 Task: Implement features for processing returns and refunds.
Action: Mouse moved to (644, 51)
Screenshot: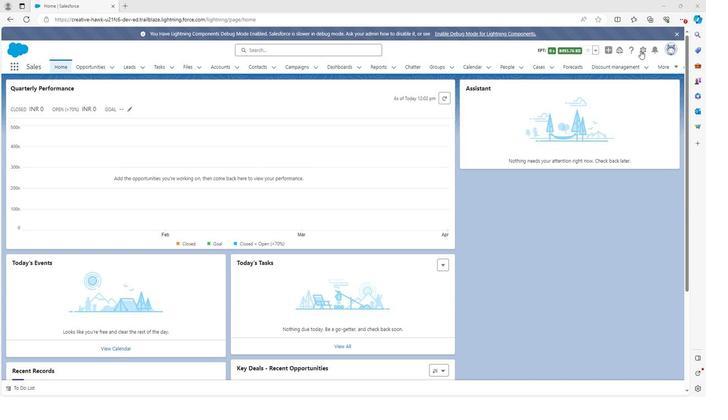 
Action: Mouse pressed left at (644, 51)
Screenshot: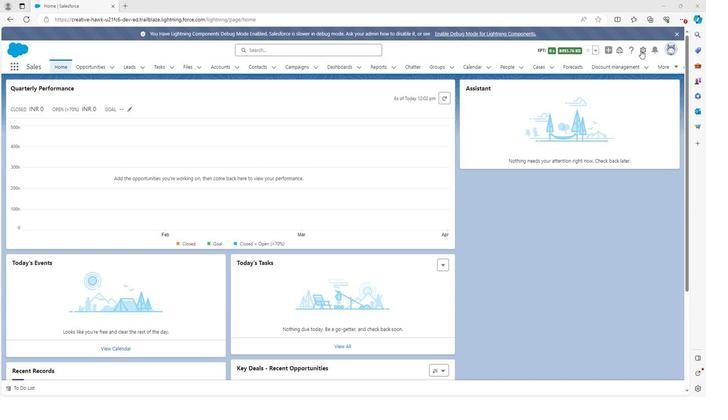 
Action: Mouse moved to (616, 73)
Screenshot: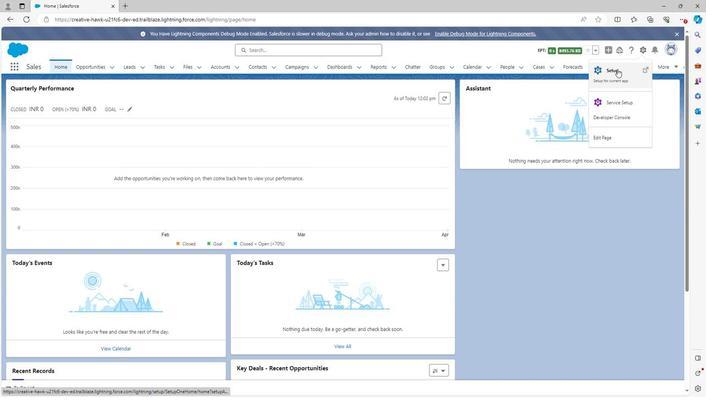 
Action: Mouse pressed left at (616, 73)
Screenshot: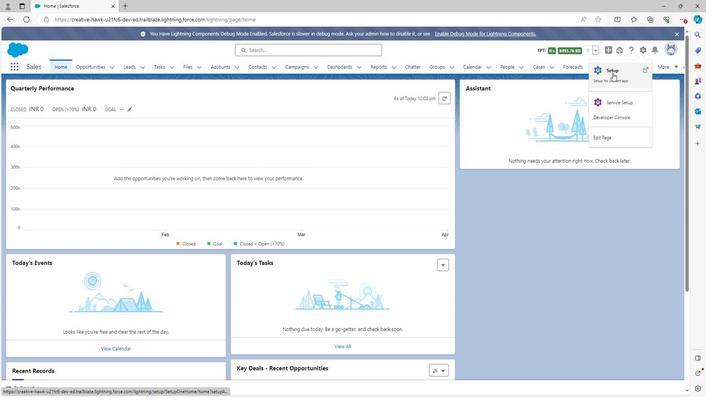 
Action: Mouse moved to (96, 67)
Screenshot: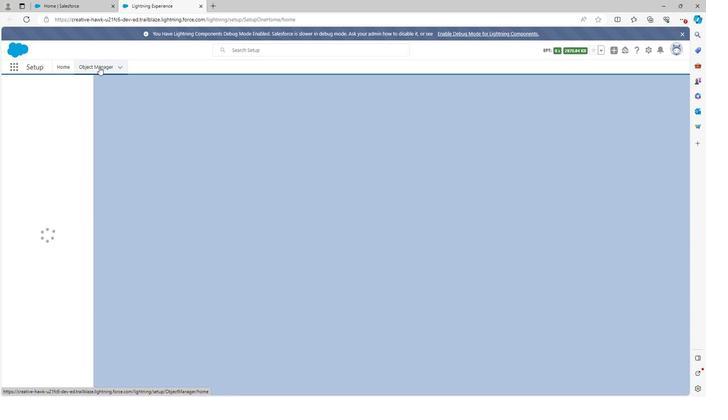 
Action: Mouse pressed left at (96, 67)
Screenshot: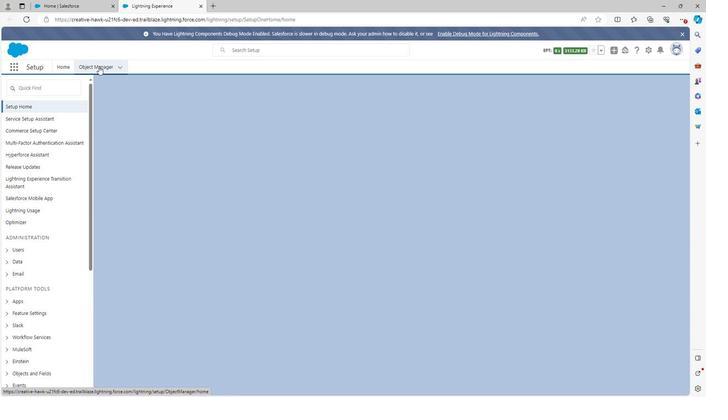 
Action: Mouse moved to (656, 89)
Screenshot: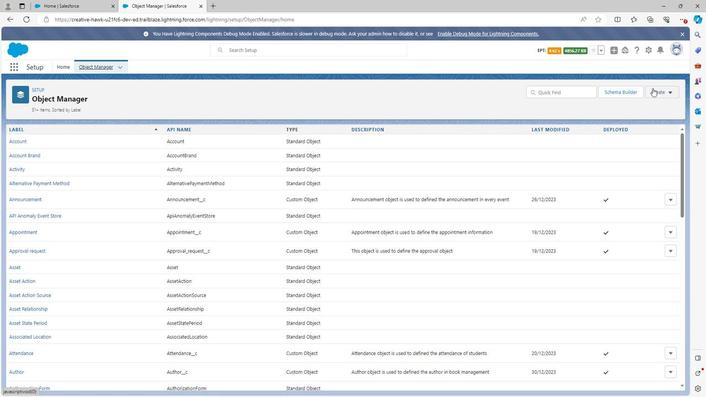 
Action: Mouse pressed left at (656, 89)
Screenshot: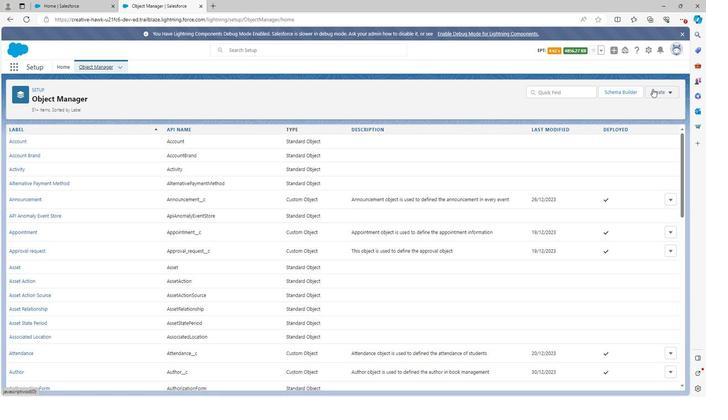 
Action: Mouse moved to (643, 112)
Screenshot: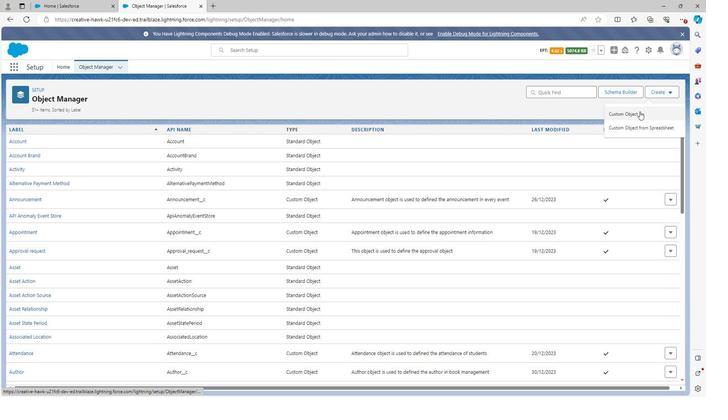 
Action: Mouse pressed left at (643, 112)
Screenshot: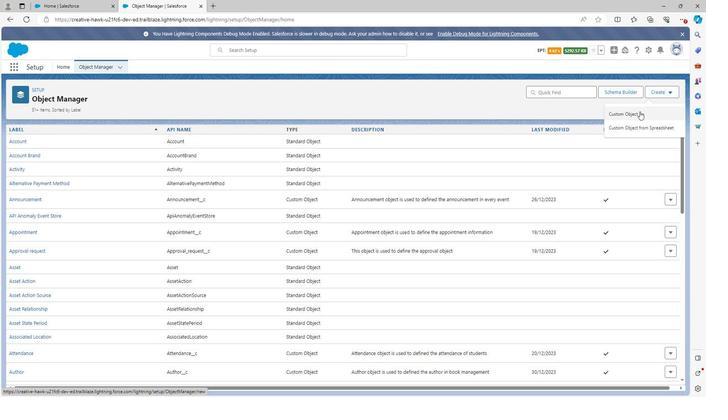 
Action: Mouse moved to (144, 184)
Screenshot: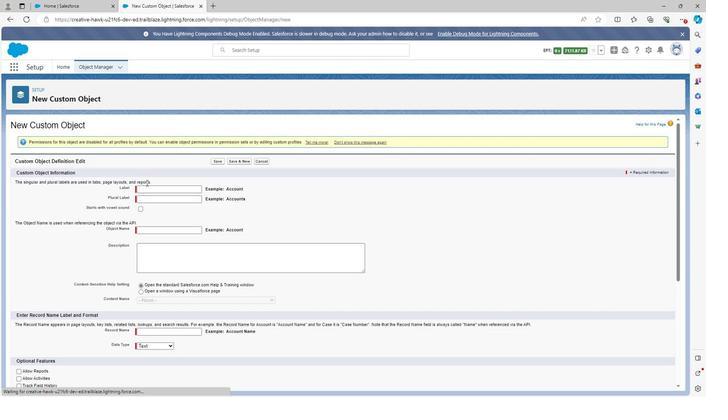 
Action: Key pressed <Key.shift>
Screenshot: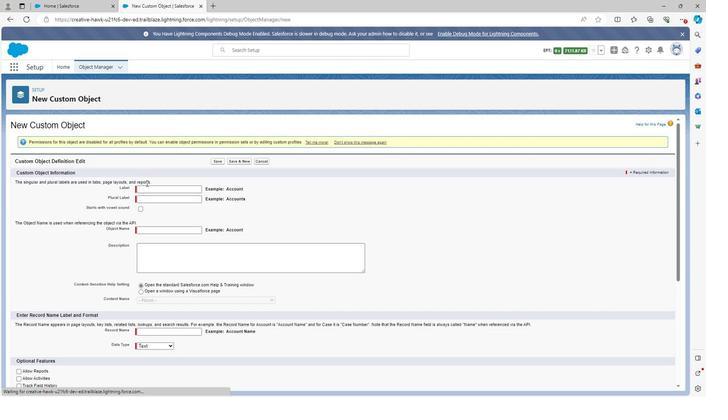 
Action: Mouse moved to (144, 184)
Screenshot: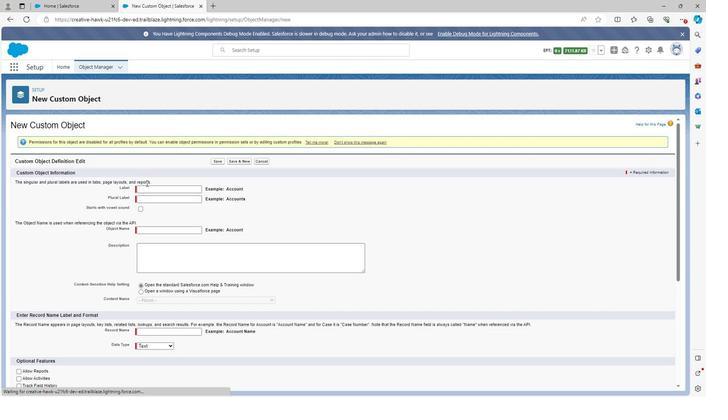 
Action: Key pressed Return<Key.space><Key.left><Key.left><Key.left><Key.left><Key.left><Key.left><Key.shift>R<Key.right><Key.right><Key.right><Key.right><Key.right><Key.space>request
Screenshot: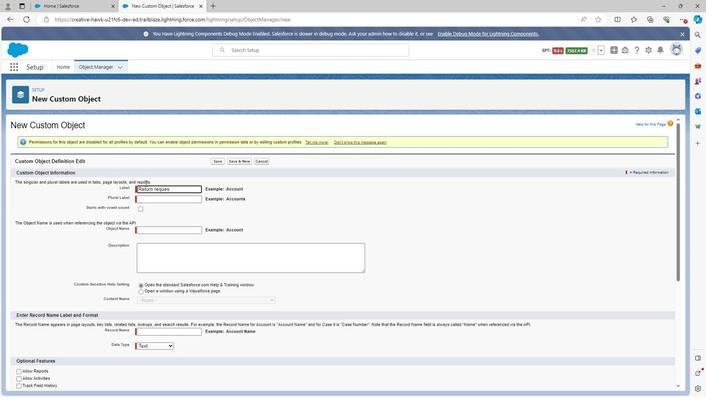 
Action: Mouse moved to (169, 210)
Screenshot: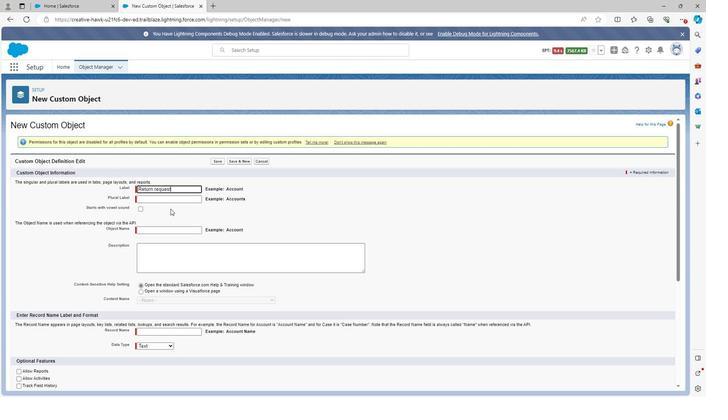 
Action: Mouse pressed left at (169, 210)
Screenshot: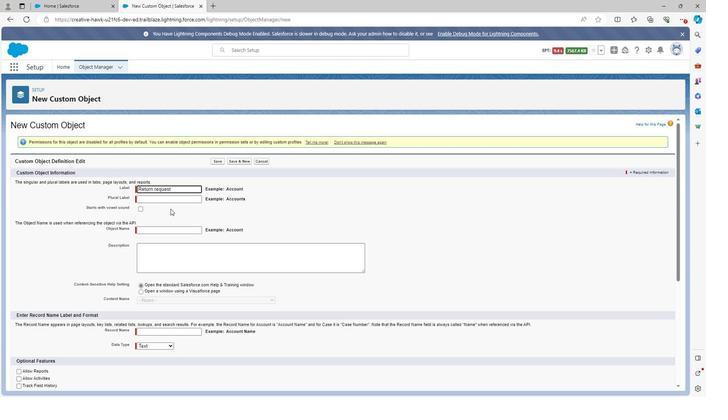 
Action: Mouse moved to (158, 200)
Screenshot: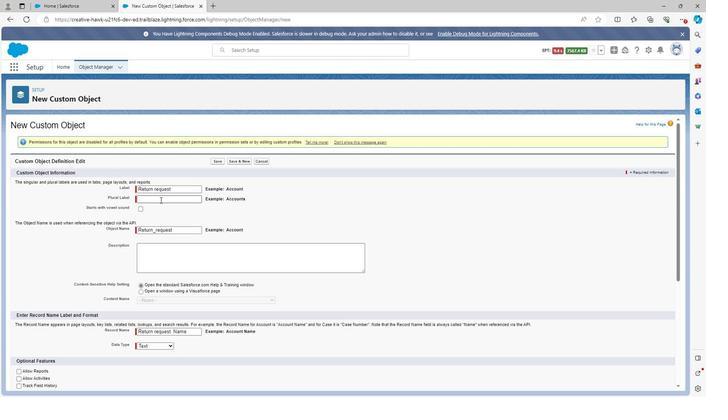 
Action: Mouse pressed left at (158, 200)
Screenshot: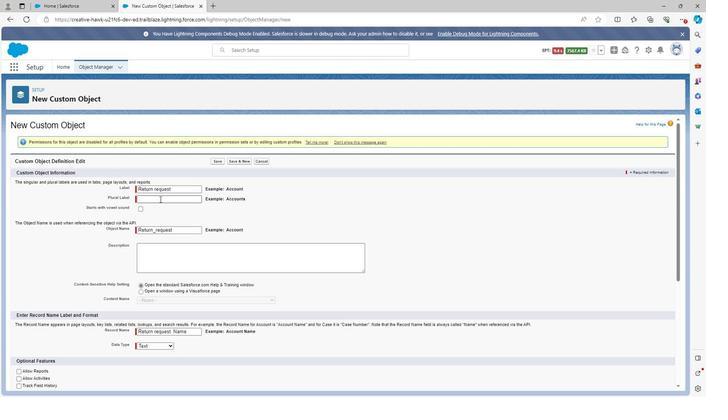 
Action: Mouse moved to (158, 199)
Screenshot: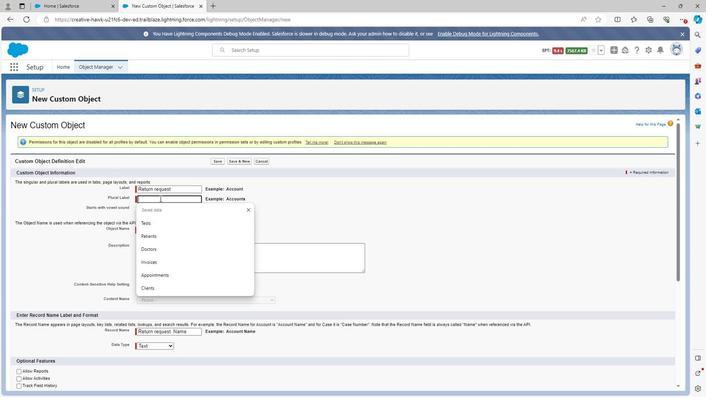
Action: Key pressed <Key.shift>Rey<Key.backspace>turn<Key.space>requests
Screenshot: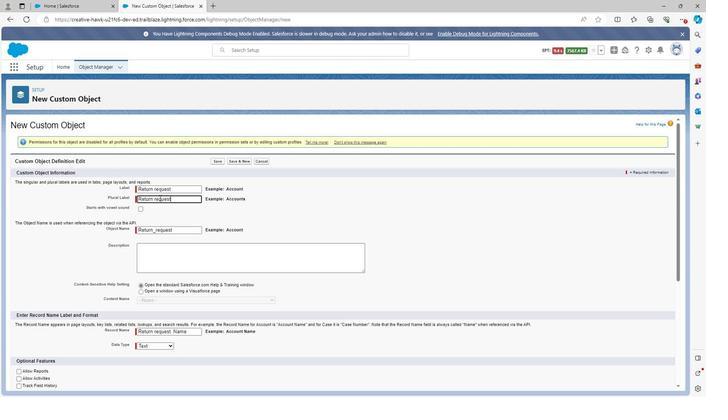 
Action: Mouse moved to (148, 246)
Screenshot: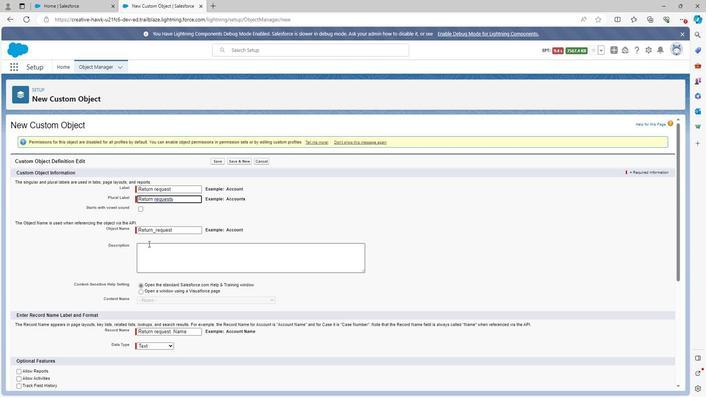 
Action: Mouse pressed left at (148, 246)
Screenshot: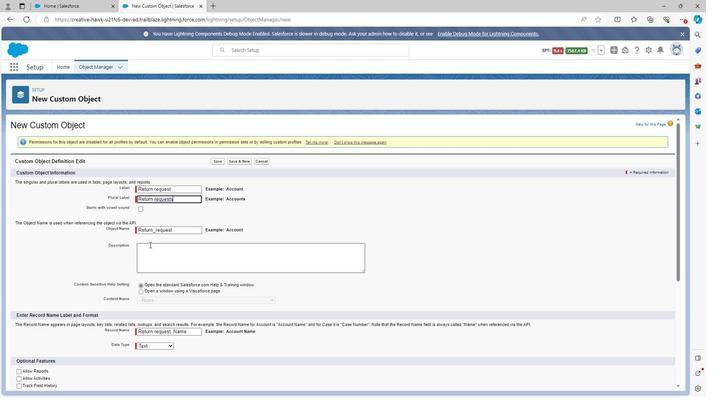 
Action: Mouse moved to (146, 246)
Screenshot: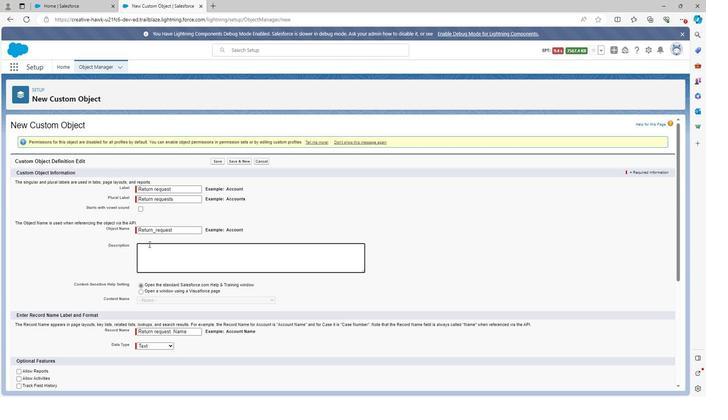 
Action: Key pressed <Key.shift><Key.shift><Key.shift><Key.shift>
Screenshot: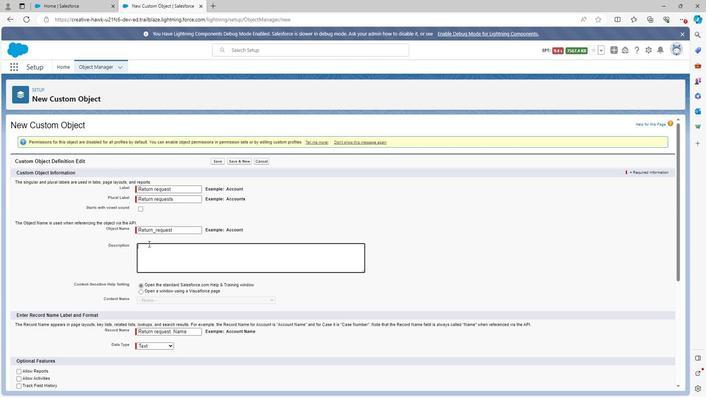 
Action: Mouse moved to (146, 246)
Screenshot: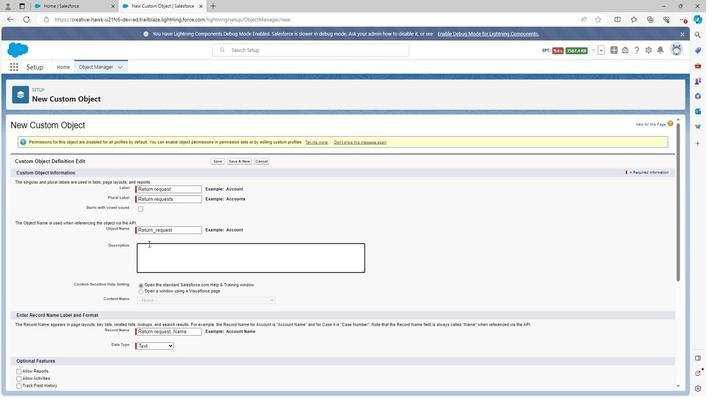 
Action: Key pressed <Key.shift><Key.shift><Key.shift><Key.shift><Key.shift><Key.shift><Key.shift><Key.shift><Key.shift><Key.shift><Key.shift><Key.shift><Key.shift><Key.shift><Key.shift>R
Screenshot: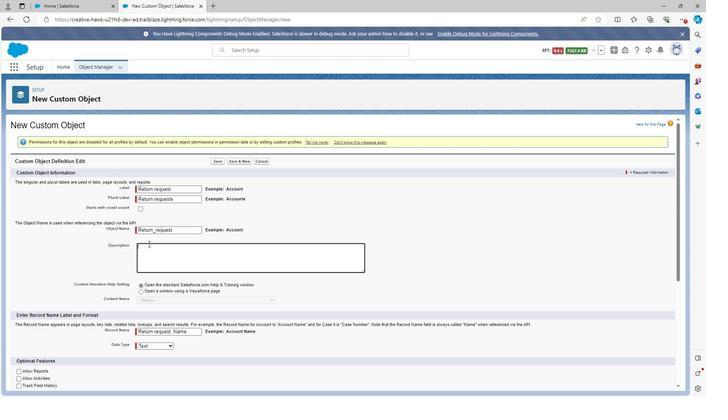 
Action: Mouse moved to (146, 245)
Screenshot: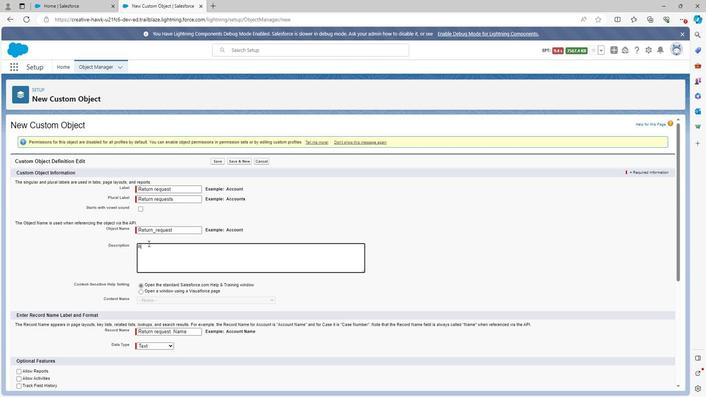 
Action: Key pressed e
Screenshot: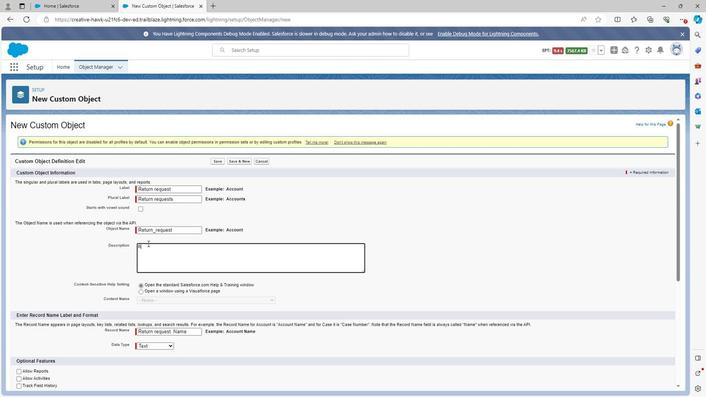 
Action: Mouse moved to (145, 244)
Screenshot: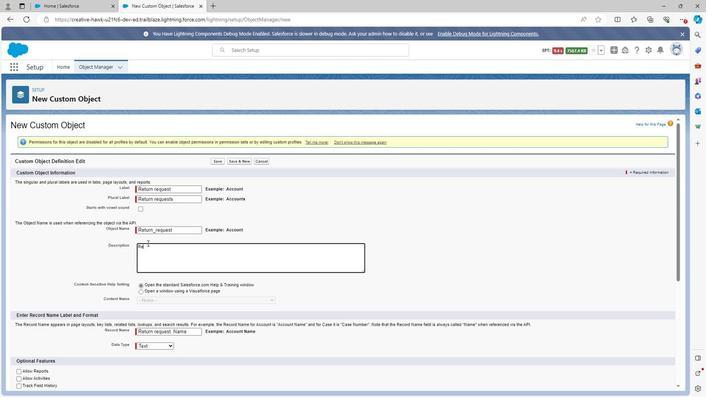 
Action: Key pressed t
Screenshot: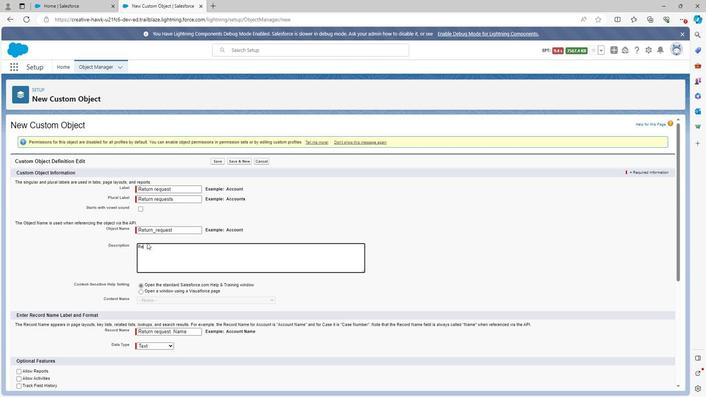 
Action: Mouse moved to (145, 244)
Screenshot: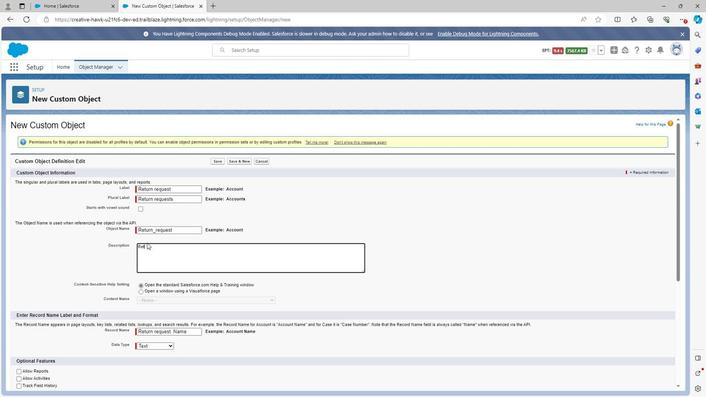 
Action: Key pressed u
Screenshot: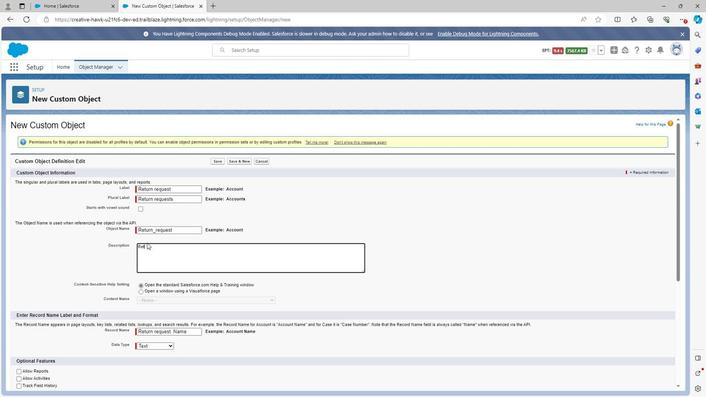 
Action: Mouse moved to (145, 243)
Screenshot: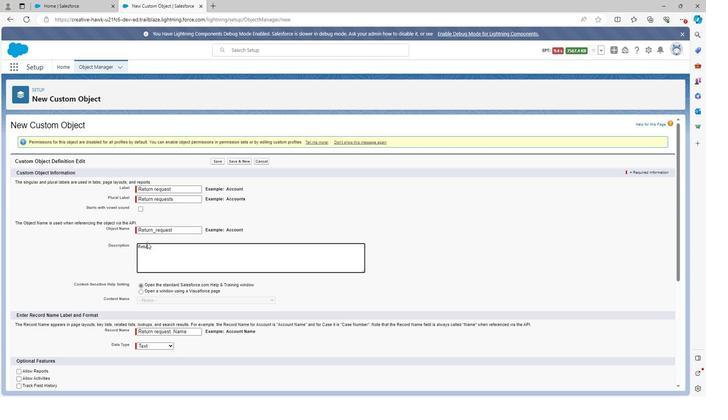 
Action: Key pressed rn
Screenshot: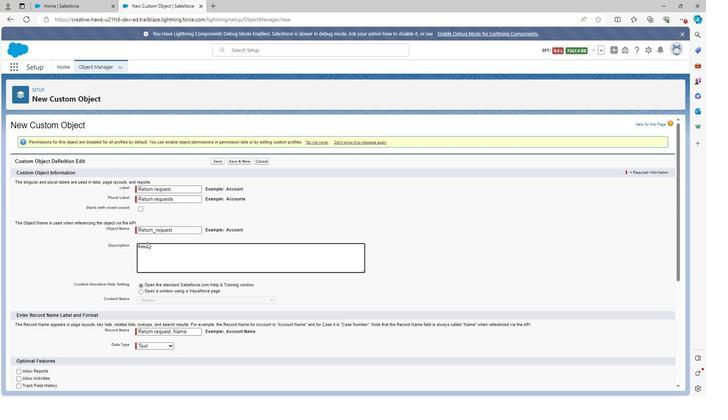 
Action: Mouse moved to (255, 254)
Screenshot: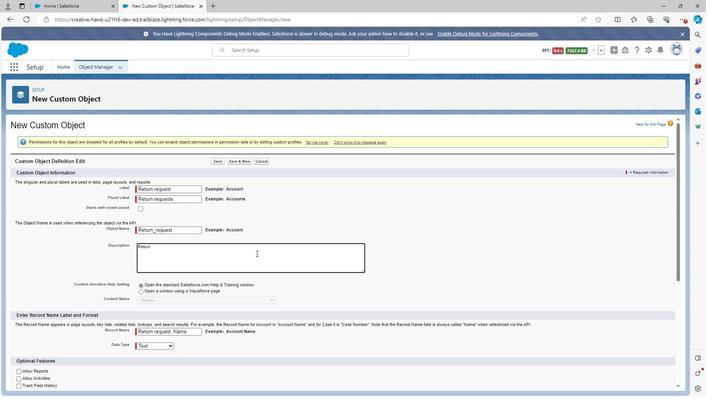 
Action: Key pressed <Key.space>r
Screenshot: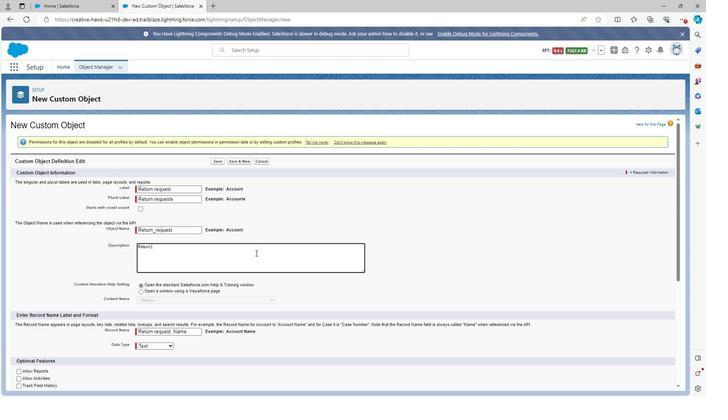 
Action: Mouse moved to (254, 253)
Screenshot: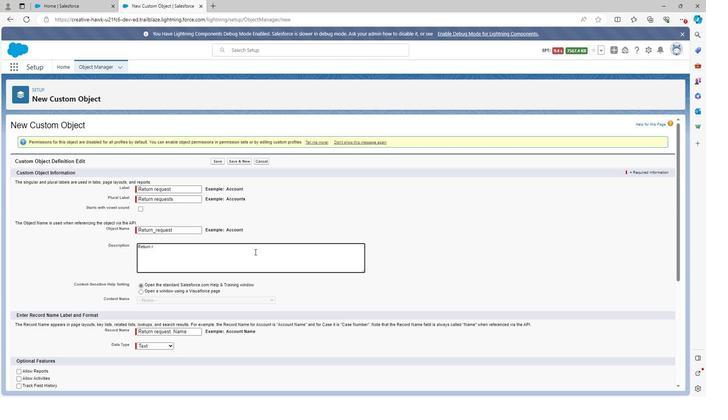 
Action: Key pressed e
Screenshot: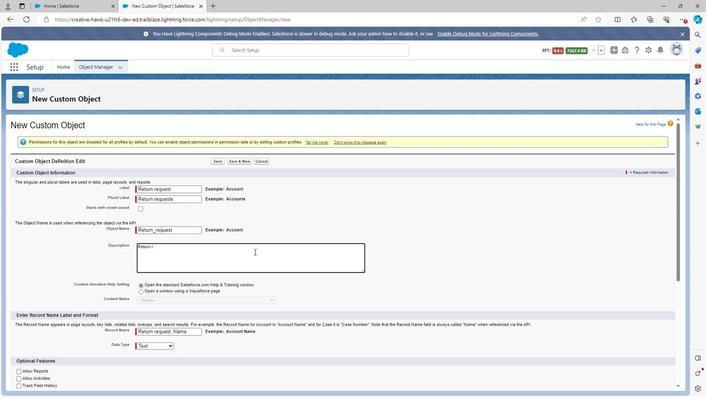 
Action: Mouse moved to (253, 253)
Screenshot: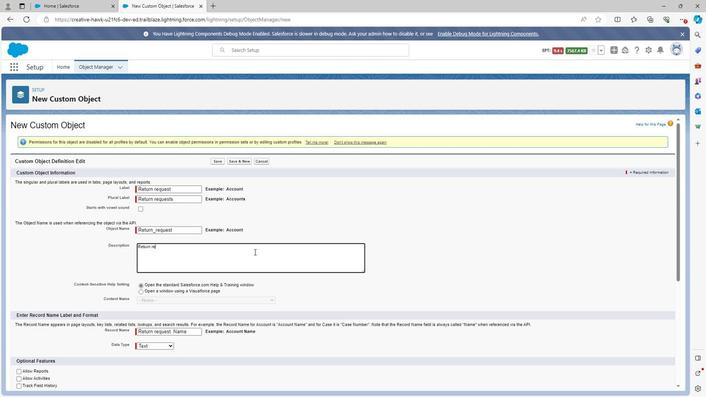 
Action: Key pressed quest<Key.space>object<Key.space>is<Key.space>the<Key.space>object<Key.space>whic
Screenshot: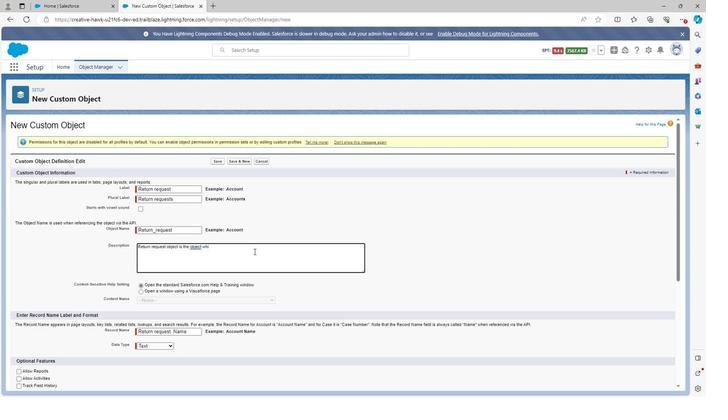 
Action: Mouse moved to (252, 253)
Screenshot: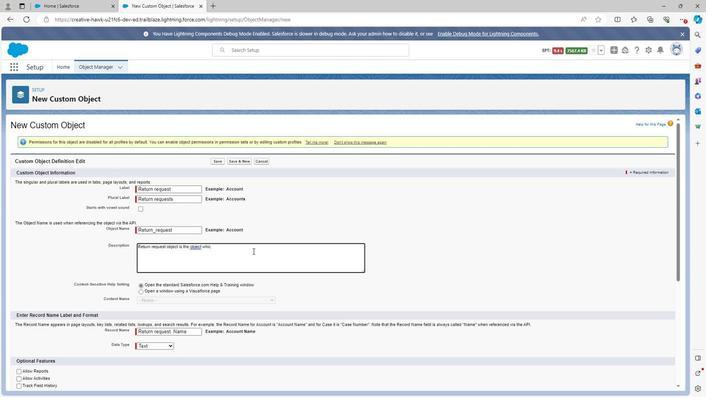 
Action: Key pressed h<Key.space>i
Screenshot: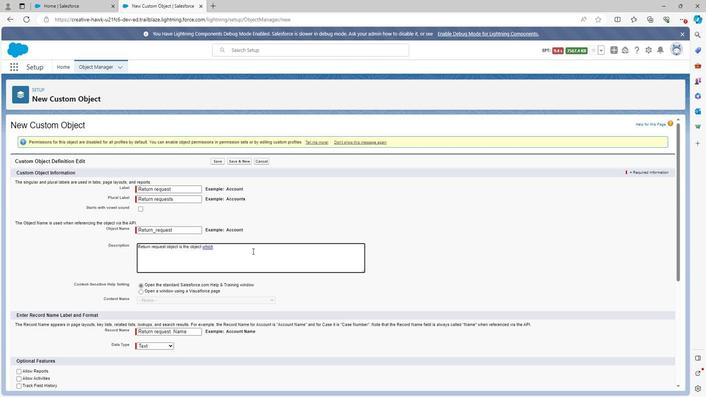 
Action: Mouse moved to (252, 253)
Screenshot: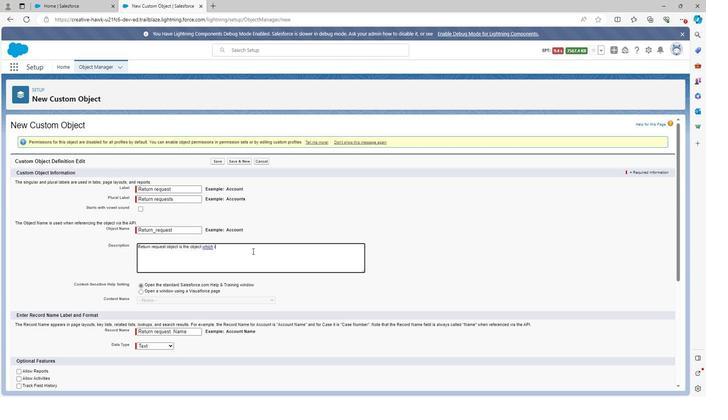 
Action: Key pressed s
Screenshot: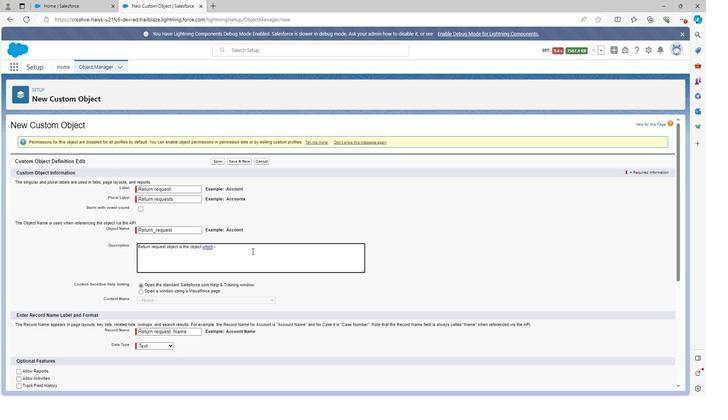 
Action: Mouse moved to (250, 253)
Screenshot: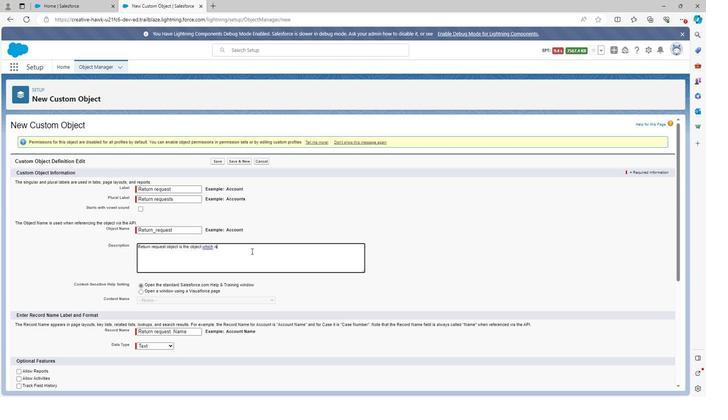
Action: Key pressed <Key.space>used<Key.space>to<Key.space>defi
Screenshot: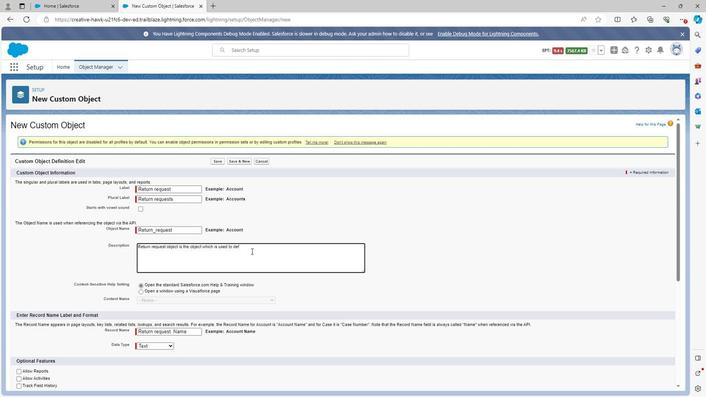 
Action: Mouse moved to (250, 253)
Screenshot: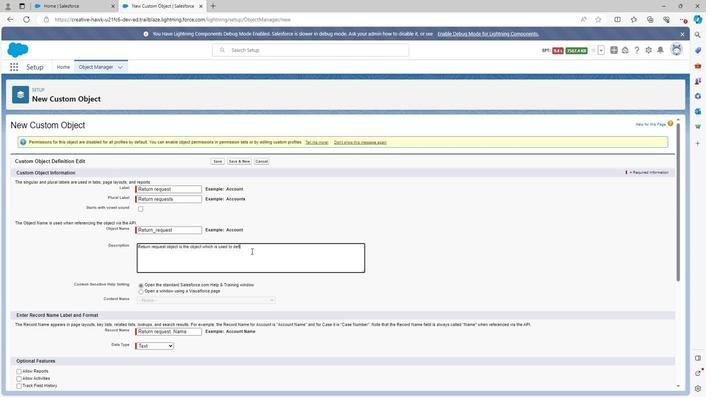 
Action: Key pressed ned<Key.space>the<Key.space>return<Key.space>request
Screenshot: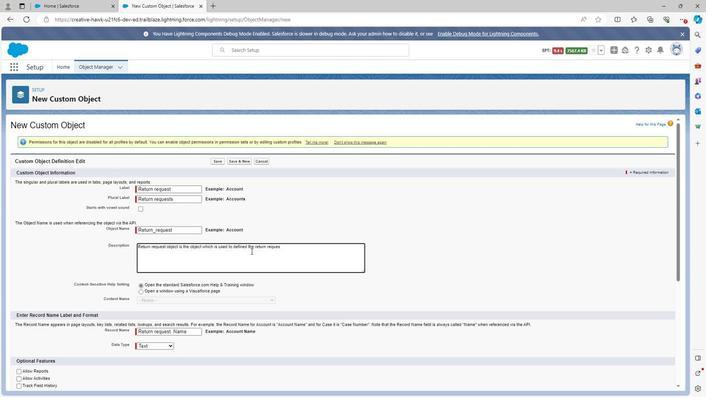 
Action: Mouse moved to (248, 254)
Screenshot: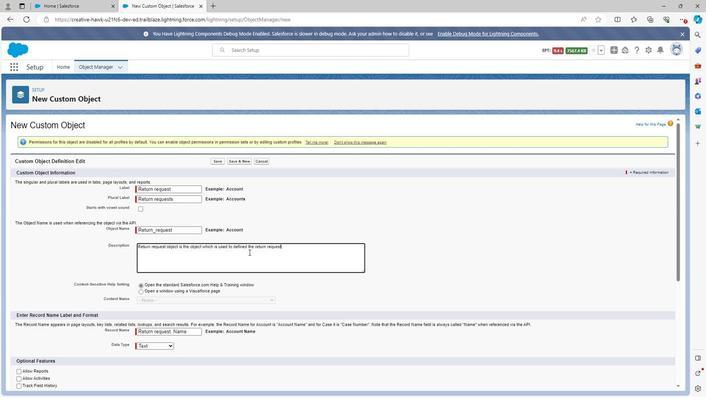 
Action: Key pressed <Key.space>of<Key.space>bokk<Key.backspace><Key.backspace>ok<Key.space>for<Key.space>the<Key.space>customer
Screenshot: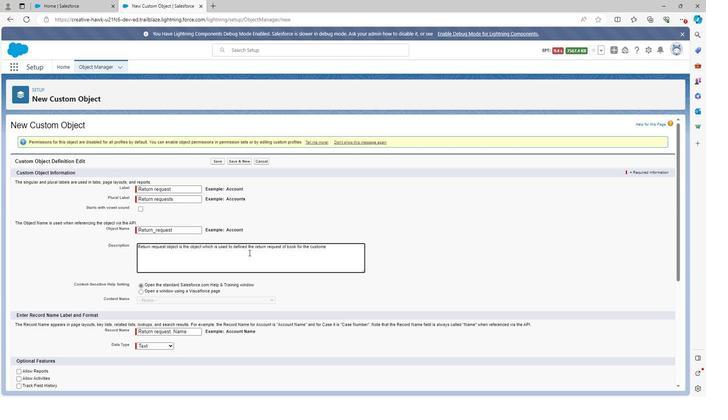 
Action: Mouse moved to (19, 291)
Screenshot: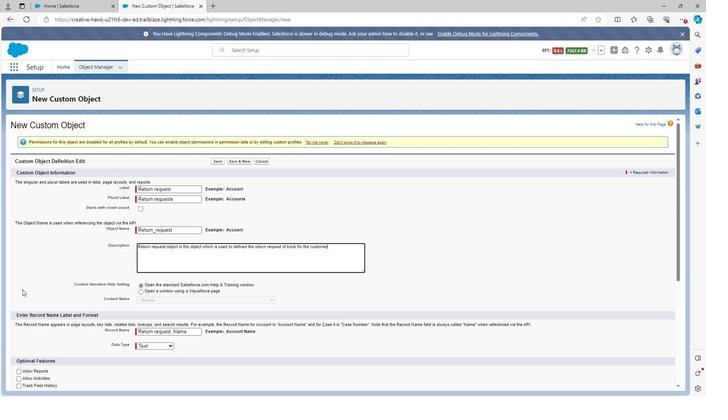
Action: Mouse scrolled (19, 291) with delta (0, 0)
Screenshot: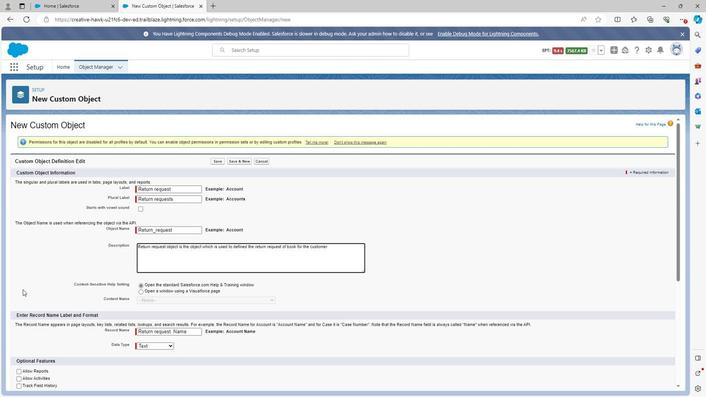 
Action: Mouse scrolled (19, 291) with delta (0, 0)
Screenshot: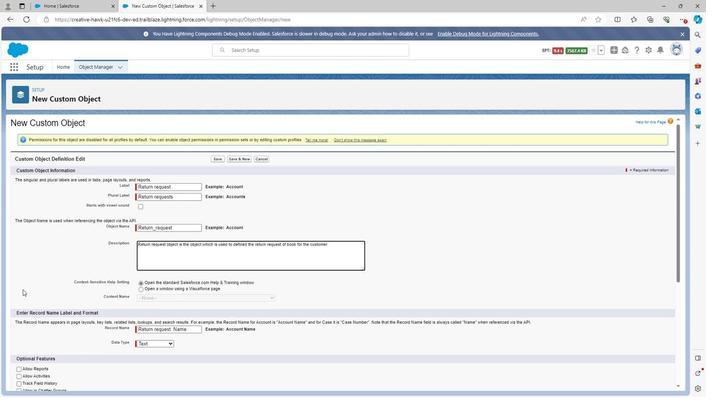 
Action: Mouse scrolled (19, 291) with delta (0, 0)
Screenshot: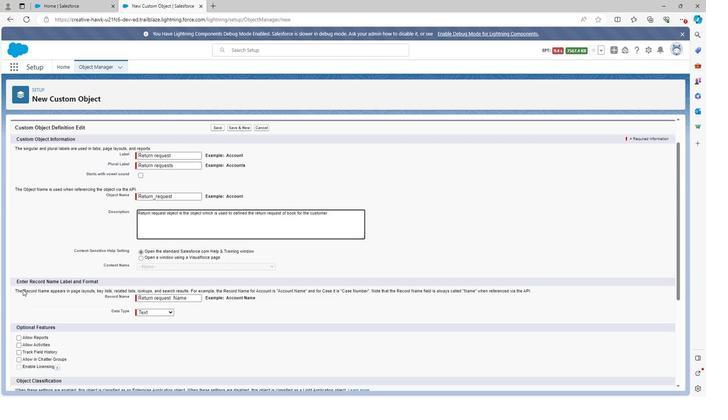 
Action: Mouse scrolled (19, 291) with delta (0, 0)
Screenshot: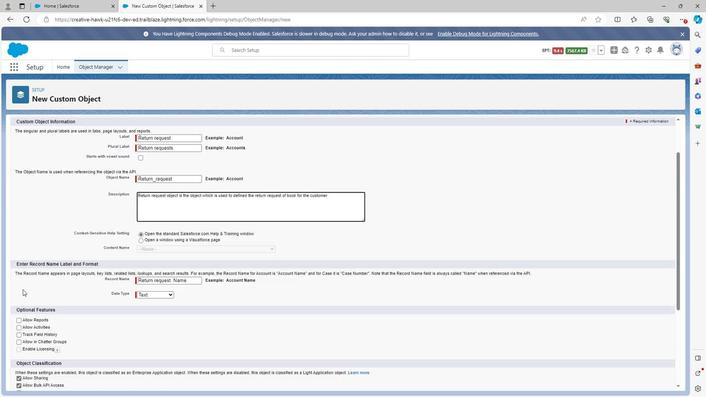 
Action: Mouse moved to (19, 291)
Screenshot: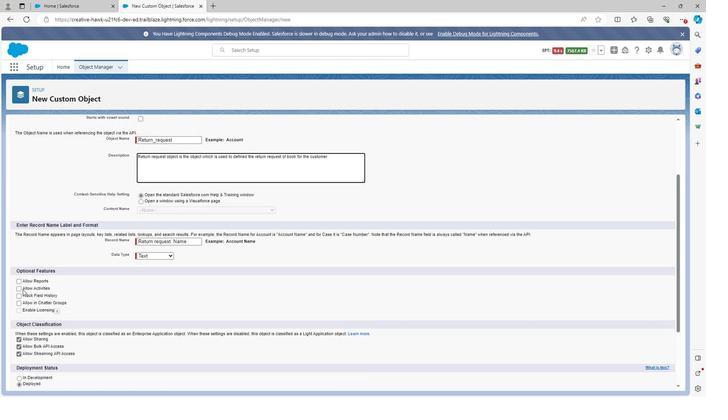 
Action: Mouse scrolled (19, 291) with delta (0, 0)
Screenshot: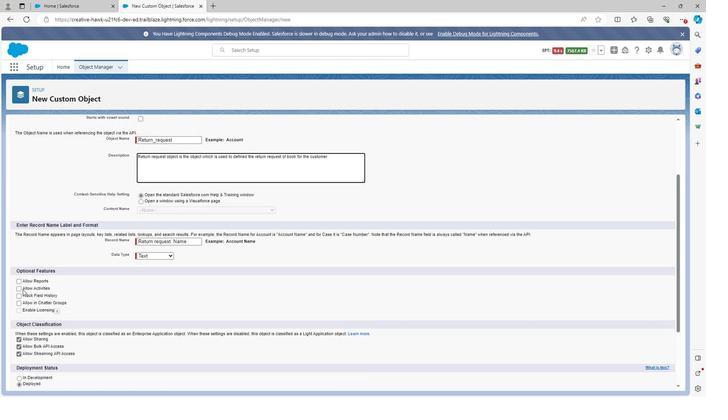 
Action: Mouse moved to (17, 195)
Screenshot: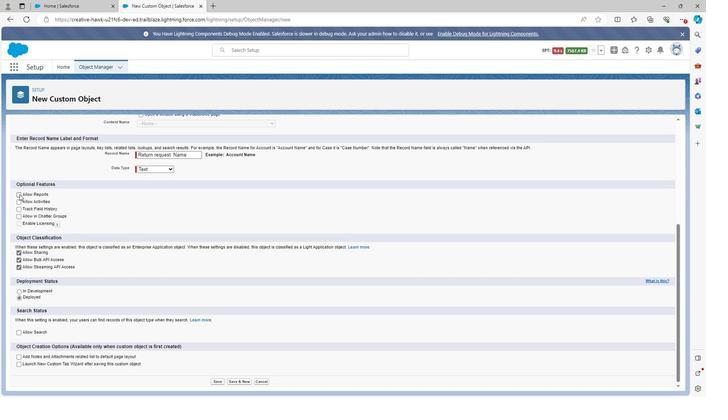 
Action: Mouse pressed left at (17, 195)
Screenshot: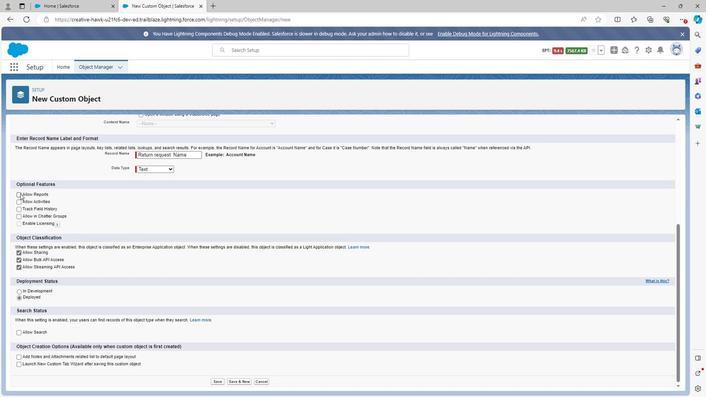 
Action: Mouse moved to (16, 202)
Screenshot: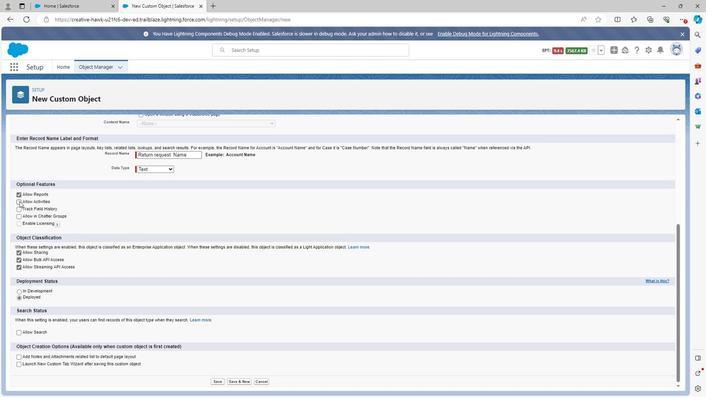 
Action: Mouse pressed left at (16, 202)
Screenshot: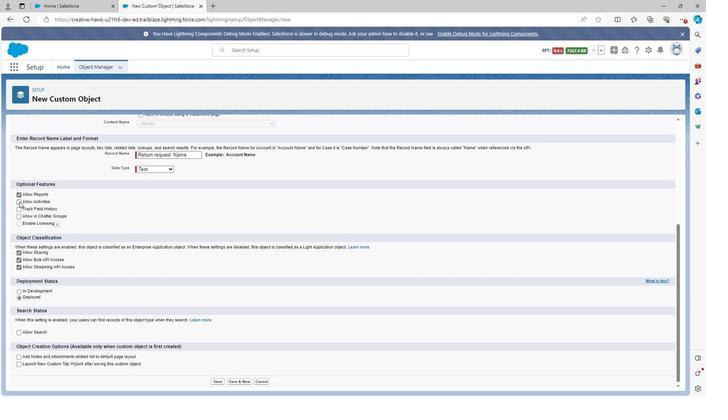 
Action: Mouse moved to (15, 209)
Screenshot: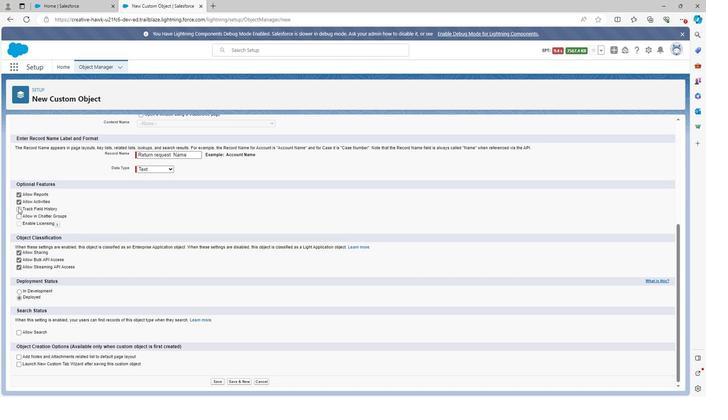 
Action: Mouse pressed left at (15, 209)
Screenshot: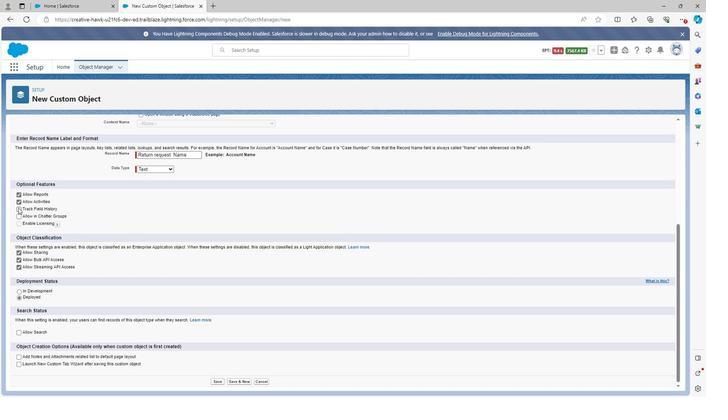 
Action: Mouse moved to (14, 218)
Screenshot: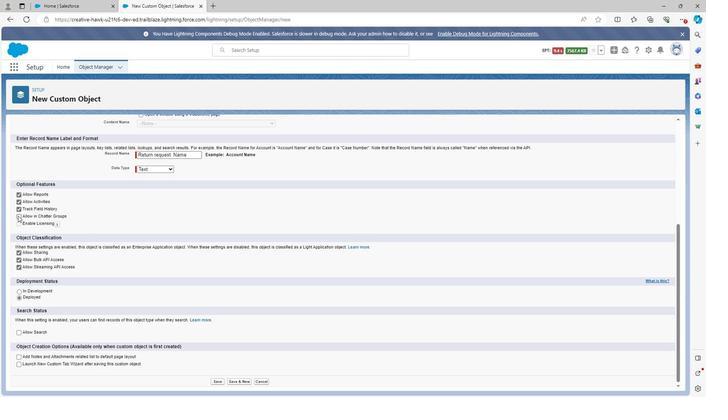 
Action: Mouse pressed left at (14, 218)
Screenshot: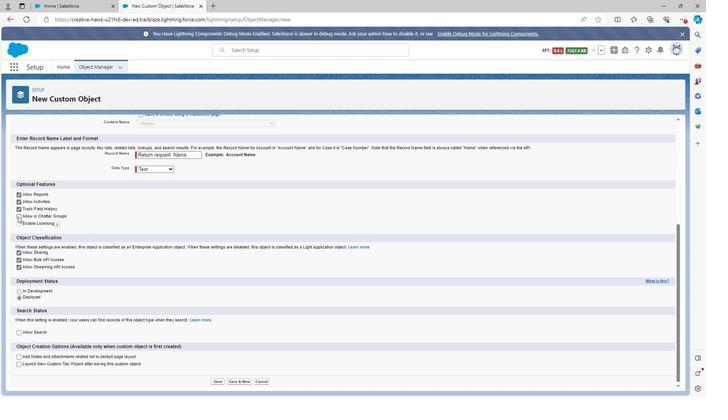 
Action: Mouse moved to (15, 333)
Screenshot: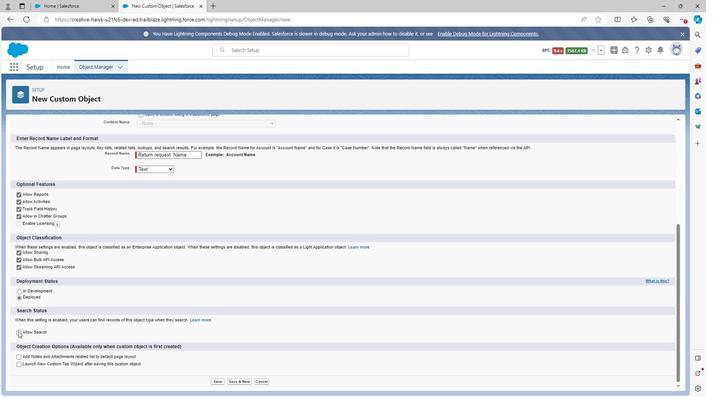 
Action: Mouse pressed left at (15, 333)
Screenshot: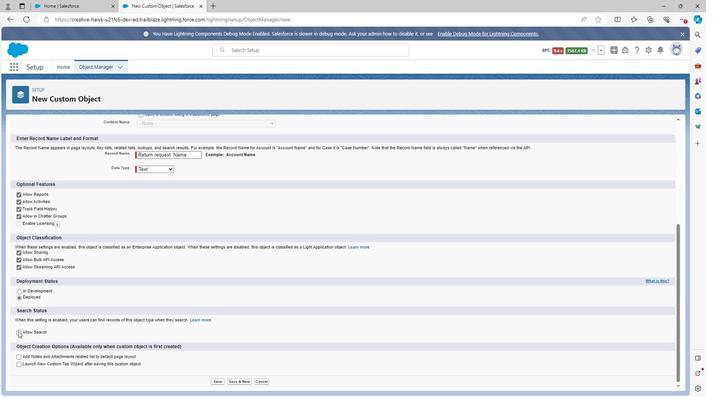 
Action: Mouse moved to (214, 382)
Screenshot: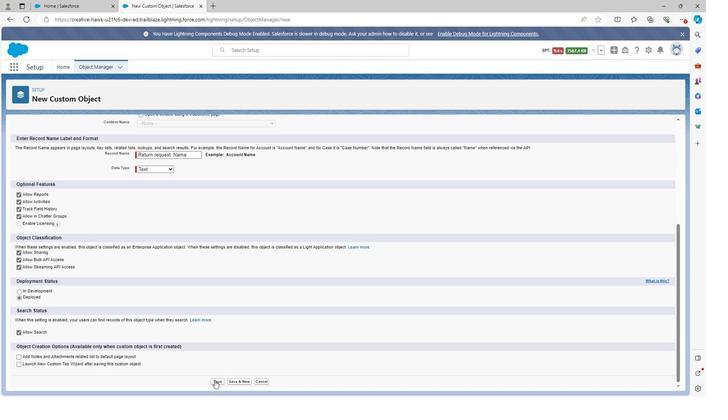 
Action: Mouse pressed left at (214, 382)
Screenshot: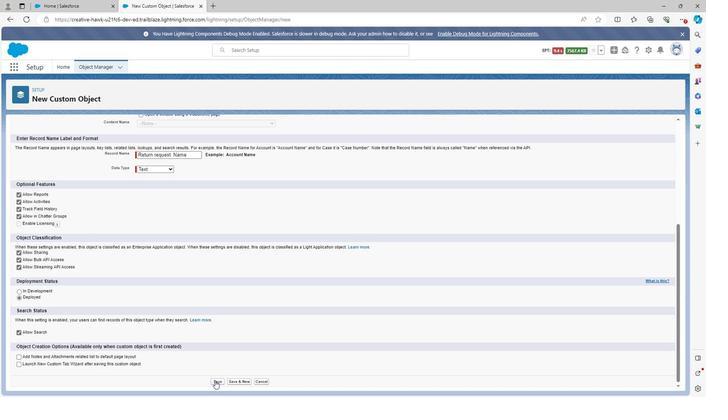 
Action: Mouse moved to (65, 91)
Screenshot: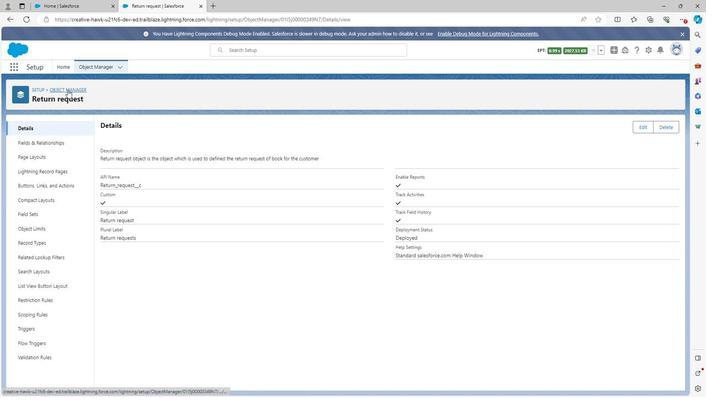 
Action: Mouse pressed left at (65, 91)
Screenshot: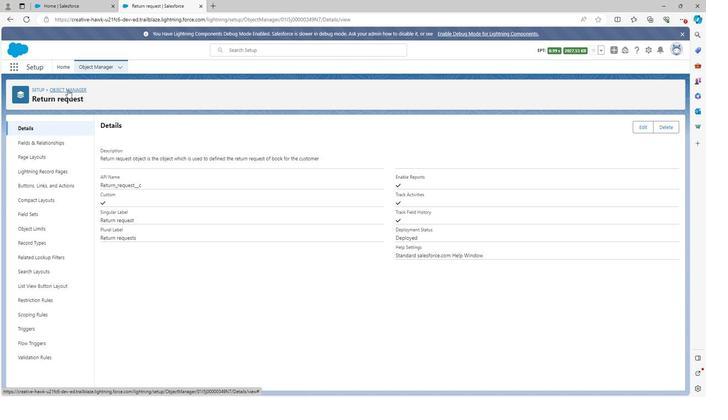 
Action: Mouse moved to (86, 224)
Screenshot: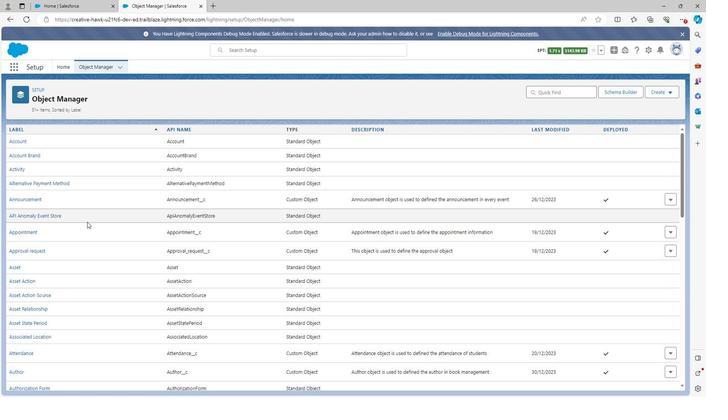 
Action: Mouse scrolled (86, 223) with delta (0, 0)
Screenshot: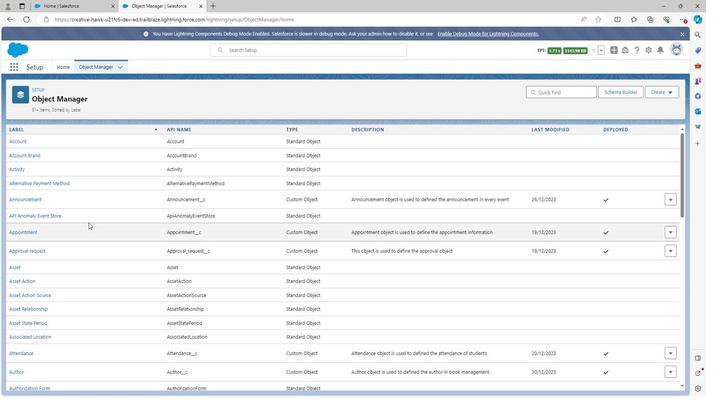 
Action: Mouse scrolled (86, 223) with delta (0, 0)
Screenshot: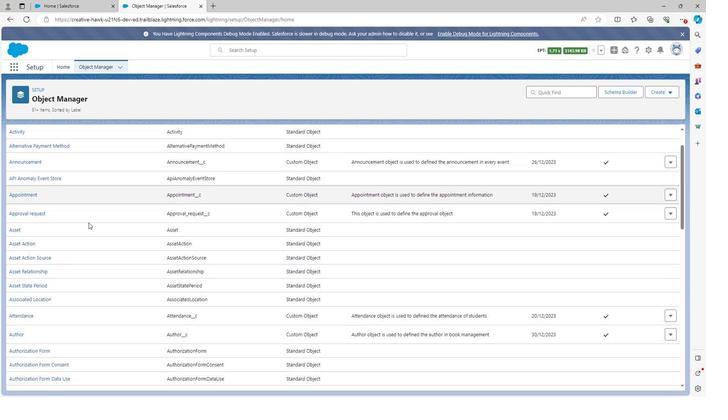 
Action: Mouse scrolled (86, 223) with delta (0, 0)
Screenshot: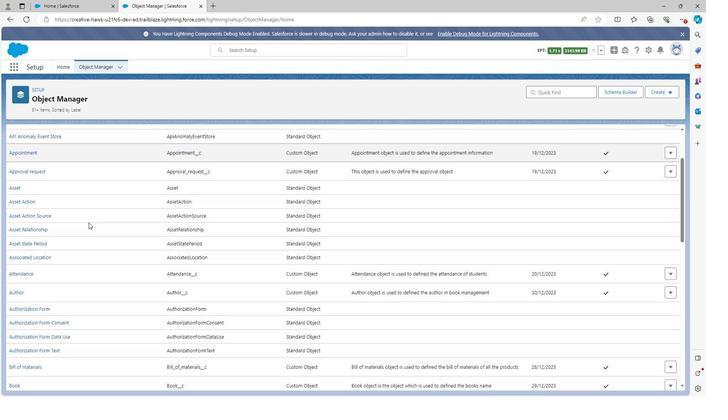 
Action: Mouse scrolled (86, 223) with delta (0, 0)
Screenshot: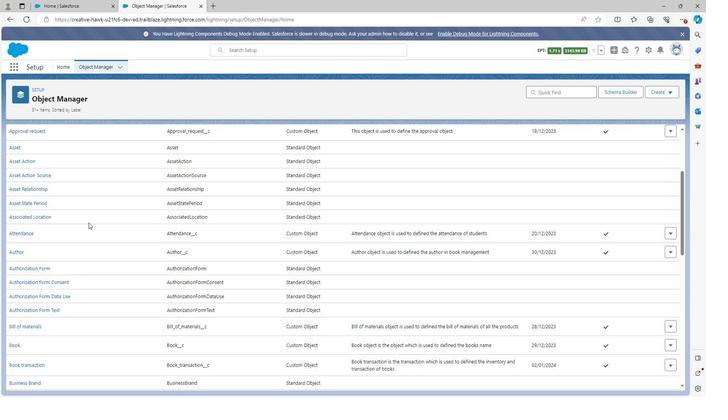 
Action: Mouse scrolled (86, 223) with delta (0, 0)
Screenshot: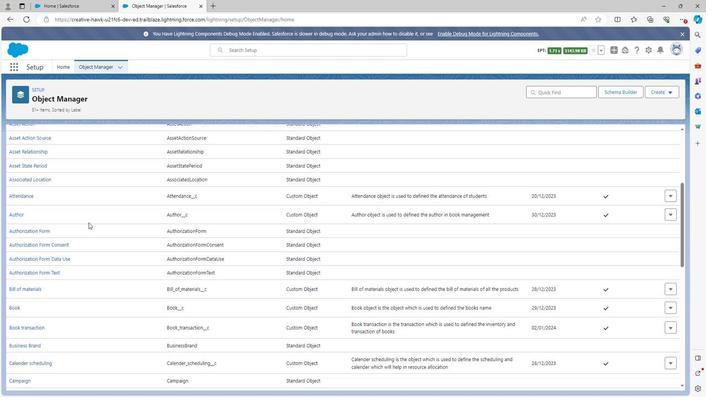 
Action: Mouse scrolled (86, 223) with delta (0, 0)
Screenshot: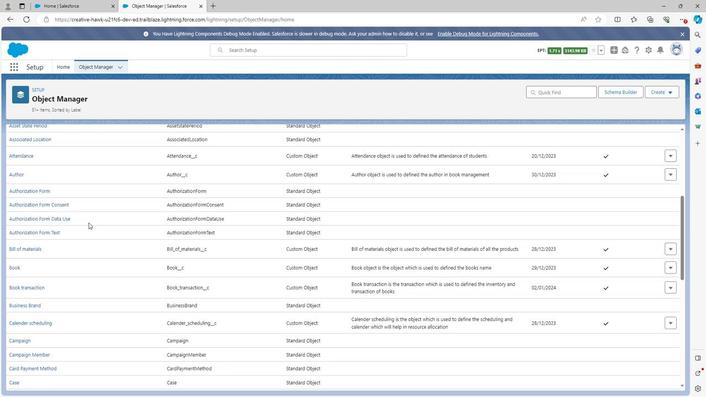 
Action: Mouse scrolled (86, 223) with delta (0, 0)
Screenshot: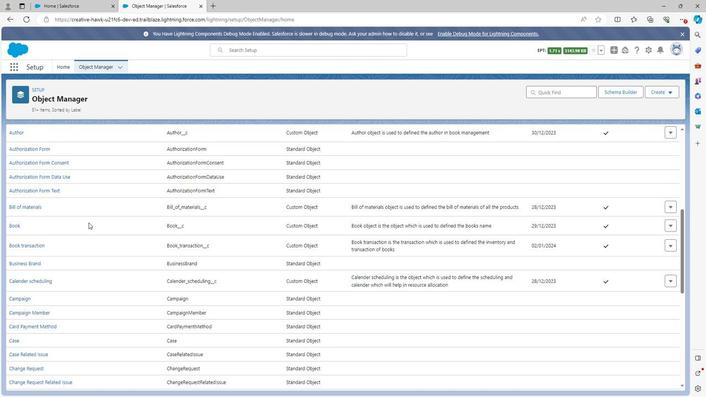 
Action: Mouse scrolled (86, 223) with delta (0, 0)
Screenshot: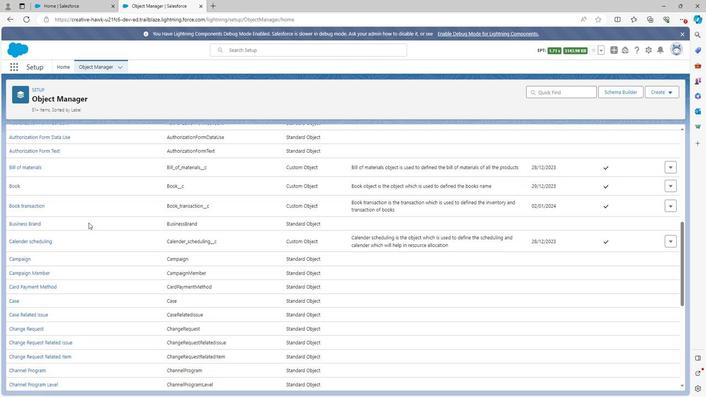 
Action: Mouse scrolled (86, 223) with delta (0, 0)
Screenshot: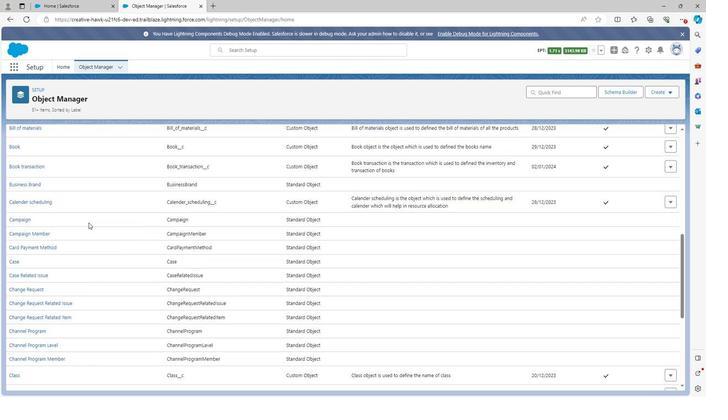 
Action: Mouse scrolled (86, 223) with delta (0, 0)
Screenshot: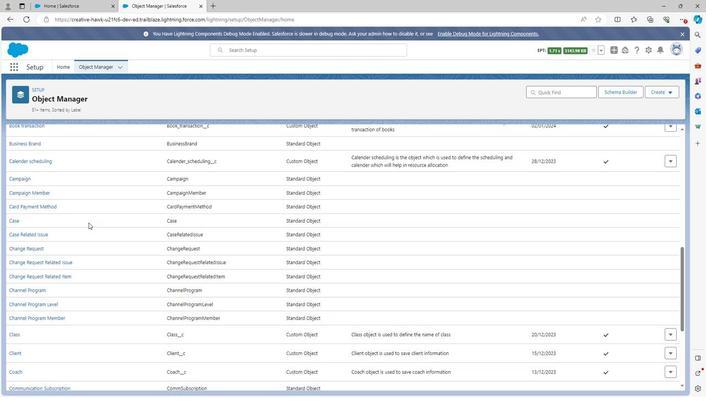 
Action: Mouse scrolled (86, 223) with delta (0, 0)
Screenshot: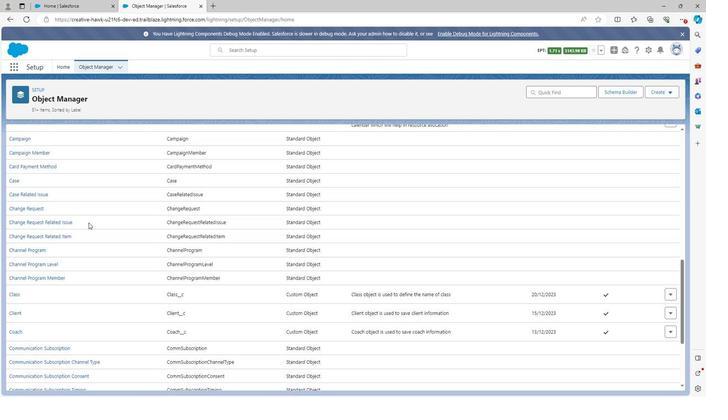 
Action: Mouse scrolled (86, 223) with delta (0, 0)
Screenshot: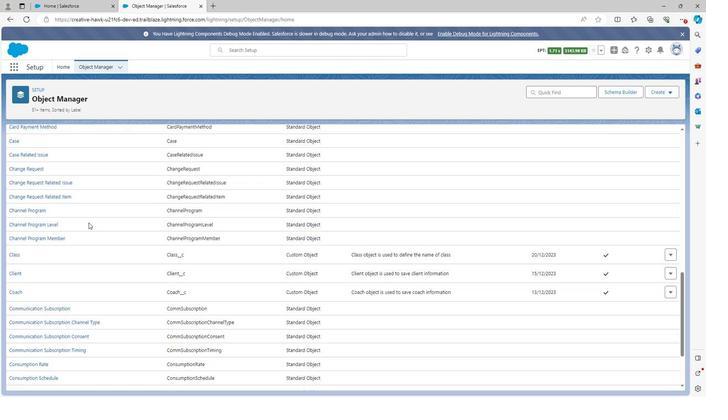 
Action: Mouse scrolled (86, 223) with delta (0, 0)
Screenshot: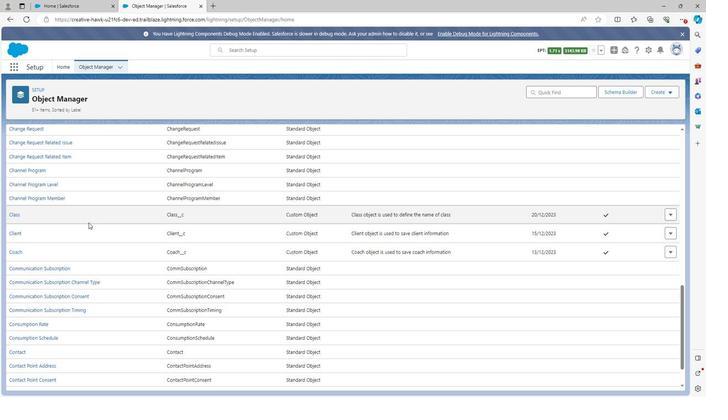 
Action: Mouse scrolled (86, 223) with delta (0, 0)
Screenshot: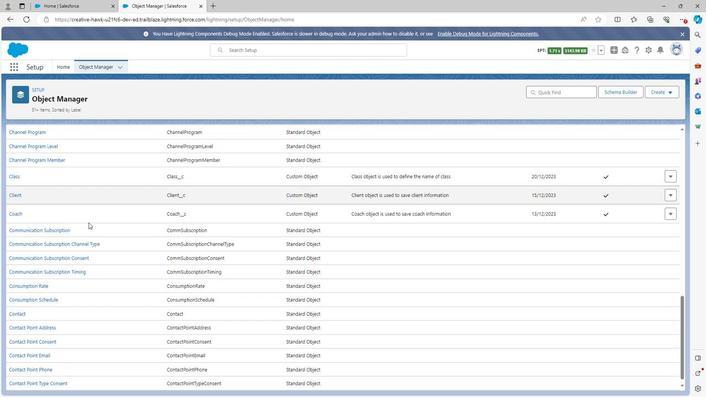 
Action: Mouse scrolled (86, 223) with delta (0, 0)
Screenshot: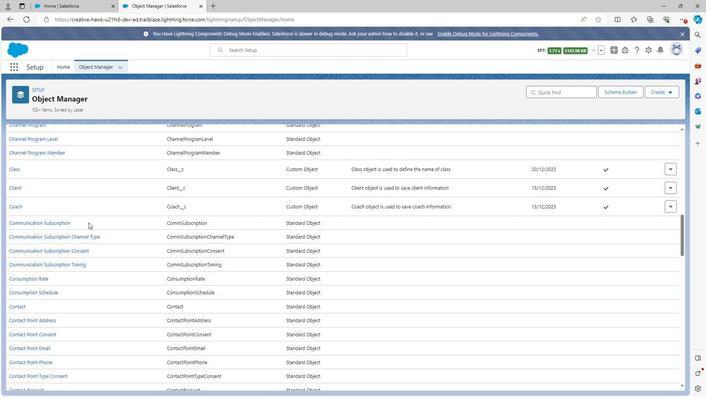 
Action: Mouse scrolled (86, 223) with delta (0, 0)
Screenshot: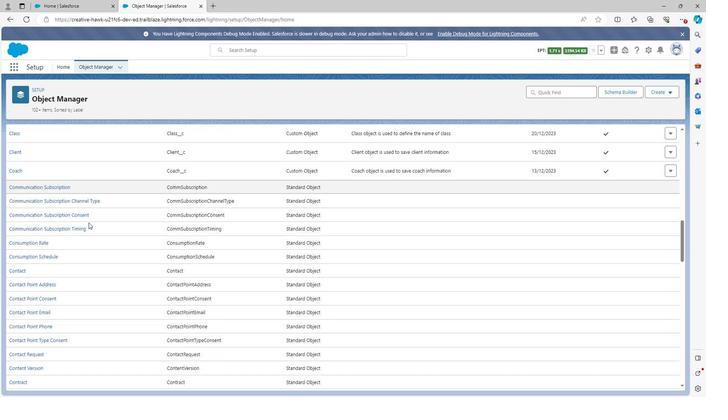 
Action: Mouse scrolled (86, 223) with delta (0, 0)
Screenshot: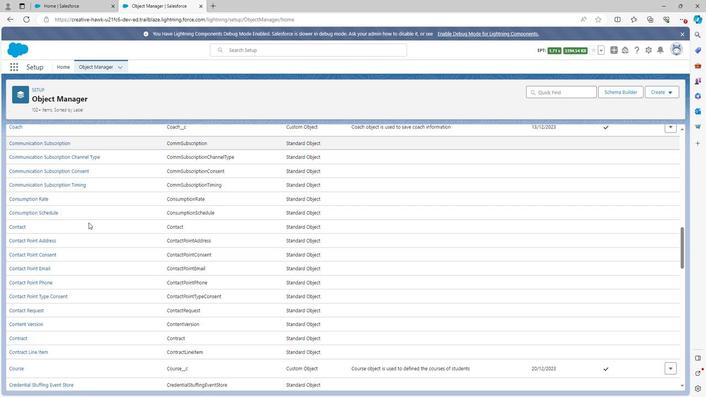 
Action: Mouse scrolled (86, 223) with delta (0, 0)
Screenshot: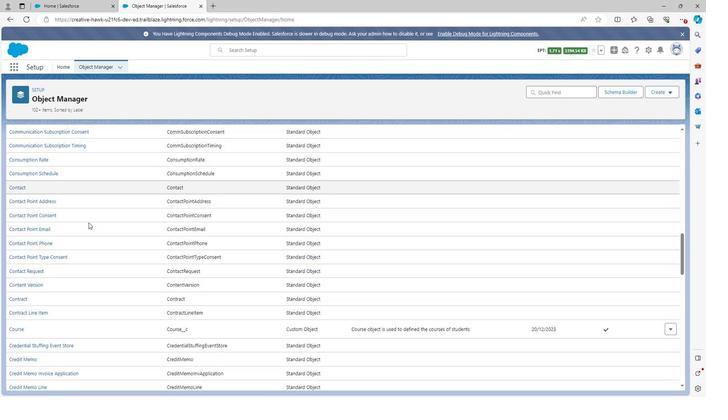 
Action: Mouse scrolled (86, 223) with delta (0, 0)
Screenshot: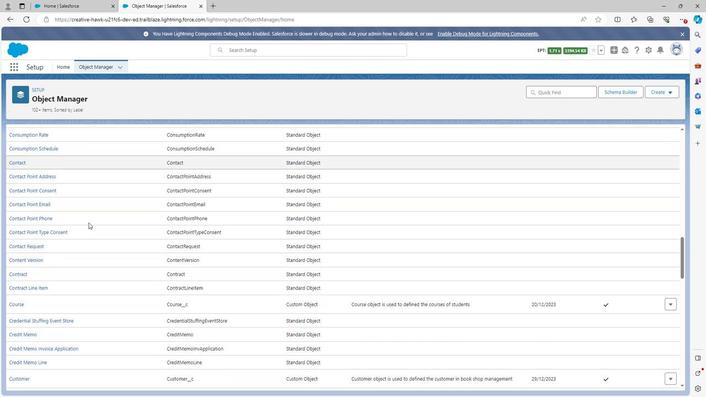 
Action: Mouse scrolled (86, 223) with delta (0, 0)
Screenshot: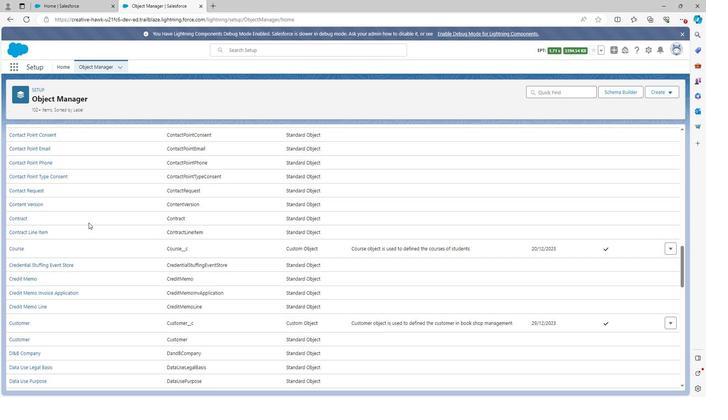 
Action: Mouse scrolled (86, 223) with delta (0, 0)
Screenshot: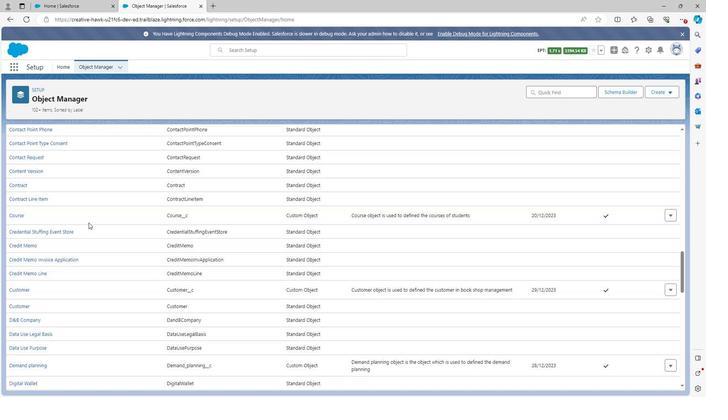 
Action: Mouse scrolled (86, 223) with delta (0, 0)
Screenshot: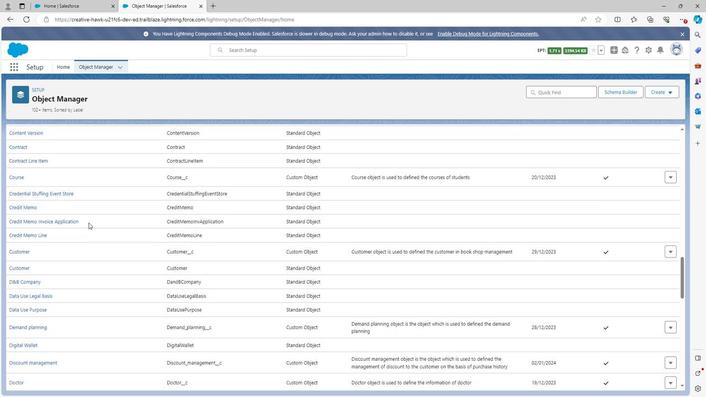 
Action: Mouse scrolled (86, 223) with delta (0, 0)
Screenshot: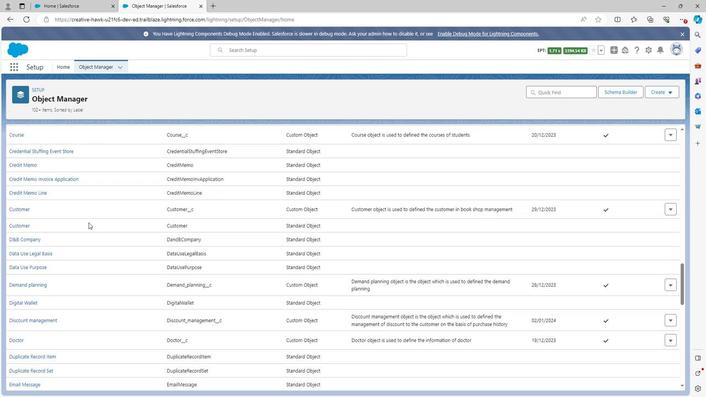 
Action: Mouse scrolled (86, 223) with delta (0, 0)
Screenshot: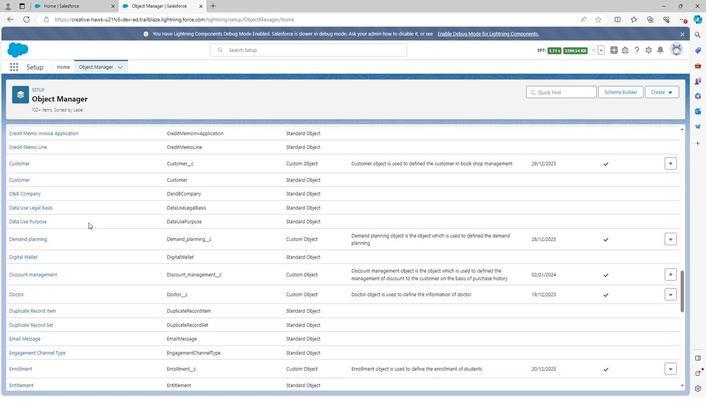 
Action: Mouse scrolled (86, 223) with delta (0, 0)
Screenshot: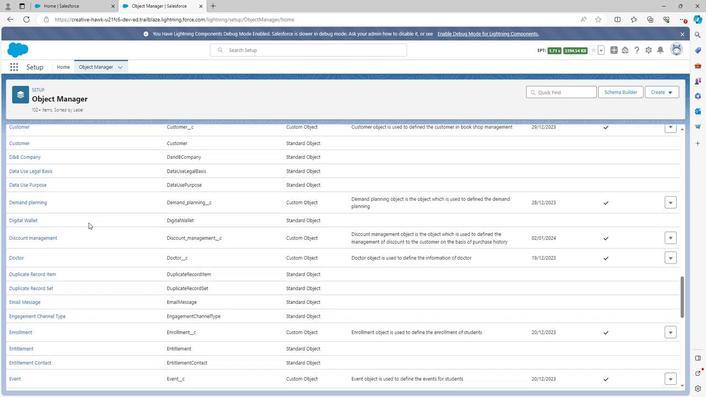 
Action: Mouse scrolled (86, 223) with delta (0, 0)
Screenshot: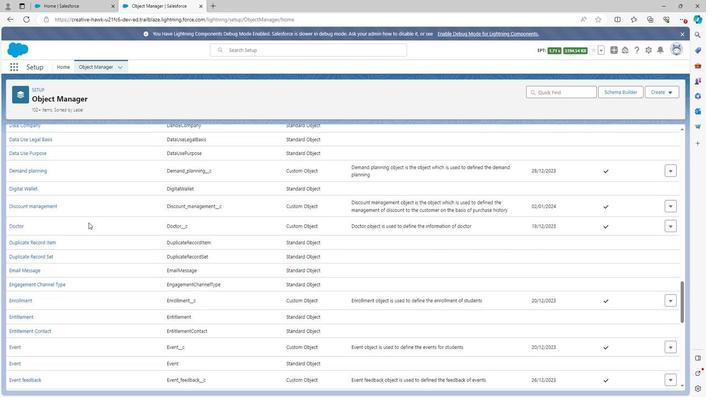 
Action: Mouse scrolled (86, 223) with delta (0, 0)
Screenshot: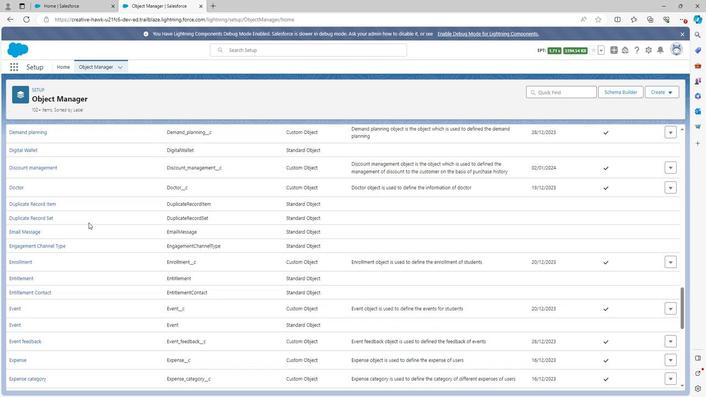 
Action: Mouse scrolled (86, 223) with delta (0, 0)
Screenshot: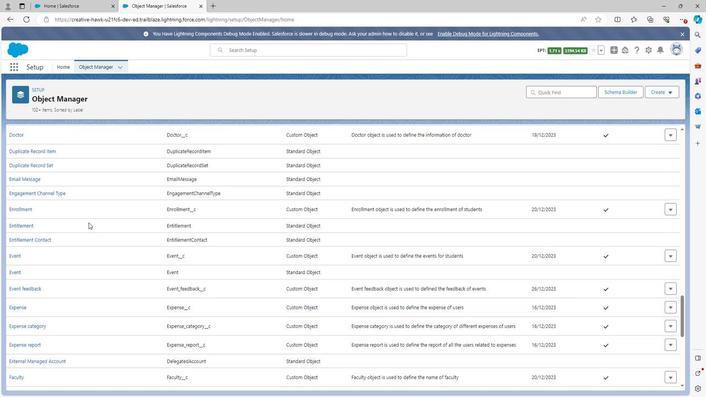 
Action: Mouse scrolled (86, 223) with delta (0, 0)
Screenshot: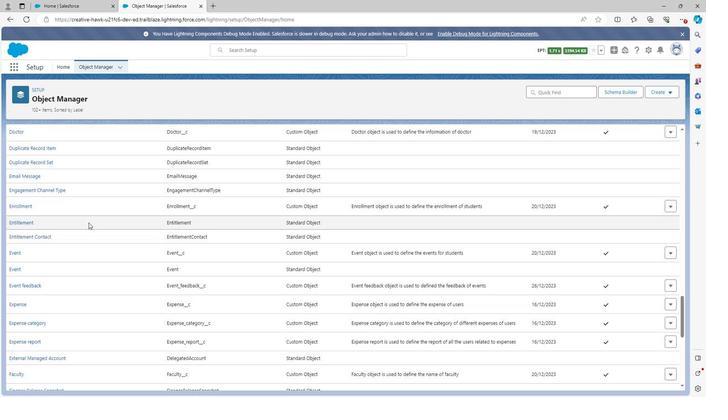 
Action: Mouse scrolled (86, 223) with delta (0, 0)
Screenshot: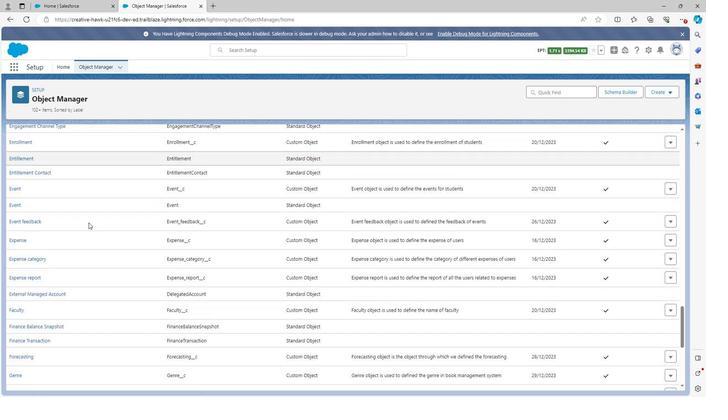 
Action: Mouse scrolled (86, 223) with delta (0, 0)
Screenshot: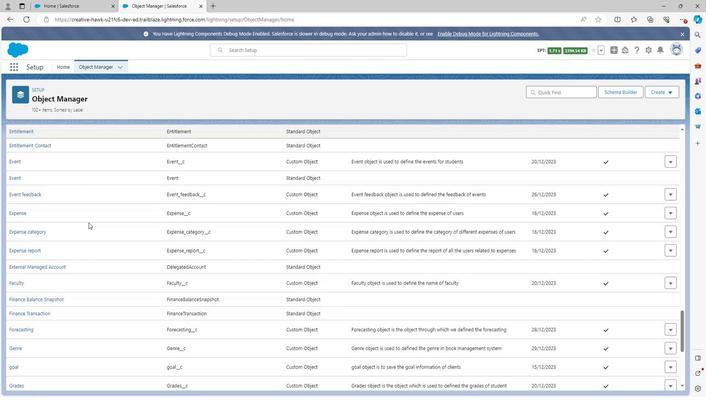 
Action: Mouse scrolled (86, 223) with delta (0, 0)
Screenshot: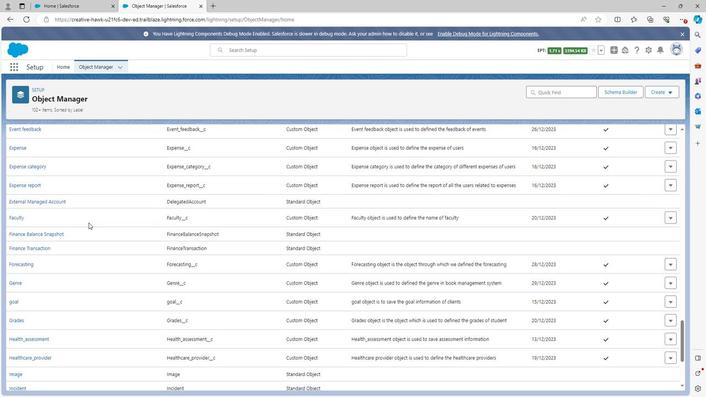 
Action: Mouse scrolled (86, 223) with delta (0, 0)
Screenshot: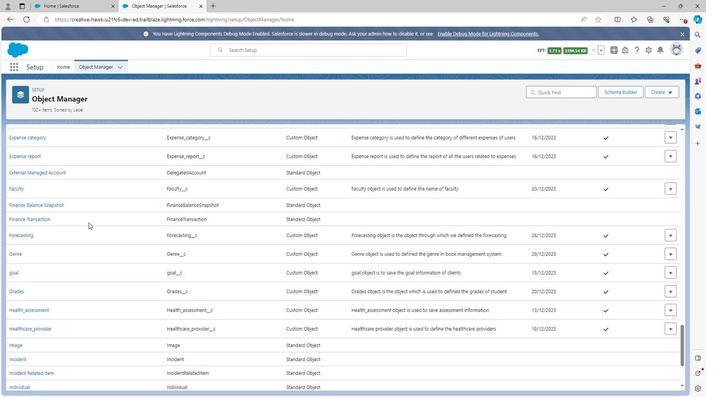 
Action: Mouse scrolled (86, 223) with delta (0, 0)
Screenshot: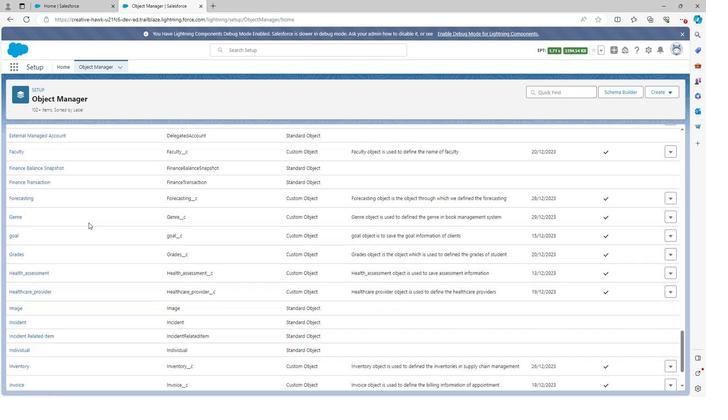 
Action: Mouse scrolled (86, 223) with delta (0, 0)
Screenshot: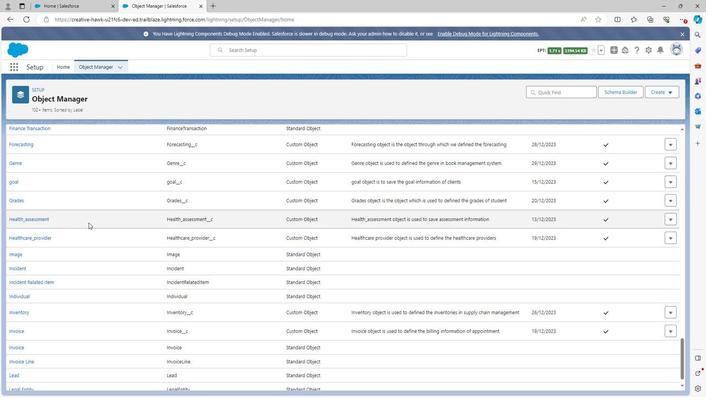 
Action: Mouse scrolled (86, 223) with delta (0, 0)
Screenshot: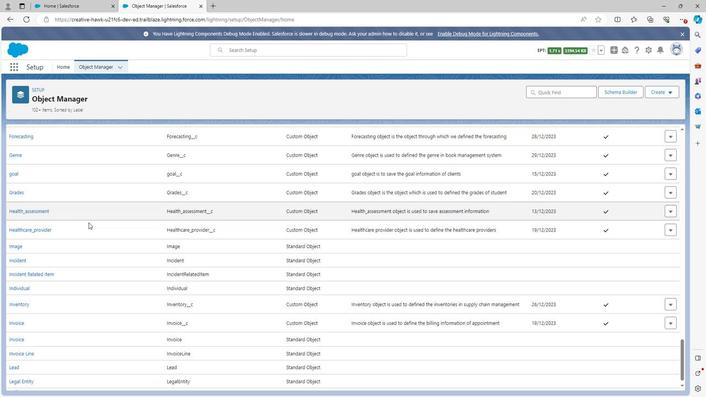
Action: Mouse scrolled (86, 223) with delta (0, 0)
Screenshot: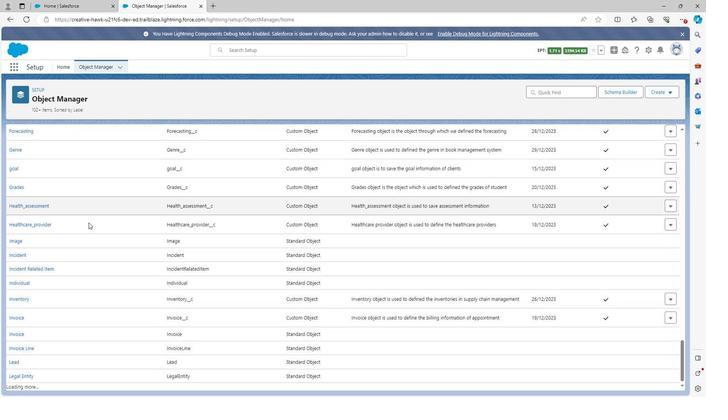 
Action: Mouse scrolled (86, 223) with delta (0, 0)
Screenshot: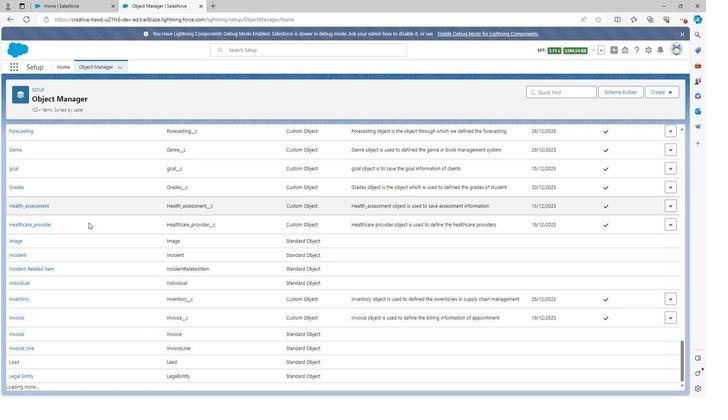 
Action: Mouse scrolled (86, 223) with delta (0, 0)
Screenshot: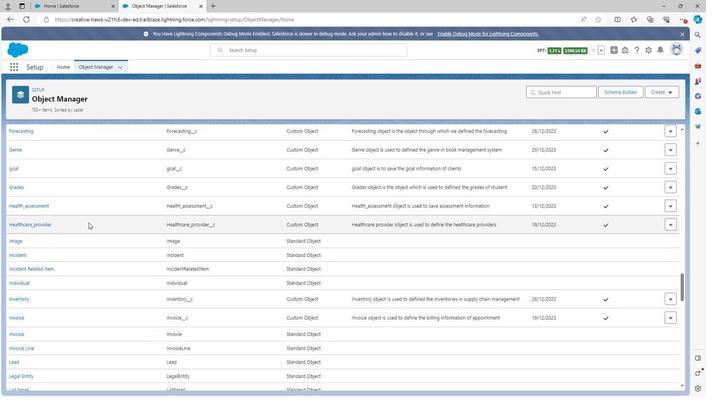 
Action: Mouse scrolled (86, 223) with delta (0, 0)
Screenshot: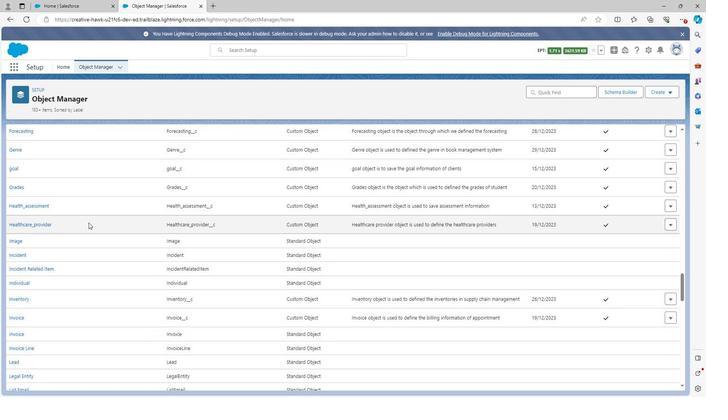 
Action: Mouse scrolled (86, 223) with delta (0, 0)
Screenshot: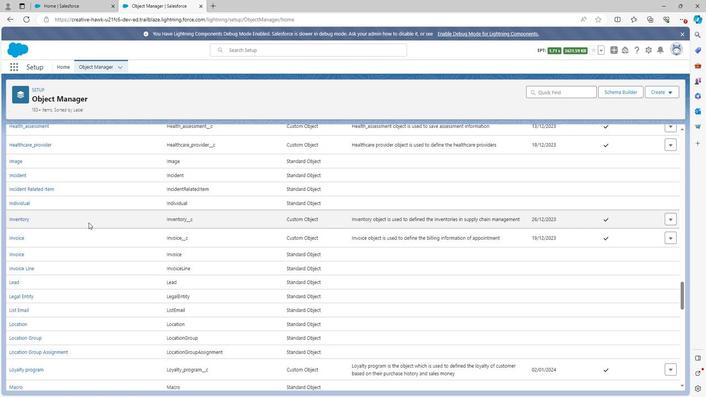 
Action: Mouse scrolled (86, 223) with delta (0, 0)
Screenshot: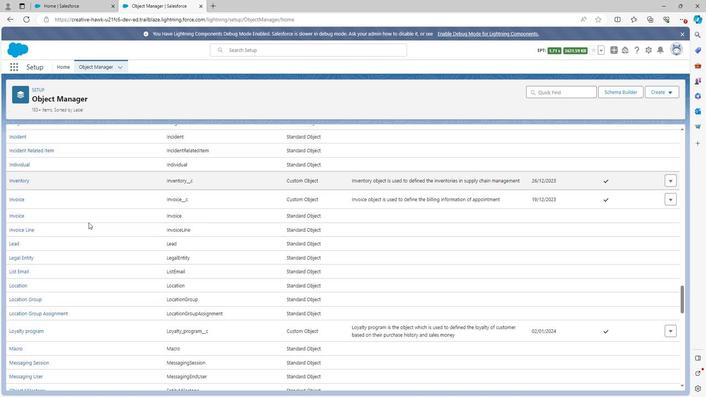 
Action: Mouse scrolled (86, 223) with delta (0, 0)
Screenshot: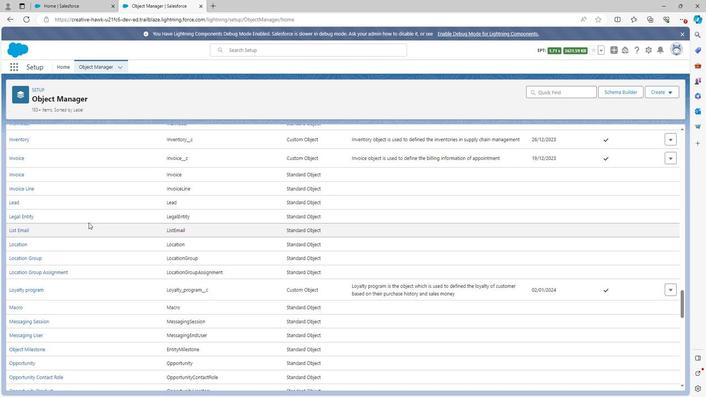 
Action: Mouse scrolled (86, 223) with delta (0, 0)
Screenshot: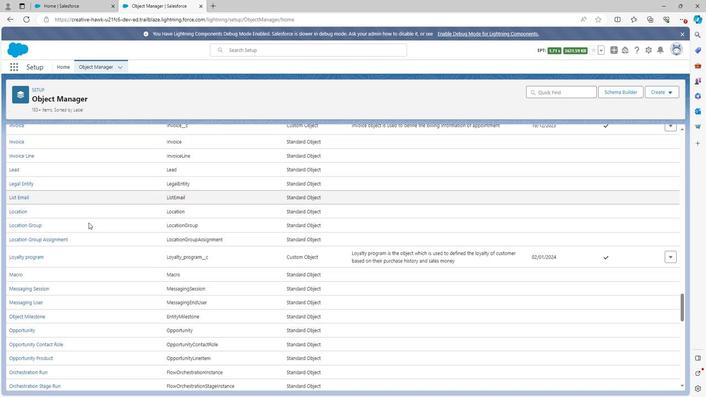 
Action: Mouse scrolled (86, 223) with delta (0, 0)
Screenshot: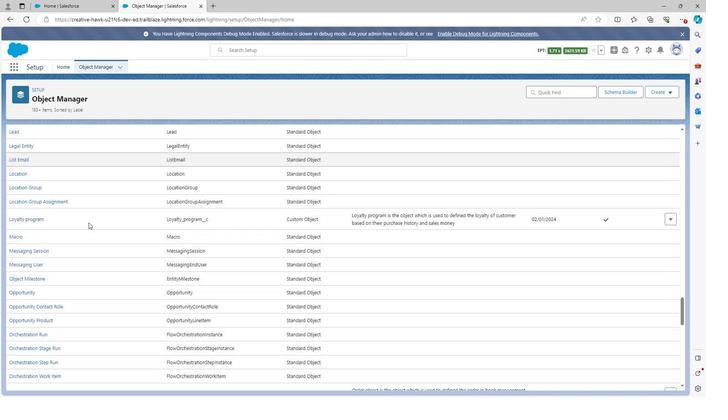 
Action: Mouse scrolled (86, 223) with delta (0, 0)
Screenshot: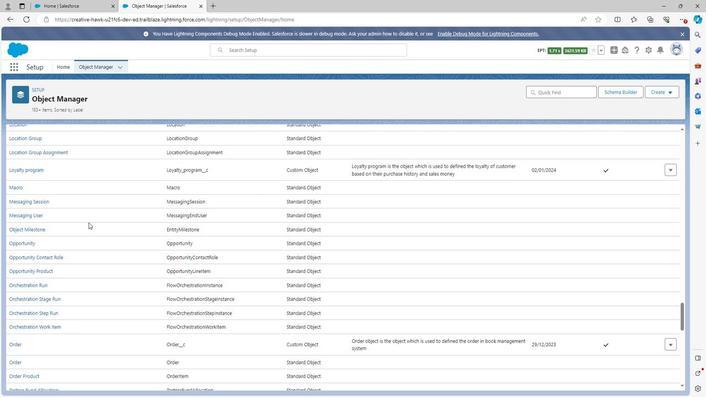 
Action: Mouse scrolled (86, 223) with delta (0, 0)
Screenshot: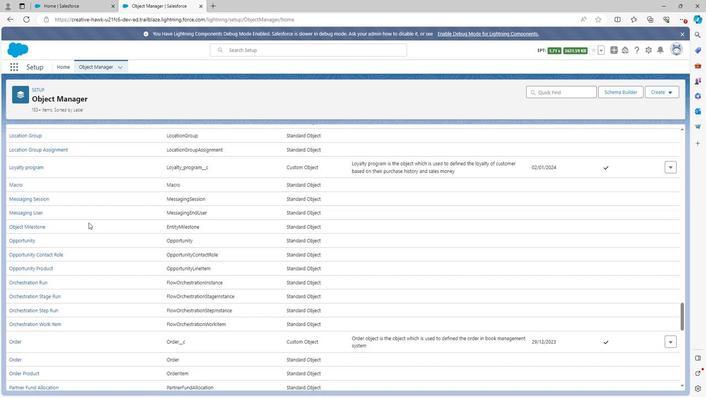 
Action: Mouse scrolled (86, 223) with delta (0, 0)
Screenshot: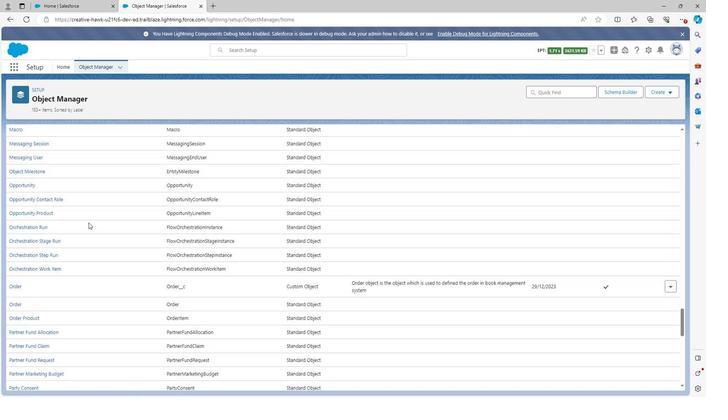 
Action: Mouse scrolled (86, 223) with delta (0, 0)
Screenshot: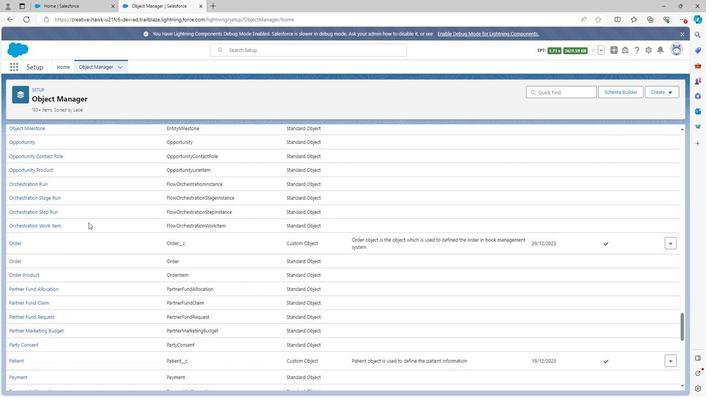 
Action: Mouse scrolled (86, 223) with delta (0, 0)
Screenshot: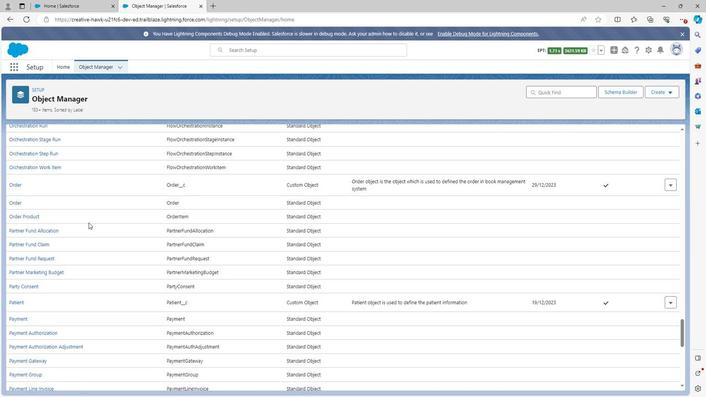 
Action: Mouse scrolled (86, 223) with delta (0, 0)
Screenshot: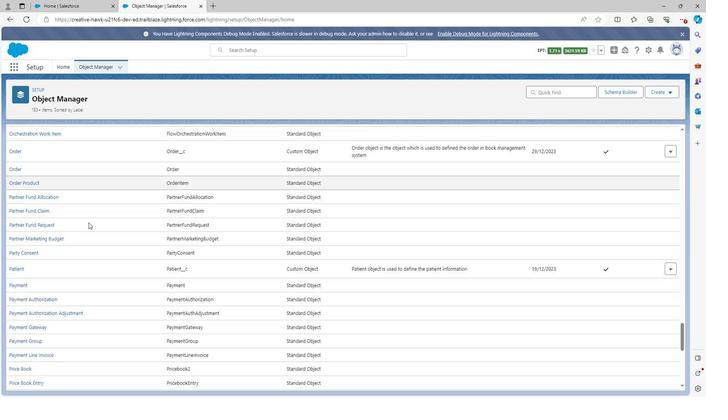 
Action: Mouse scrolled (86, 223) with delta (0, 0)
Screenshot: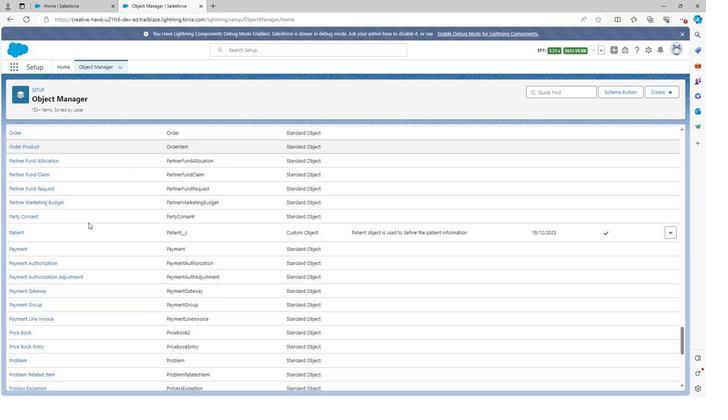 
Action: Mouse scrolled (86, 223) with delta (0, 0)
Screenshot: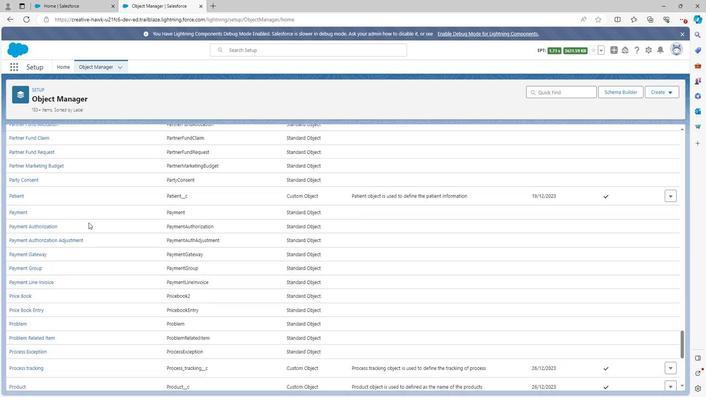 
Action: Mouse scrolled (86, 223) with delta (0, 0)
Screenshot: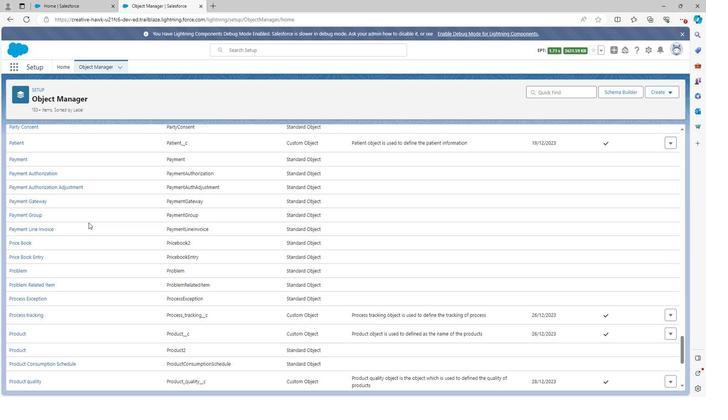 
Action: Mouse scrolled (86, 223) with delta (0, 0)
Screenshot: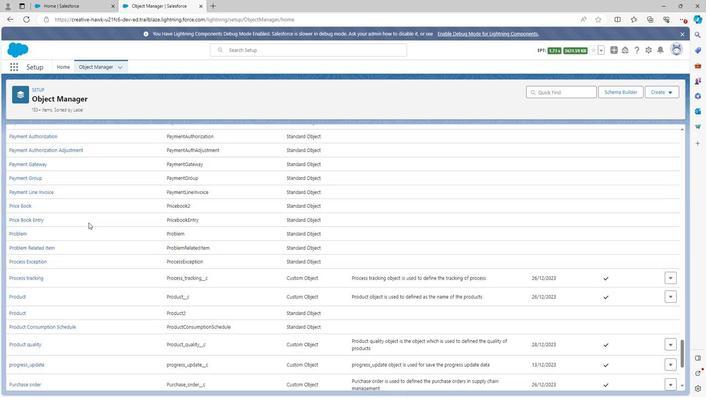 
Action: Mouse scrolled (86, 223) with delta (0, 0)
Screenshot: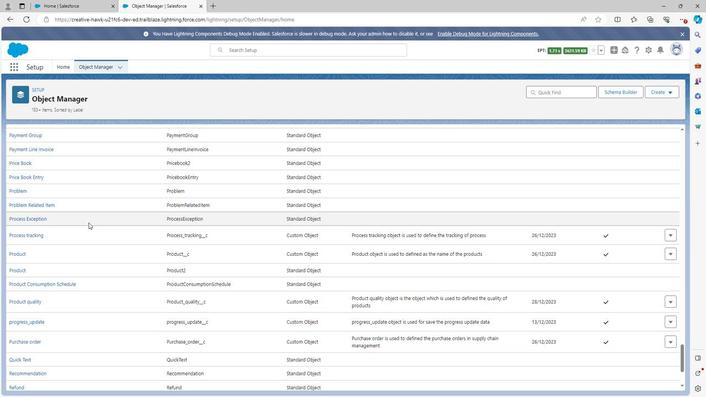 
Action: Mouse scrolled (86, 223) with delta (0, 0)
Screenshot: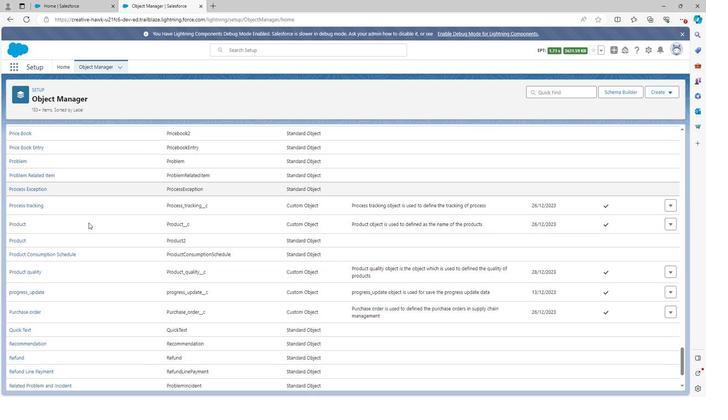 
Action: Mouse scrolled (86, 223) with delta (0, 0)
Screenshot: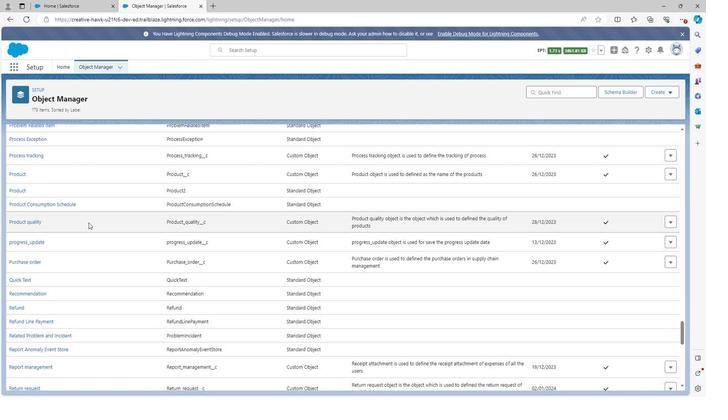 
Action: Mouse moved to (20, 352)
Screenshot: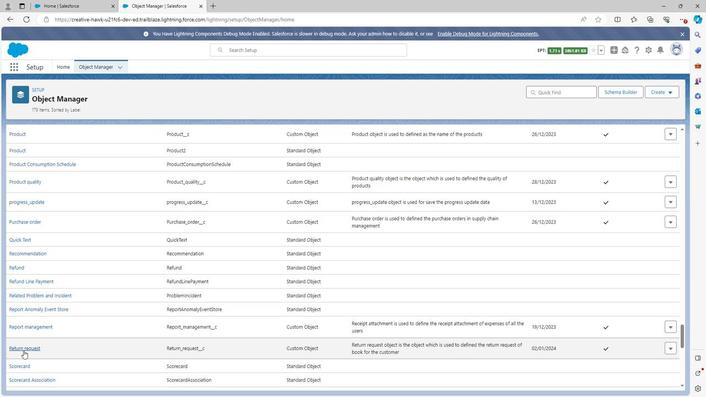 
Action: Mouse pressed left at (20, 352)
Screenshot: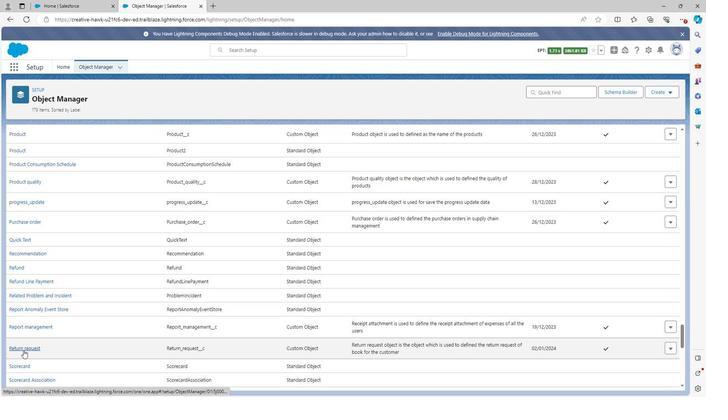 
Action: Mouse moved to (52, 145)
Screenshot: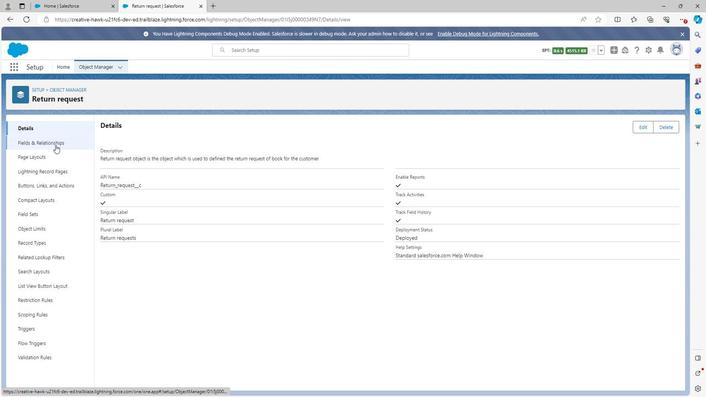 
Action: Mouse pressed left at (52, 145)
Screenshot: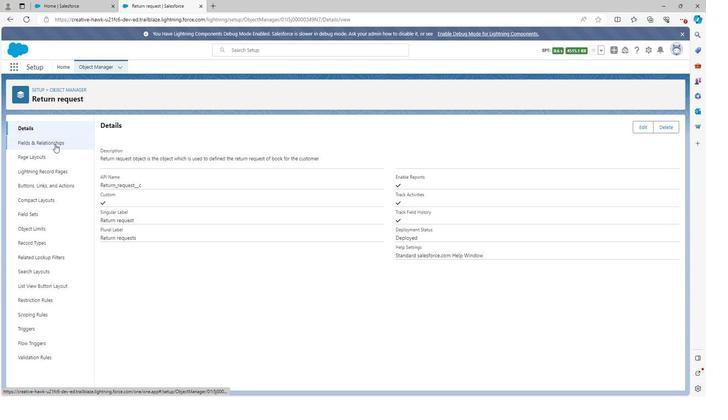 
Action: Mouse moved to (520, 128)
Screenshot: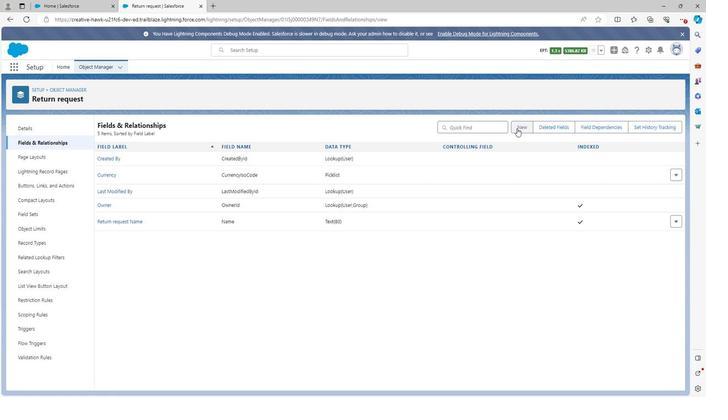 
Action: Mouse pressed left at (520, 128)
Screenshot: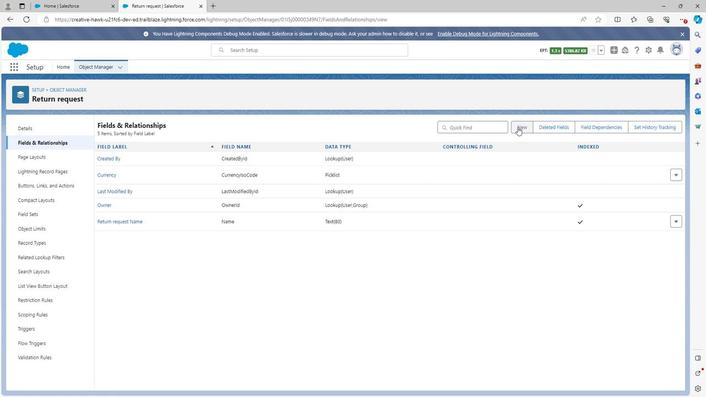 
Action: Mouse moved to (107, 263)
Screenshot: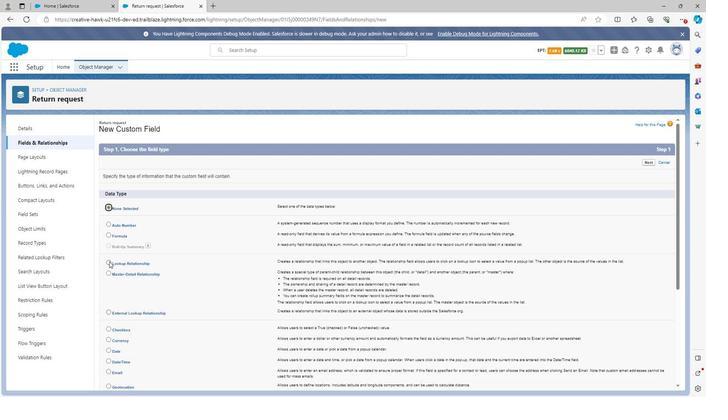 
Action: Mouse pressed left at (107, 263)
Screenshot: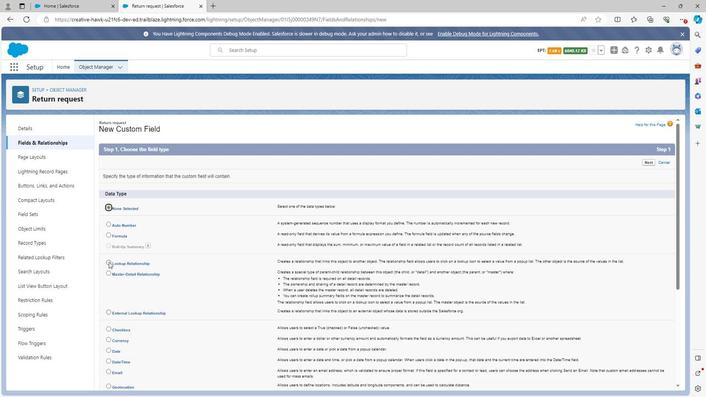 
Action: Mouse moved to (665, 329)
Screenshot: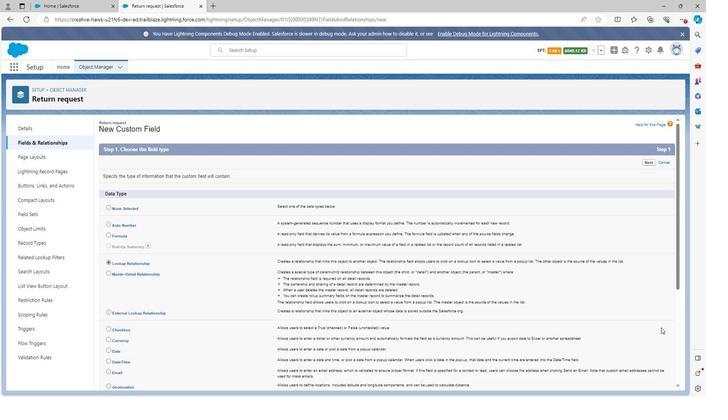 
Action: Mouse scrolled (665, 329) with delta (0, 0)
Screenshot: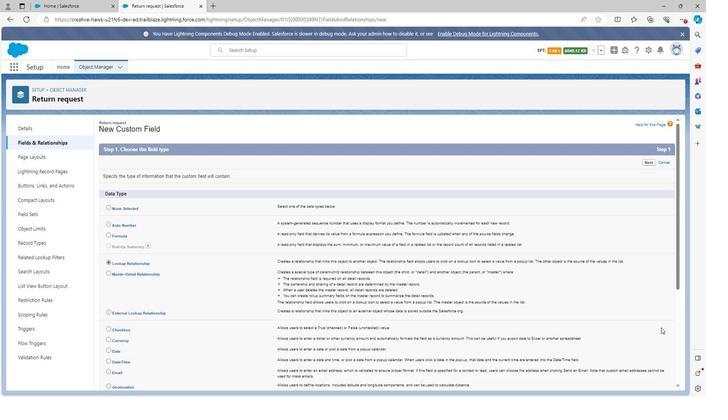
Action: Mouse moved to (665, 330)
Screenshot: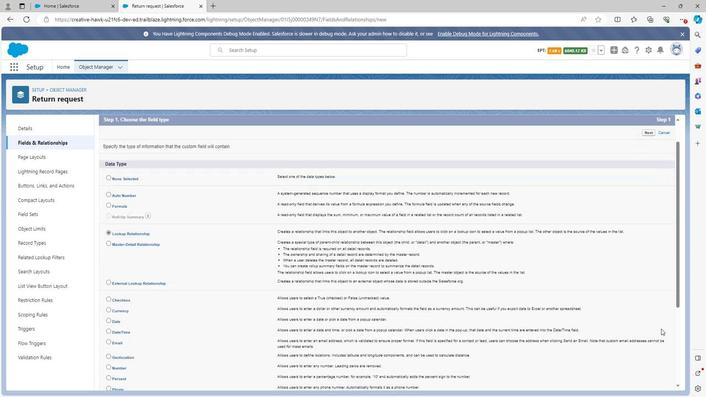 
Action: Mouse scrolled (665, 330) with delta (0, 0)
Screenshot: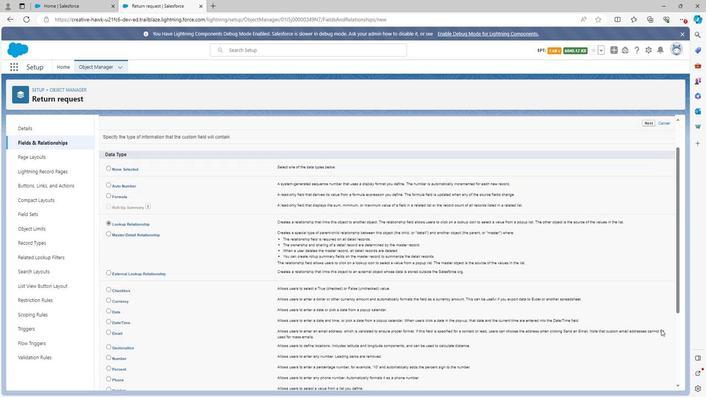 
Action: Mouse moved to (664, 332)
Screenshot: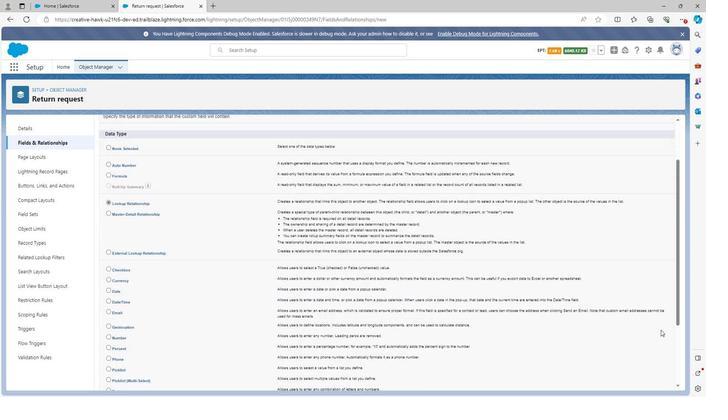 
Action: Mouse scrolled (664, 331) with delta (0, 0)
Screenshot: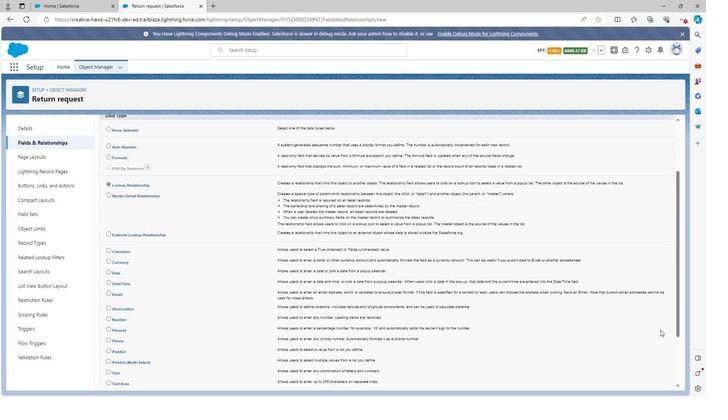
Action: Mouse moved to (663, 334)
Screenshot: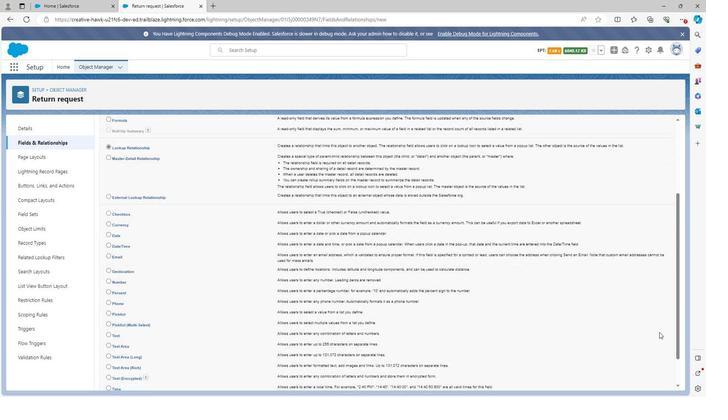 
Action: Mouse scrolled (663, 333) with delta (0, 0)
Screenshot: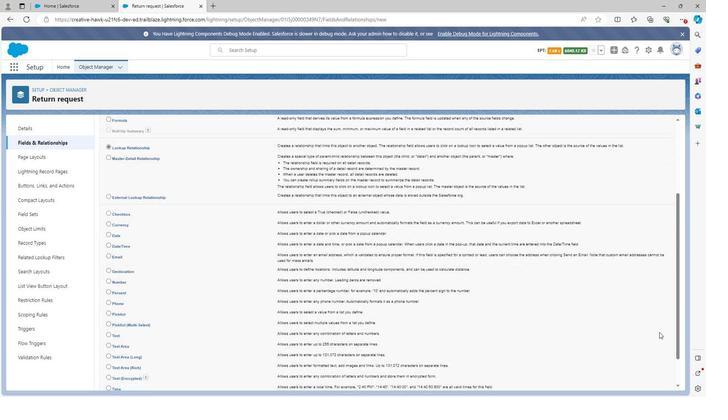 
Action: Mouse moved to (662, 334)
Screenshot: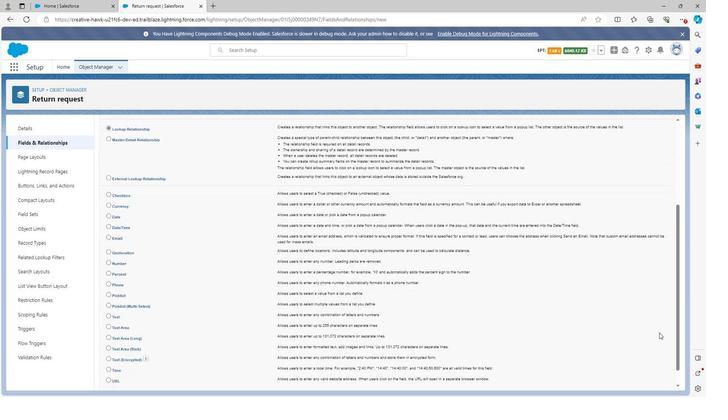 
Action: Mouse scrolled (662, 334) with delta (0, 0)
Screenshot: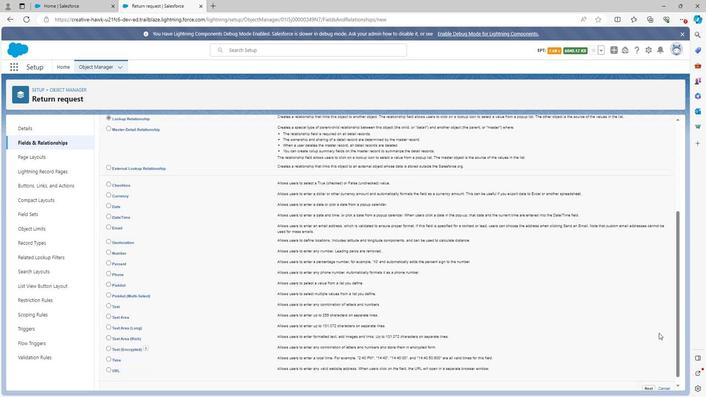 
Action: Mouse moved to (662, 335)
Screenshot: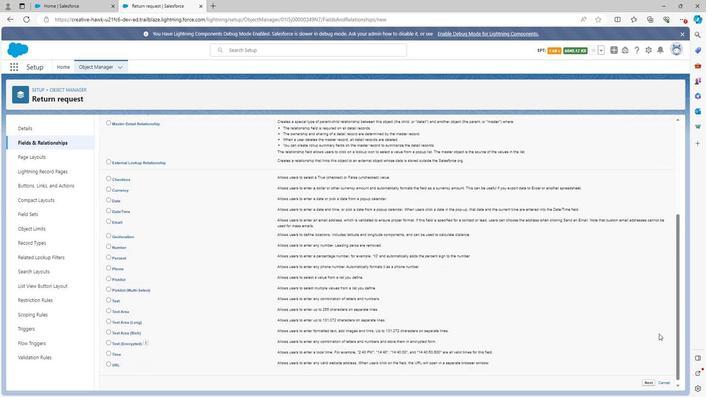 
Action: Mouse scrolled (662, 335) with delta (0, 0)
Screenshot: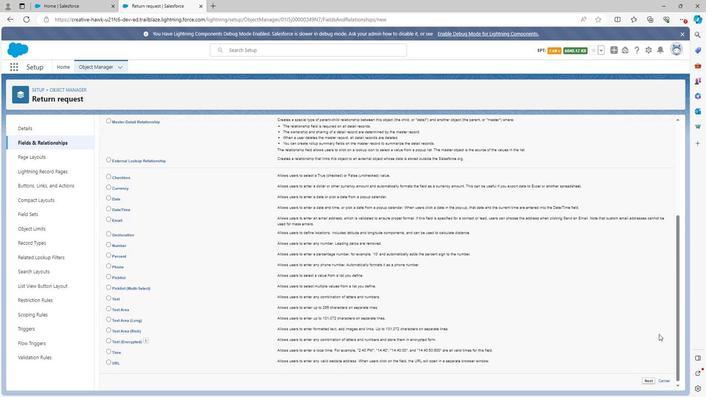 
Action: Mouse moved to (651, 381)
Screenshot: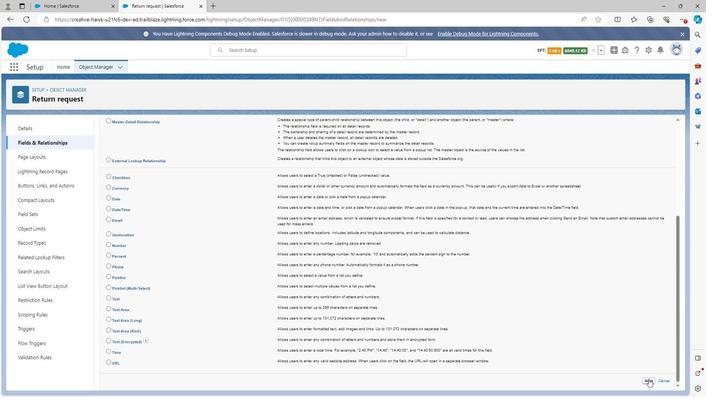 
Action: Mouse pressed left at (651, 381)
Screenshot: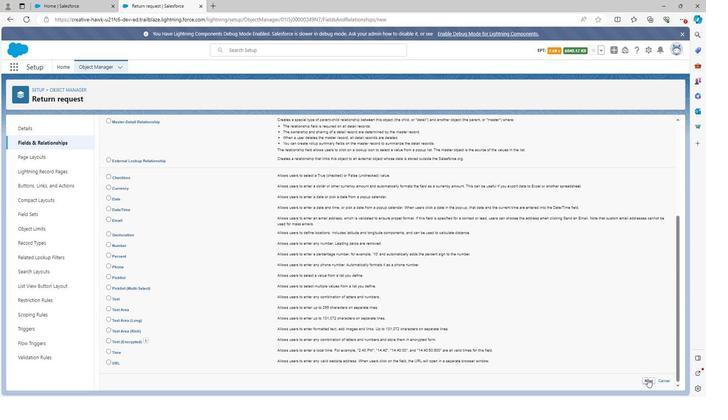 
Action: Mouse moved to (253, 191)
Screenshot: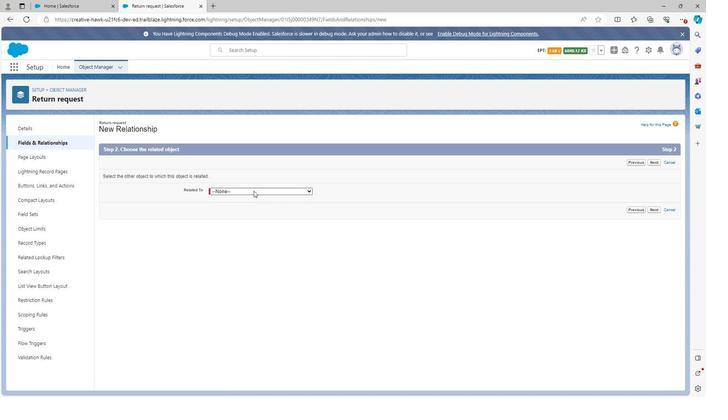 
Action: Mouse pressed left at (253, 191)
Screenshot: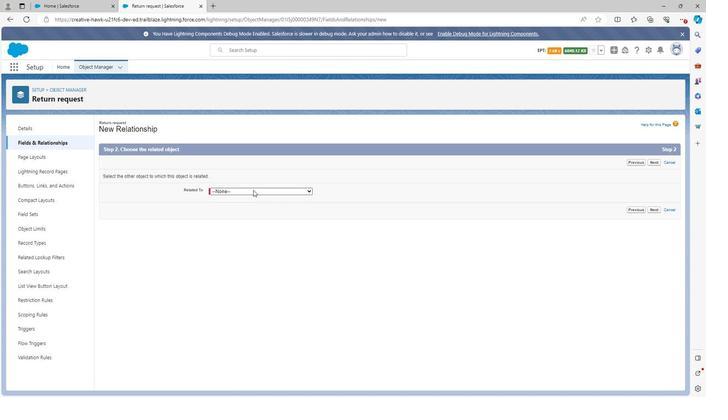 
Action: Mouse moved to (241, 274)
Screenshot: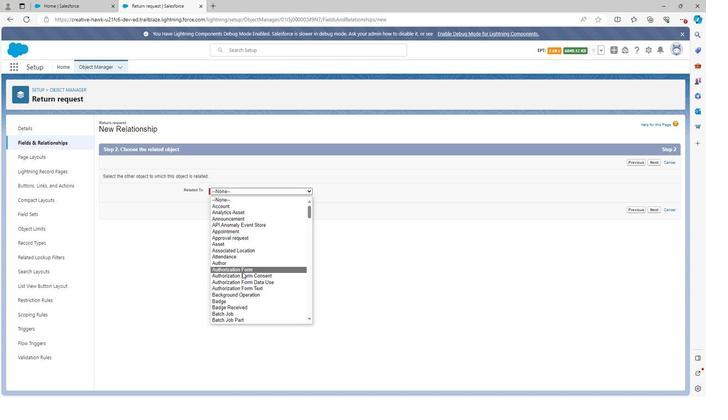 
Action: Mouse scrolled (241, 274) with delta (0, 0)
Screenshot: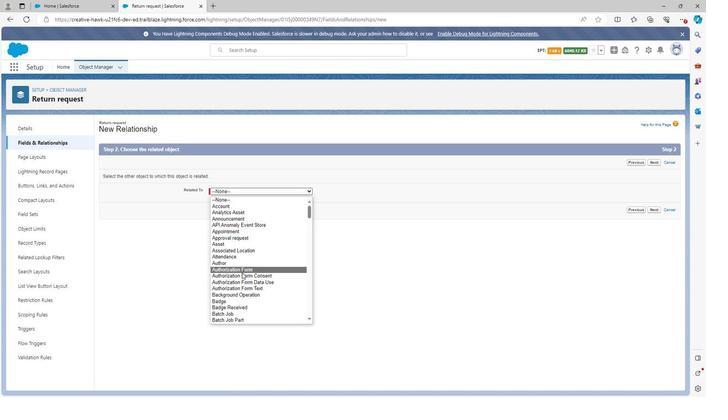 
Action: Mouse scrolled (241, 274) with delta (0, 0)
Screenshot: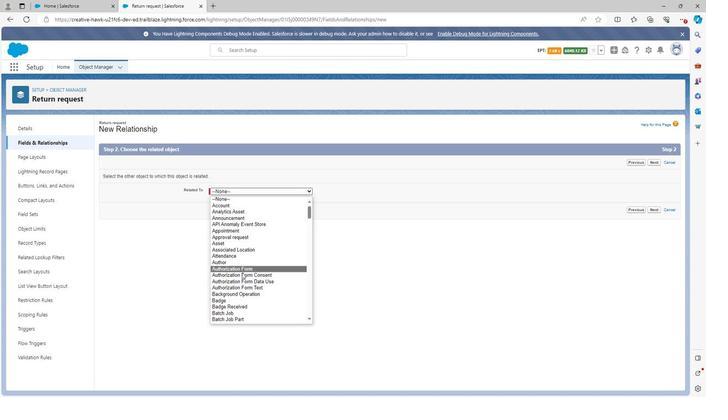 
Action: Mouse moved to (238, 283)
Screenshot: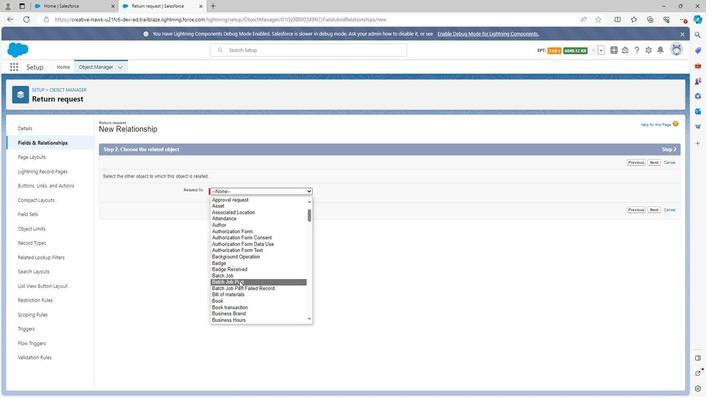 
Action: Mouse scrolled (238, 282) with delta (0, 0)
Screenshot: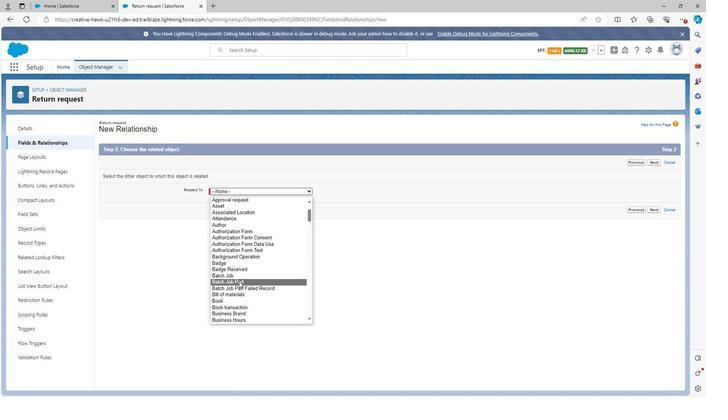 
Action: Mouse scrolled (238, 282) with delta (0, 0)
Screenshot: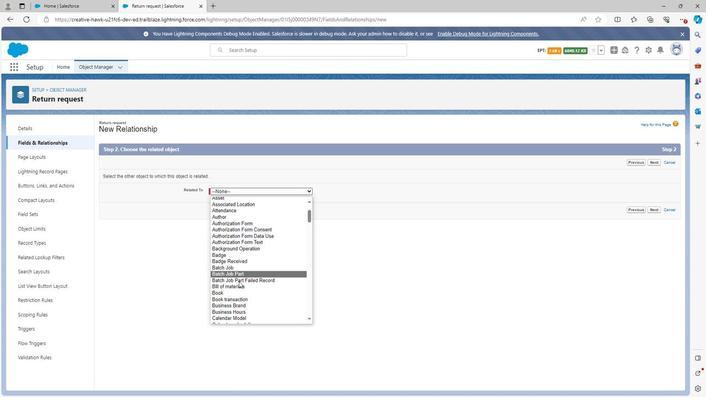 
Action: Mouse scrolled (238, 282) with delta (0, 0)
Screenshot: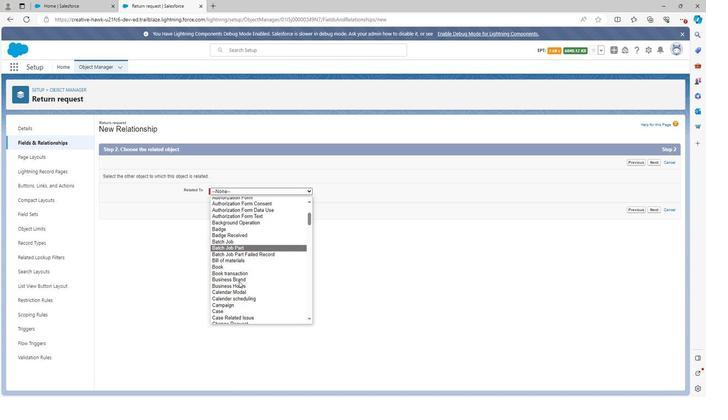 
Action: Mouse moved to (235, 282)
Screenshot: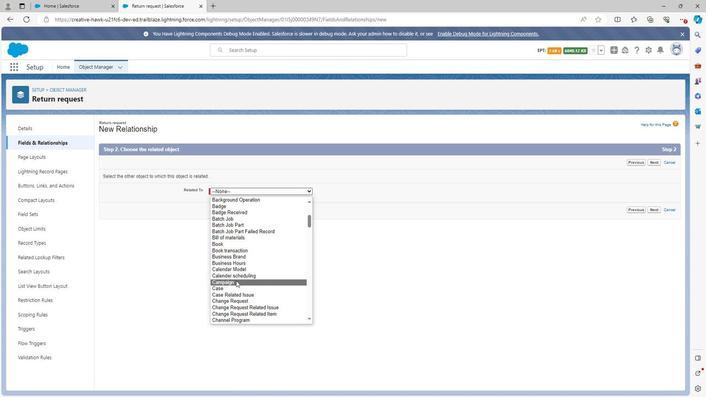 
Action: Mouse scrolled (235, 282) with delta (0, 0)
Screenshot: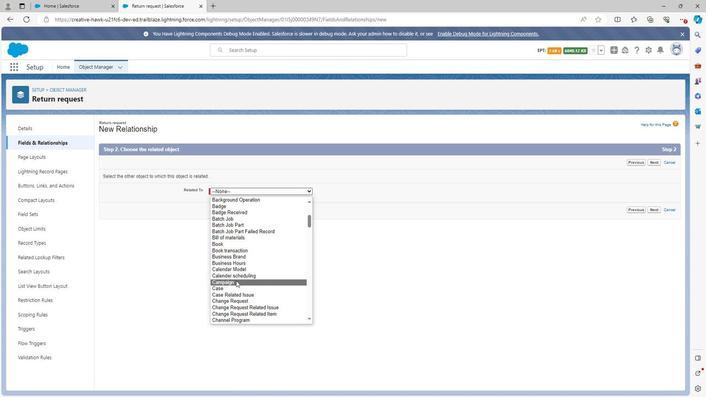 
Action: Mouse scrolled (235, 282) with delta (0, 0)
Screenshot: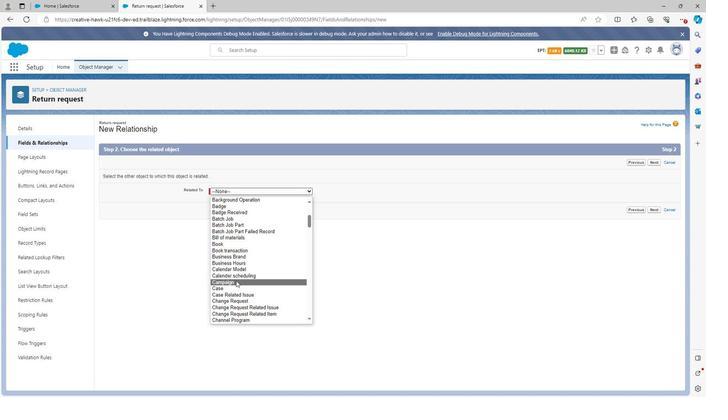 
Action: Mouse scrolled (235, 282) with delta (0, 0)
Screenshot: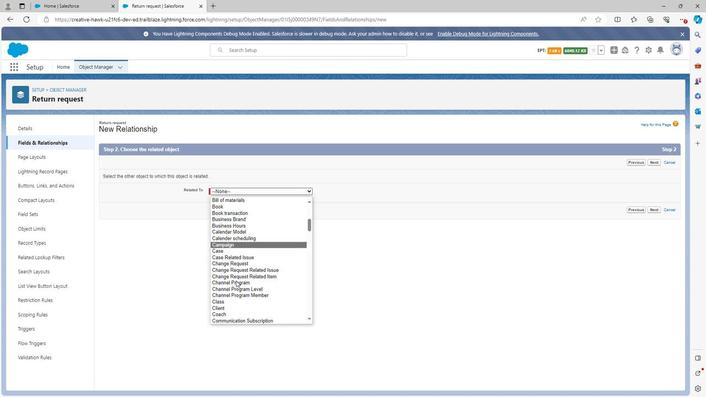 
Action: Mouse moved to (235, 282)
Screenshot: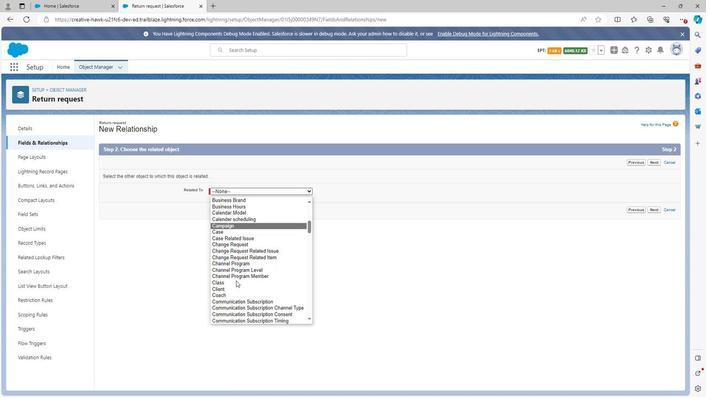 
Action: Mouse scrolled (235, 282) with delta (0, 0)
Screenshot: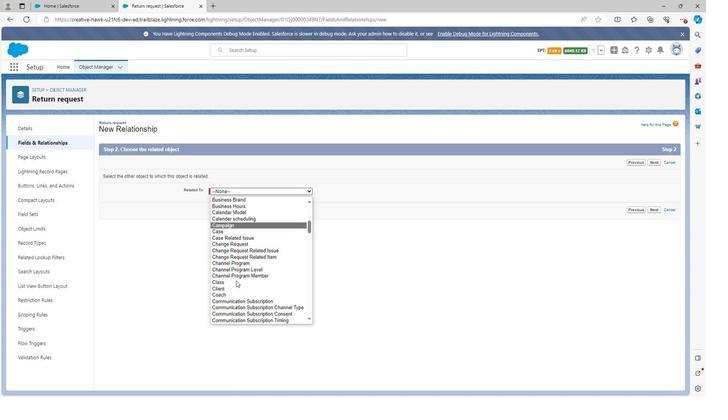 
Action: Mouse scrolled (235, 282) with delta (0, 0)
Screenshot: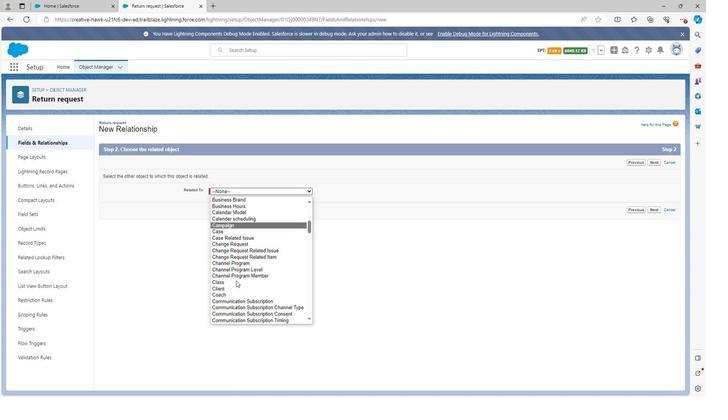 
Action: Mouse scrolled (235, 282) with delta (0, 0)
Screenshot: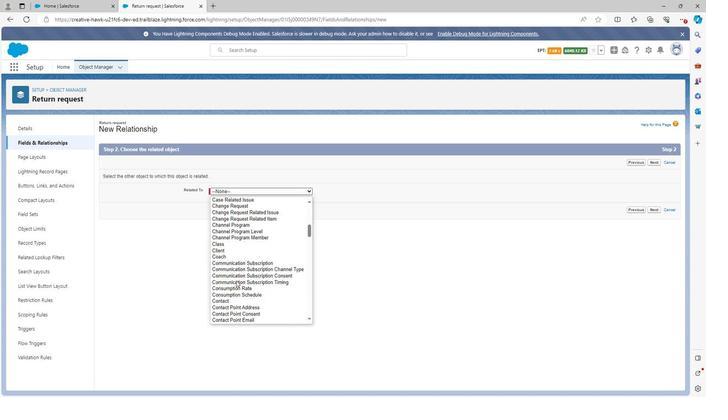 
Action: Mouse scrolled (235, 282) with delta (0, 0)
Screenshot: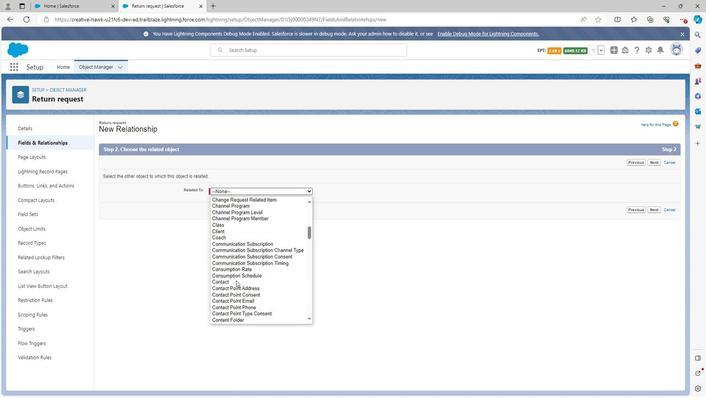 
Action: Mouse scrolled (235, 282) with delta (0, 0)
Screenshot: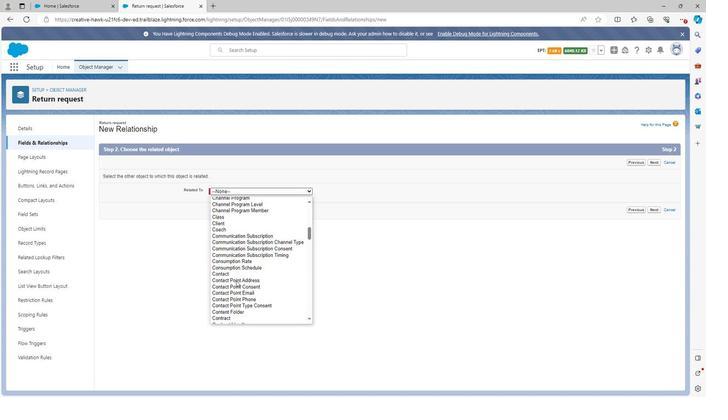 
Action: Mouse scrolled (235, 282) with delta (0, 0)
Screenshot: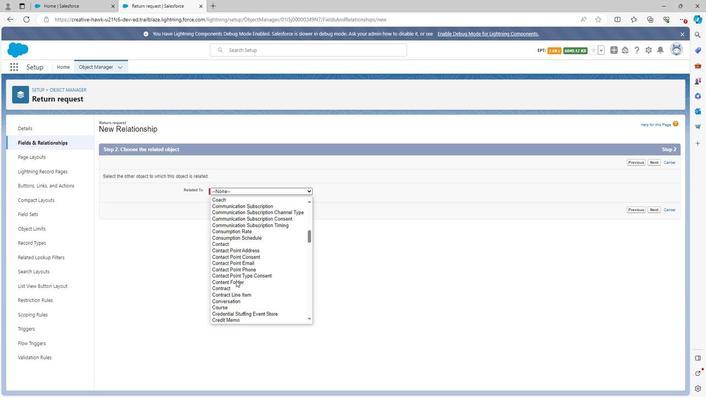 
Action: Mouse scrolled (235, 282) with delta (0, 0)
Screenshot: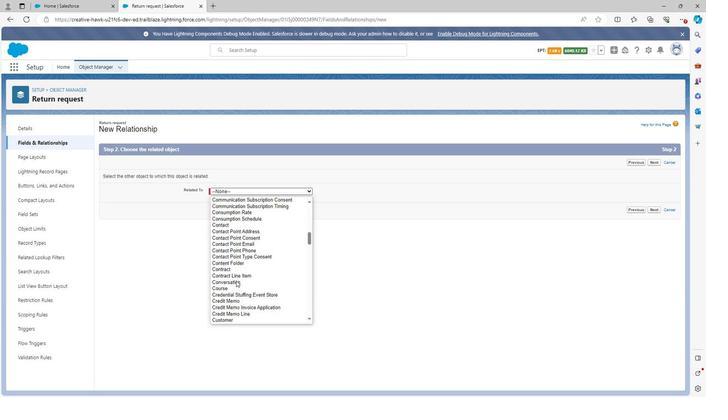 
Action: Mouse moved to (228, 292)
Screenshot: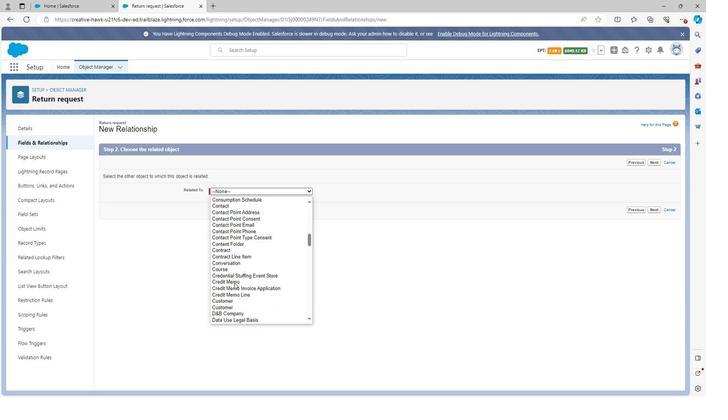 
Action: Mouse pressed right at (228, 292)
Screenshot: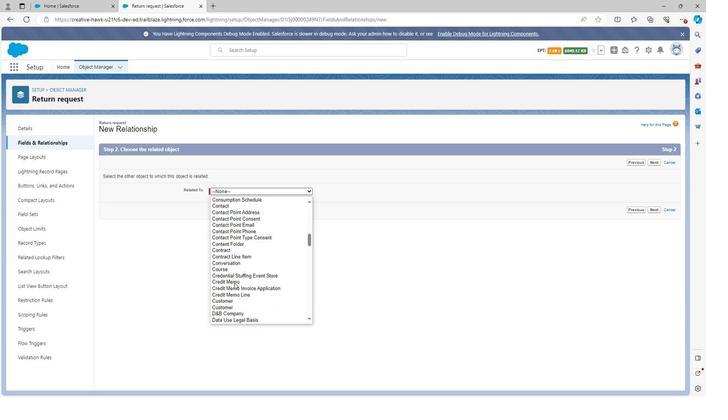 
Action: Mouse moved to (661, 210)
Screenshot: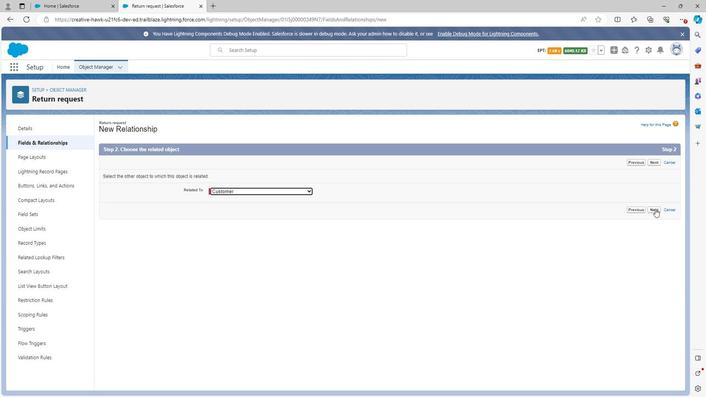 
Action: Mouse pressed left at (661, 210)
Screenshot: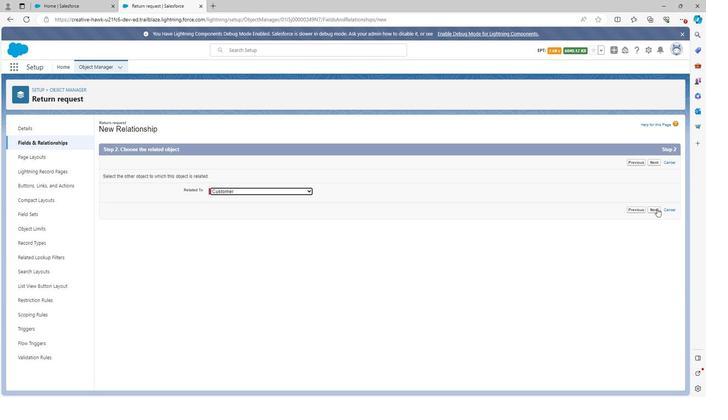 
Action: Mouse moved to (259, 184)
Screenshot: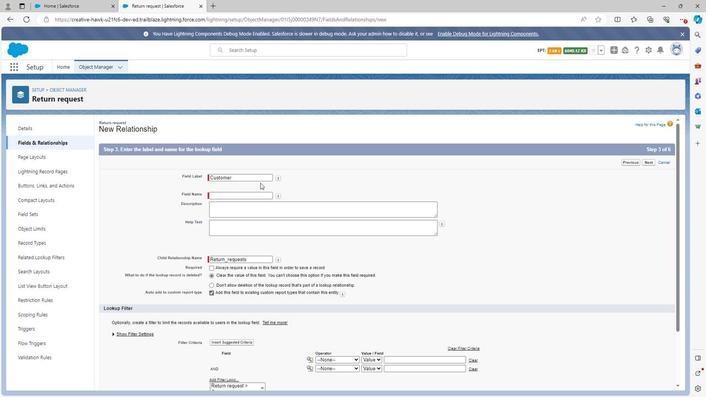 
Action: Mouse pressed left at (259, 184)
Screenshot: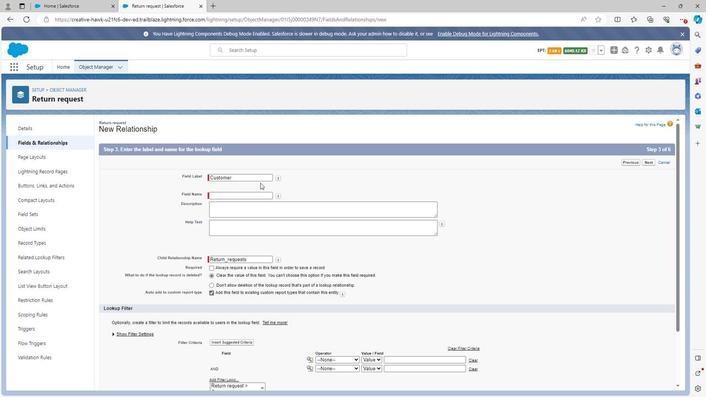 
Action: Mouse moved to (245, 190)
Screenshot: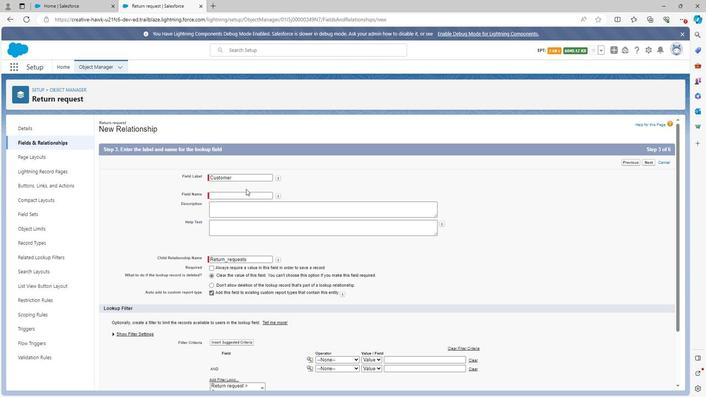 
Action: Mouse pressed left at (245, 190)
Screenshot: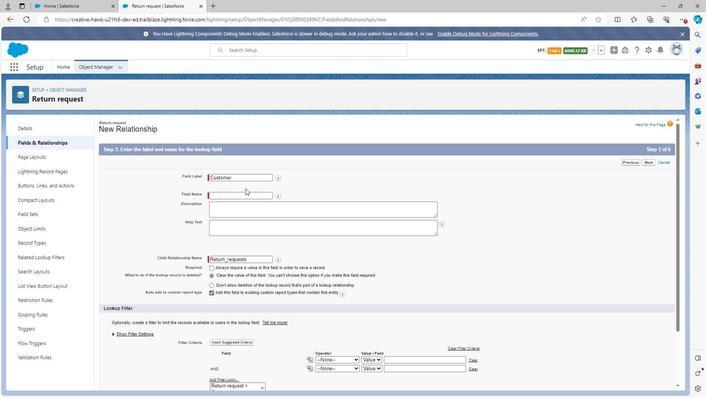 
Action: Mouse moved to (228, 198)
Screenshot: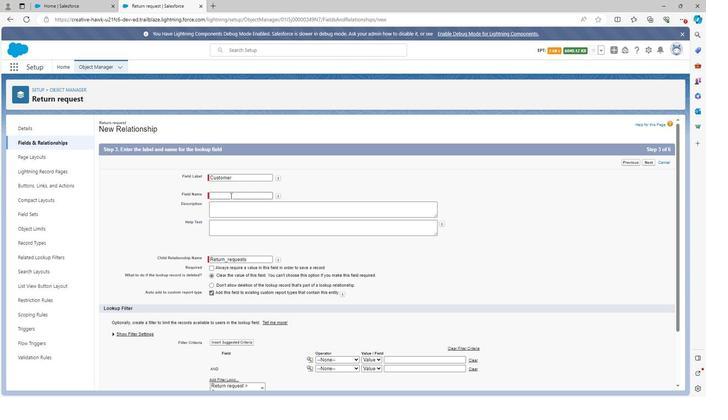 
Action: Mouse pressed left at (228, 198)
Screenshot: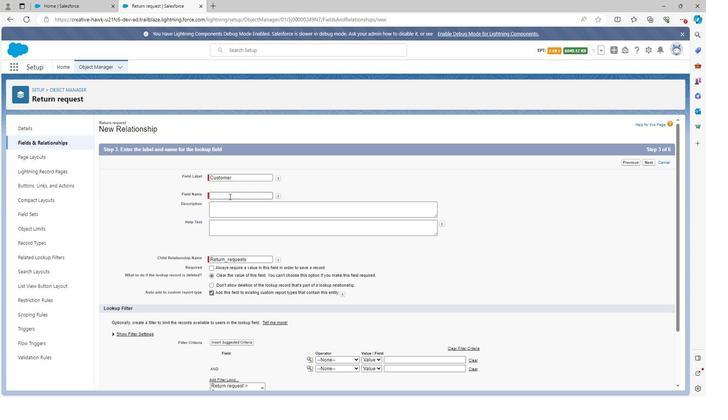 
Action: Mouse moved to (227, 200)
Screenshot: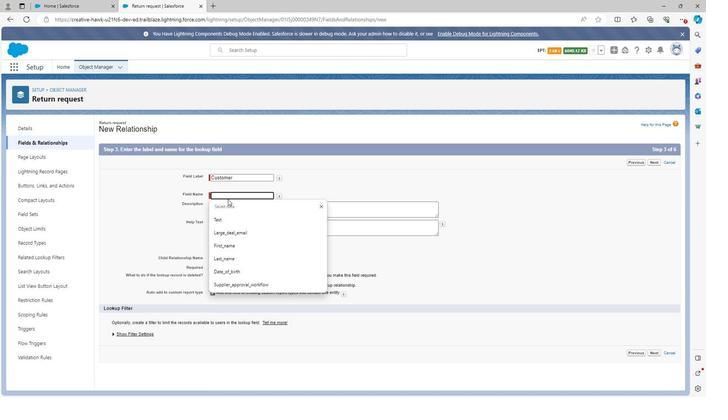 
Action: Key pressed <Key.shift>C
Screenshot: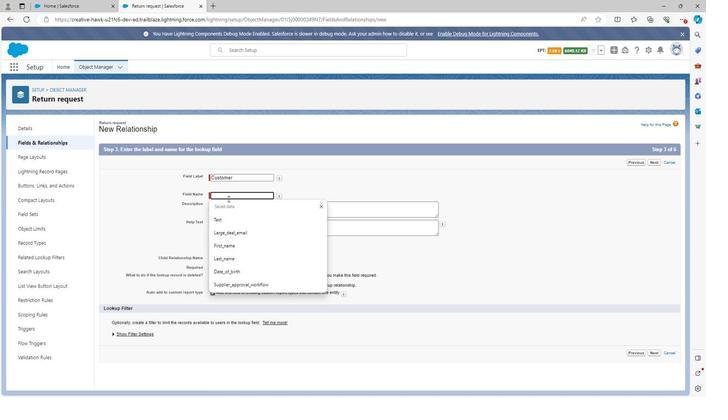 
Action: Mouse moved to (227, 198)
Screenshot: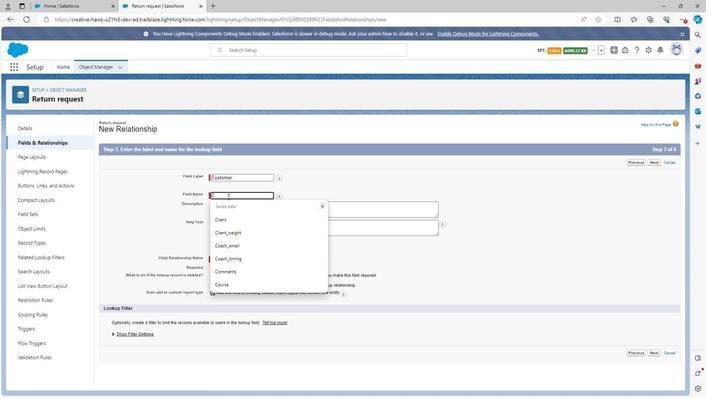
Action: Key pressed ust
Screenshot: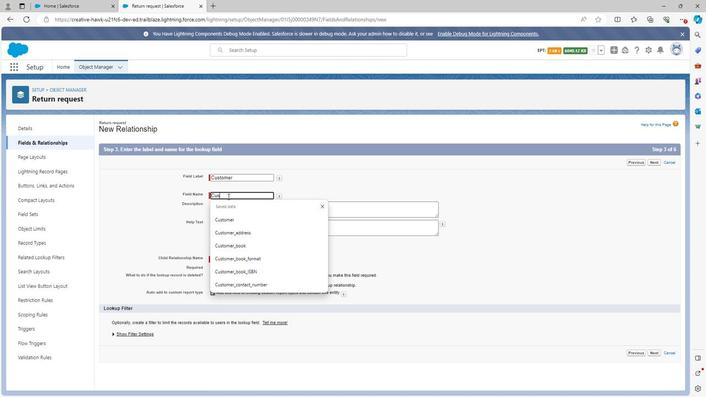 
Action: Mouse moved to (227, 197)
Screenshot: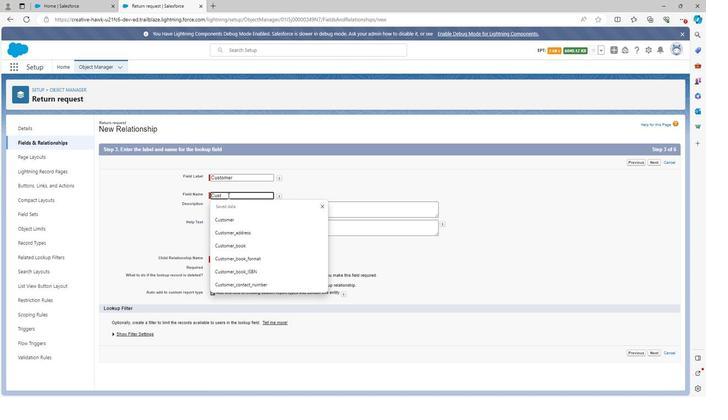 
Action: Key pressed ome
Screenshot: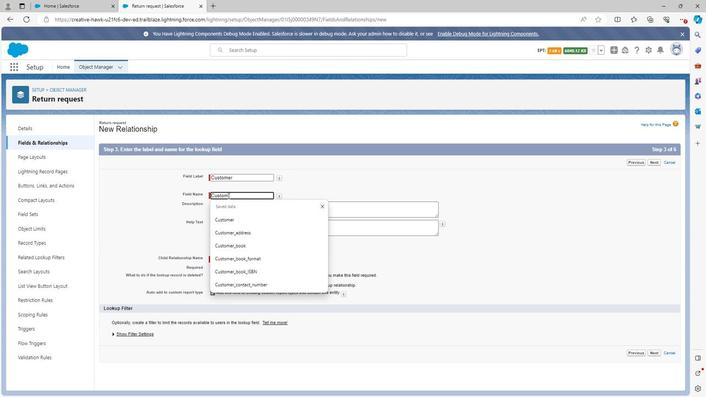 
Action: Mouse moved to (263, 199)
Screenshot: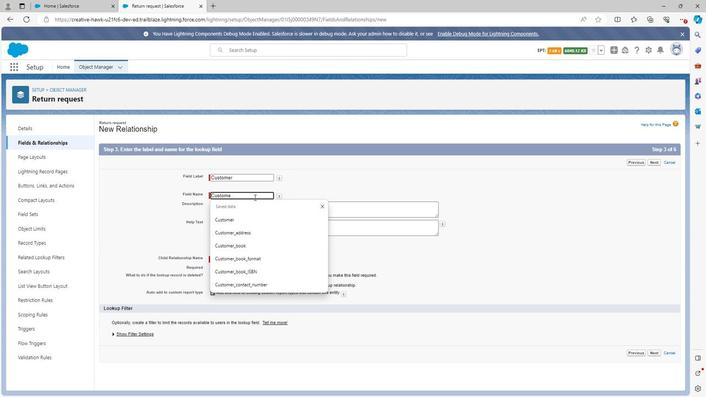 
Action: Key pressed r
Screenshot: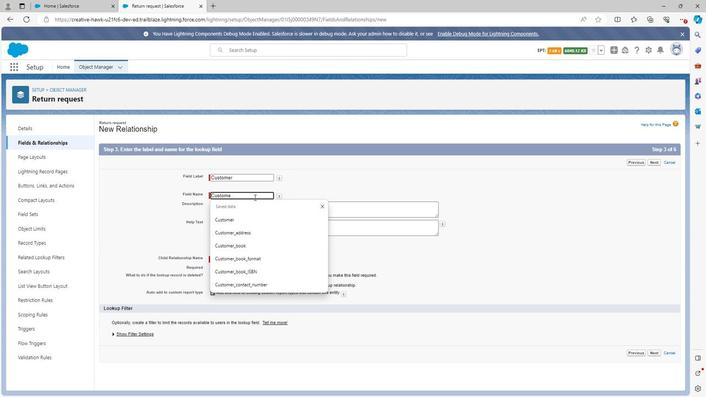 
Action: Mouse moved to (363, 207)
Screenshot: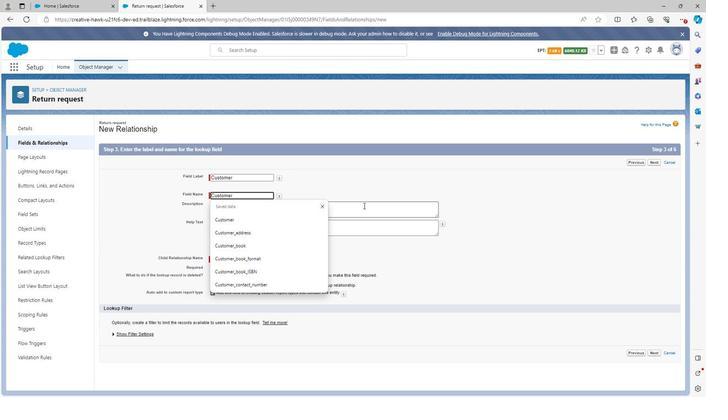 
Action: Mouse pressed left at (363, 207)
Screenshot: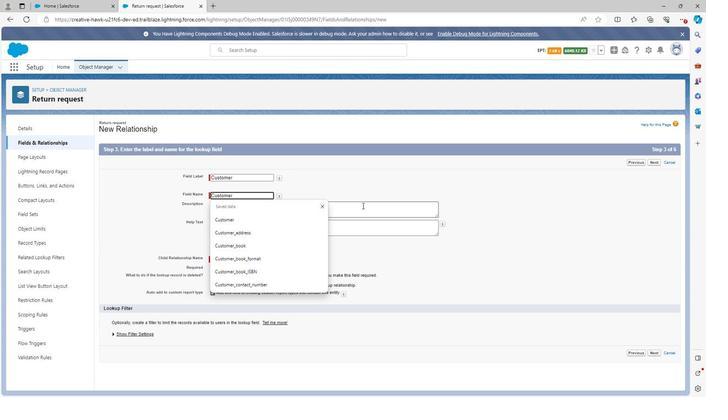 
Action: Mouse moved to (362, 207)
Screenshot: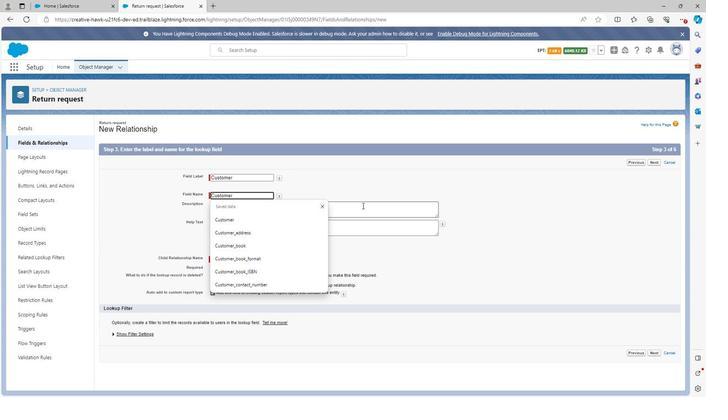 
Action: Key pressed <Key.shift>Cu
Screenshot: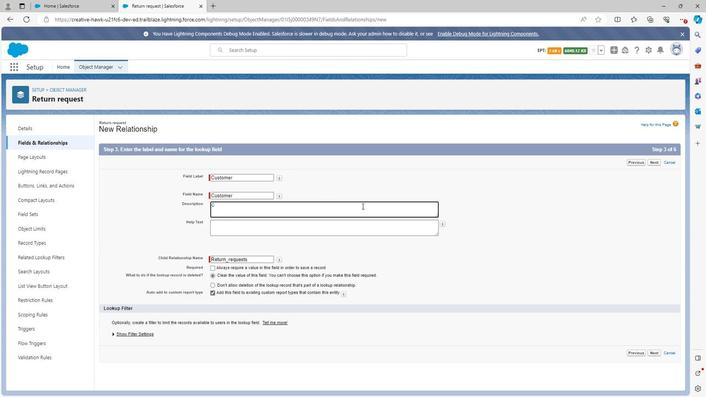 
Action: Mouse moved to (362, 207)
Screenshot: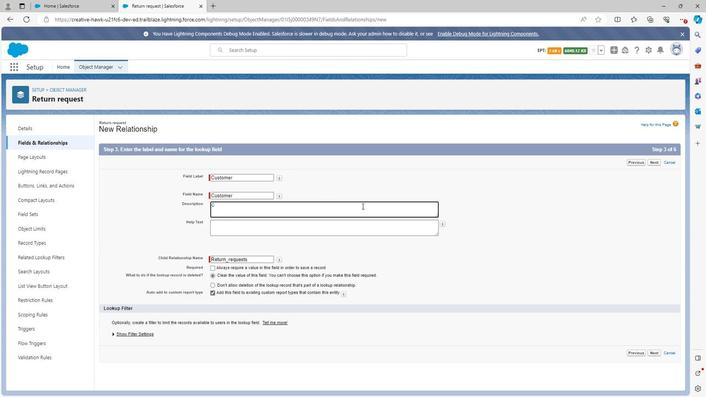 
Action: Key pressed s
Screenshot: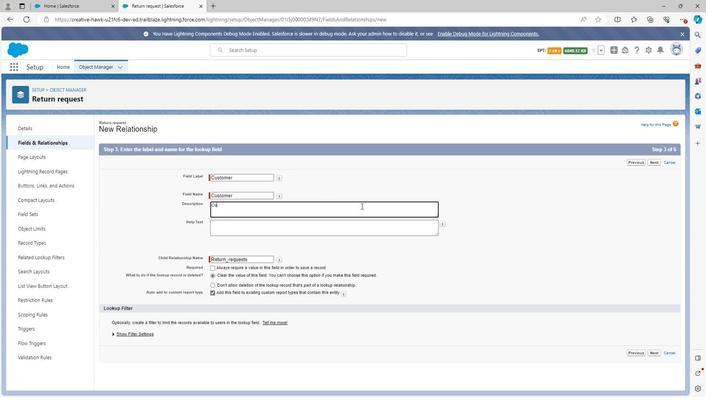 
Action: Mouse moved to (361, 207)
Screenshot: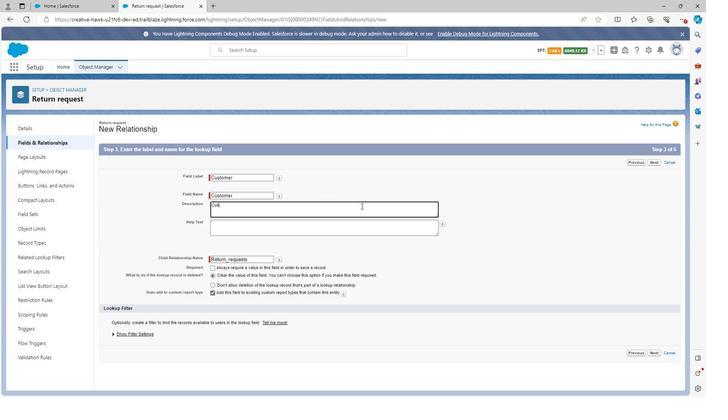 
Action: Key pressed t
Screenshot: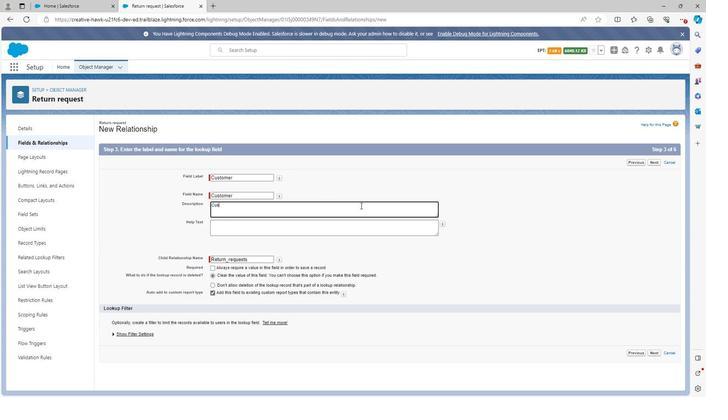 
Action: Mouse moved to (360, 206)
Screenshot: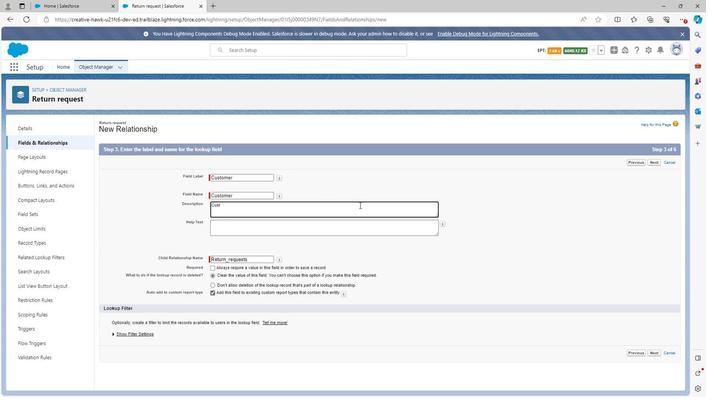 
Action: Key pressed o
Screenshot: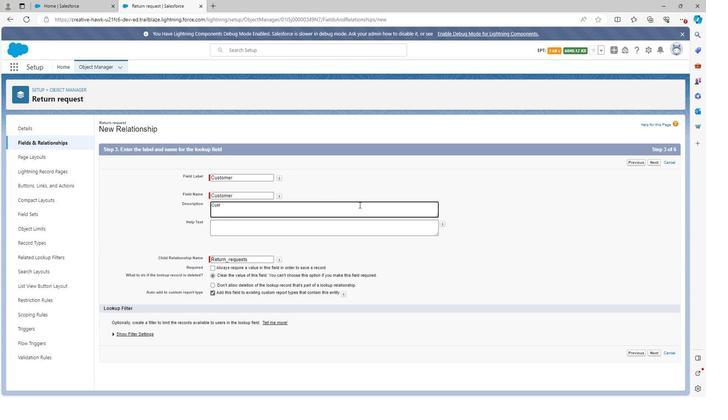 
Action: Mouse moved to (359, 206)
Screenshot: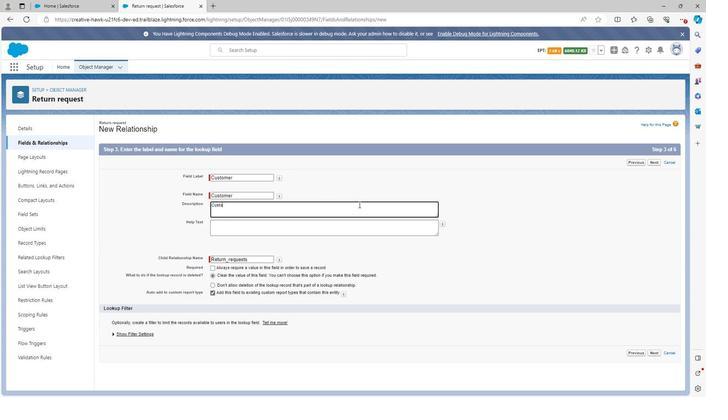 
Action: Key pressed mer<Key.space>rel
Screenshot: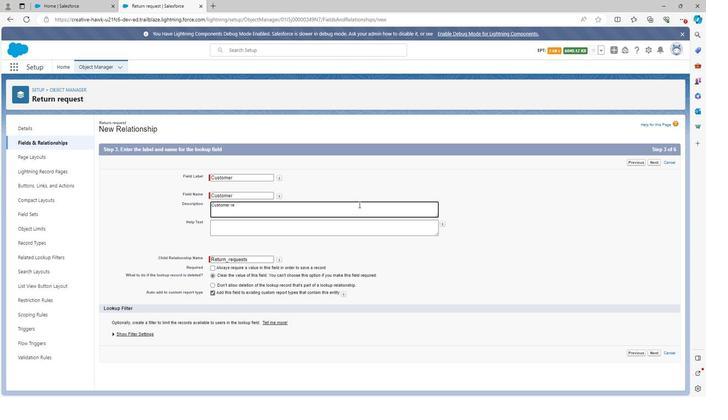 
Action: Mouse moved to (357, 205)
Screenshot: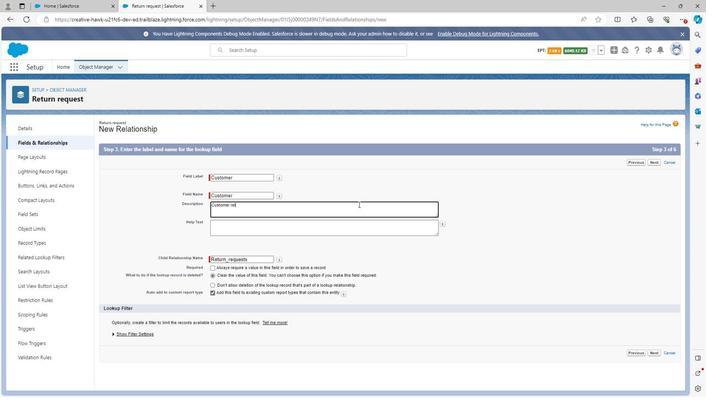 
Action: Key pressed a
Screenshot: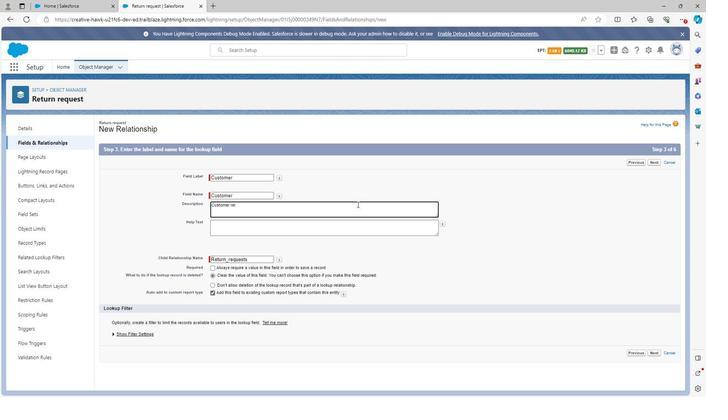 
Action: Mouse moved to (356, 205)
Screenshot: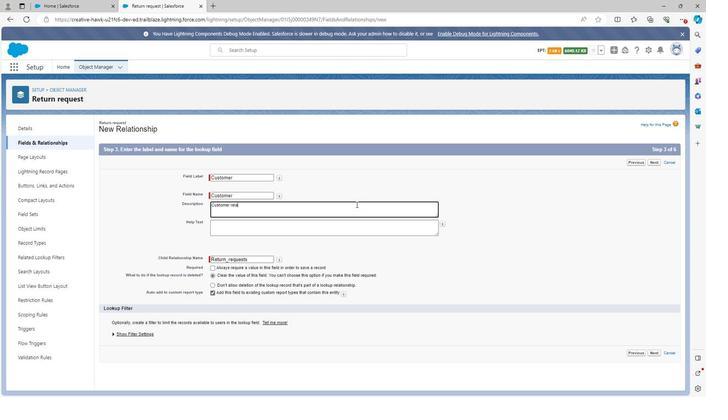 
Action: Key pressed t
Screenshot: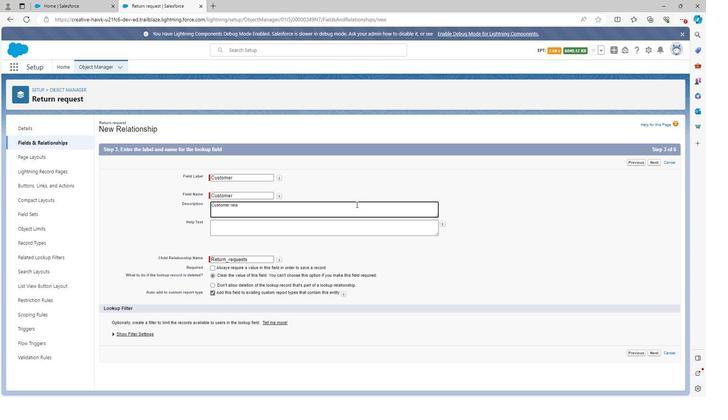 
Action: Mouse moved to (356, 206)
Screenshot: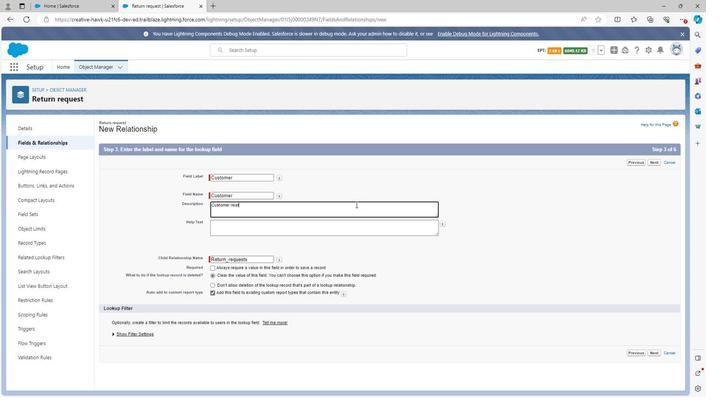 
Action: Key pressed ionship<Key.space>is<Key.space>the<Key.space>r
Screenshot: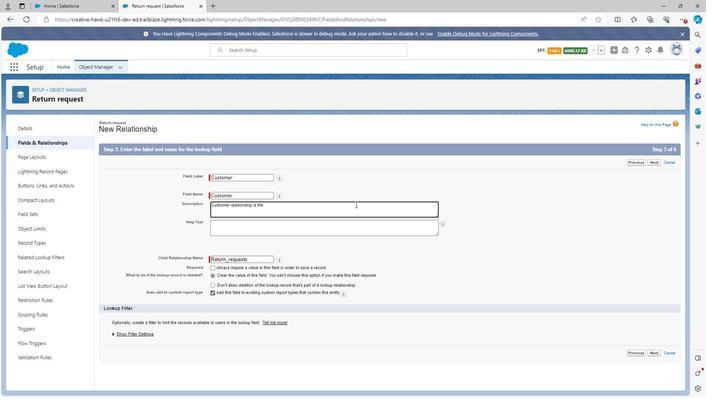 
Action: Mouse moved to (355, 206)
Screenshot: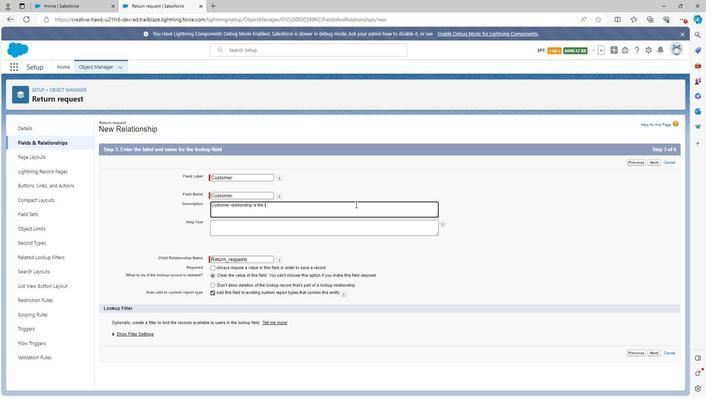
Action: Key pressed elat
Screenshot: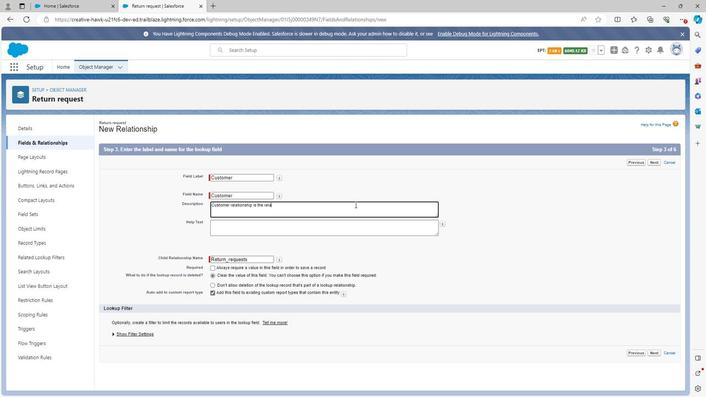 
Action: Mouse moved to (355, 206)
Screenshot: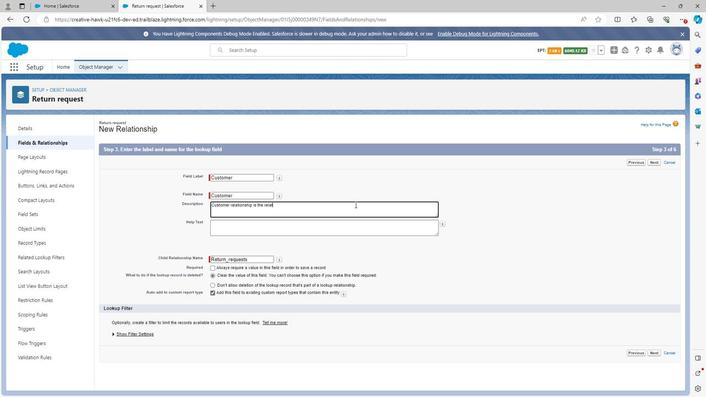 
Action: Key pressed io
Screenshot: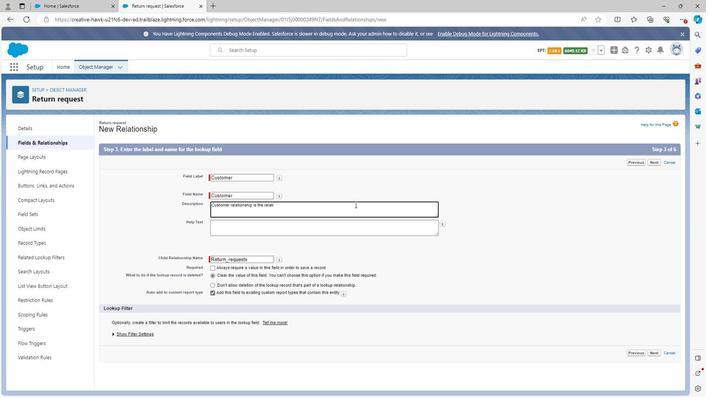 
Action: Mouse moved to (353, 207)
Screenshot: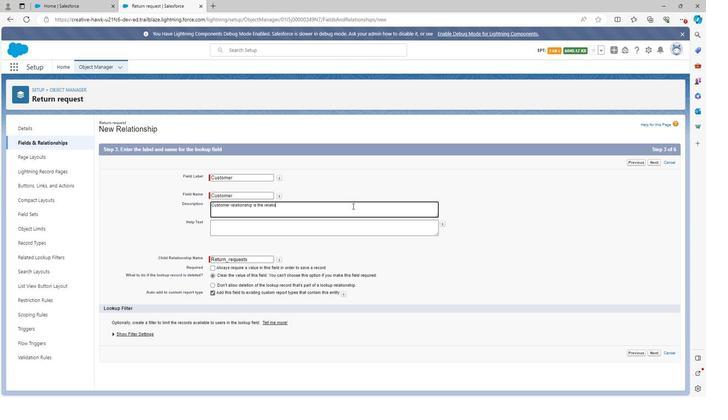 
Action: Key pressed nship
Screenshot: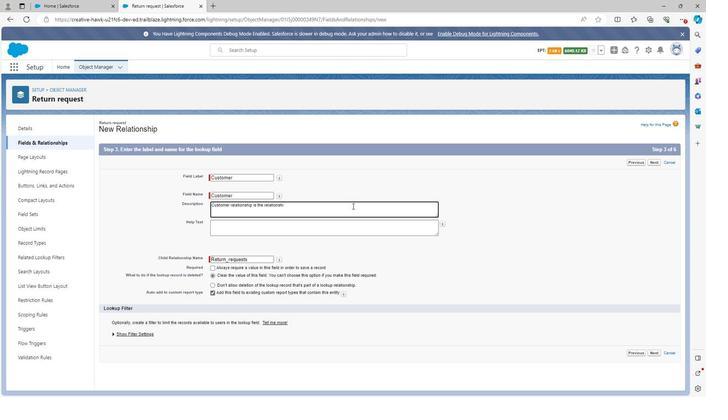 
Action: Mouse moved to (353, 207)
Screenshot: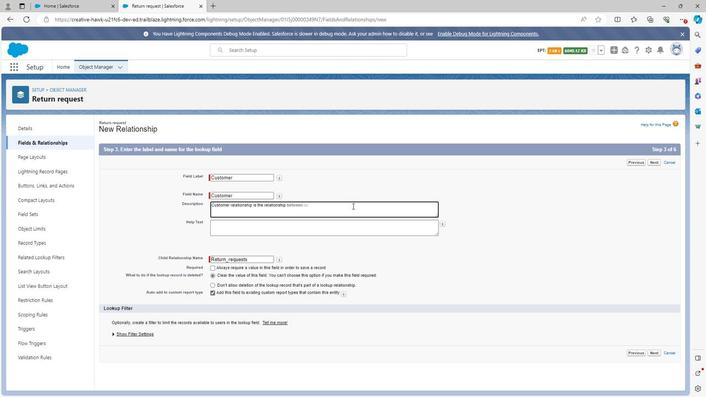 
Action: Key pressed <Key.space>w
Screenshot: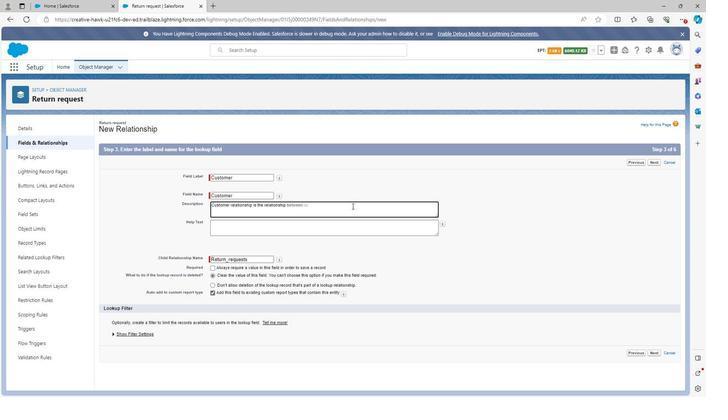 
Action: Mouse moved to (352, 207)
Screenshot: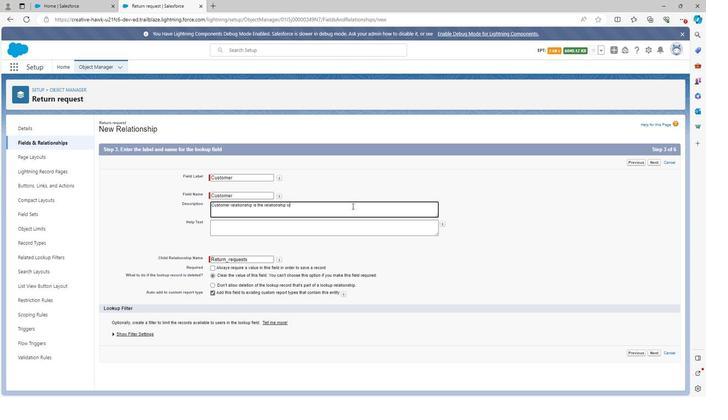 
Action: Key pressed hich<Key.space>is<Key.space>used<Key.space>to
Screenshot: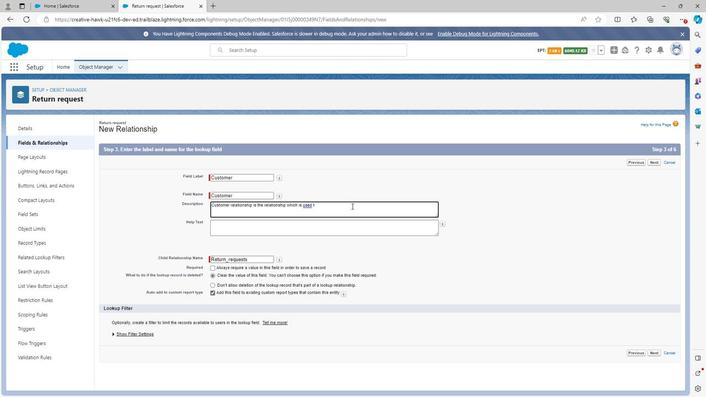 
Action: Mouse moved to (350, 209)
Screenshot: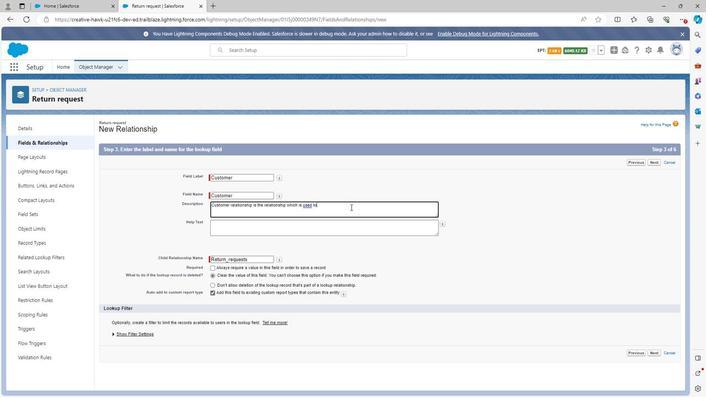
Action: Key pressed <Key.space>define
Screenshot: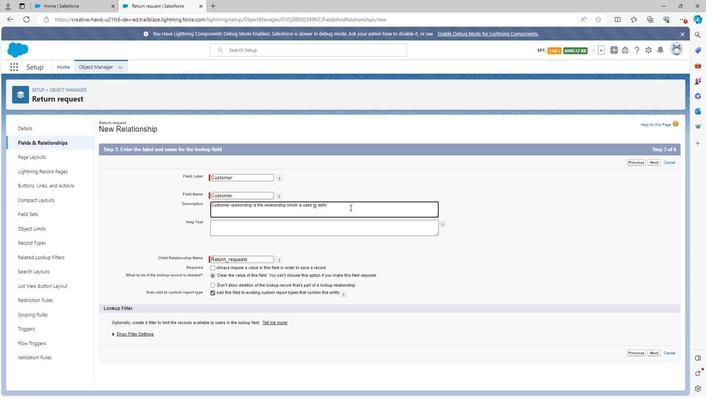 
Action: Mouse moved to (350, 209)
Screenshot: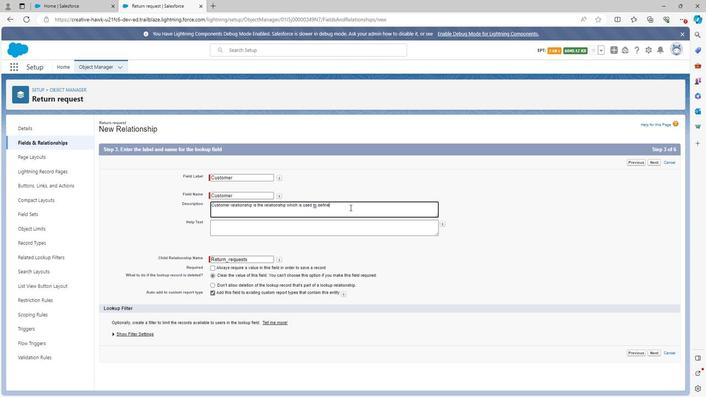 
Action: Key pressed d<Key.space>the<Key.space>custo
Screenshot: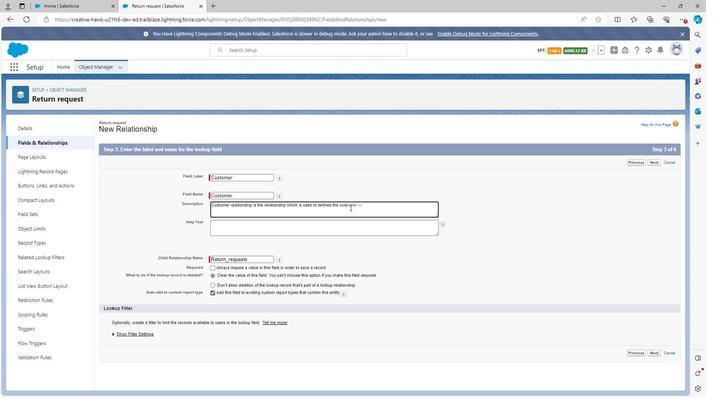 
Action: Mouse moved to (348, 210)
Screenshot: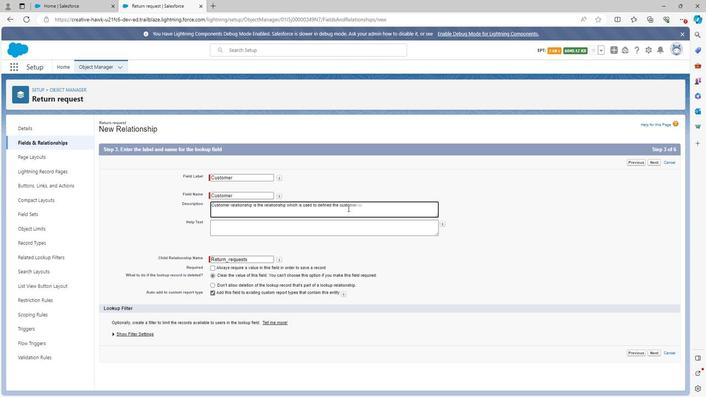 
Action: Key pressed mer<Key.space>from<Key.space>custo
Screenshot: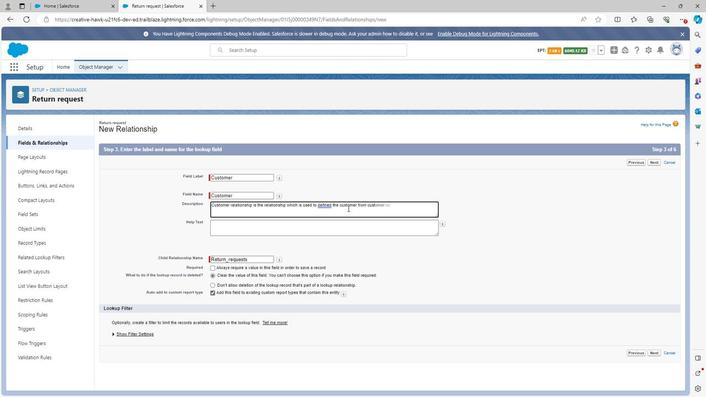 
Action: Mouse moved to (345, 210)
Screenshot: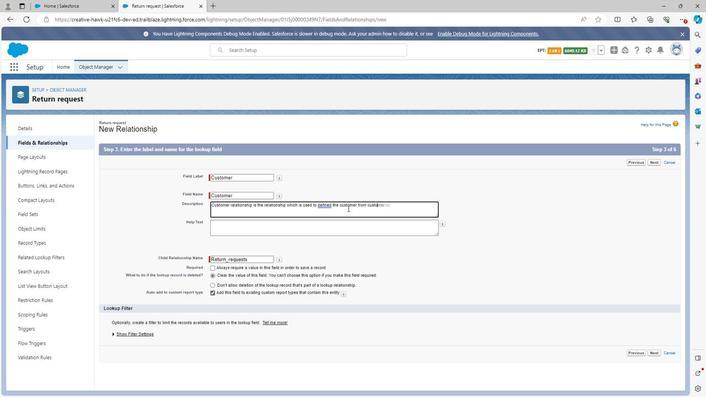 
Action: Key pressed mer<Key.space>object<Key.space>to<Key.space>return<Key.space>request<Key.space>object
Screenshot: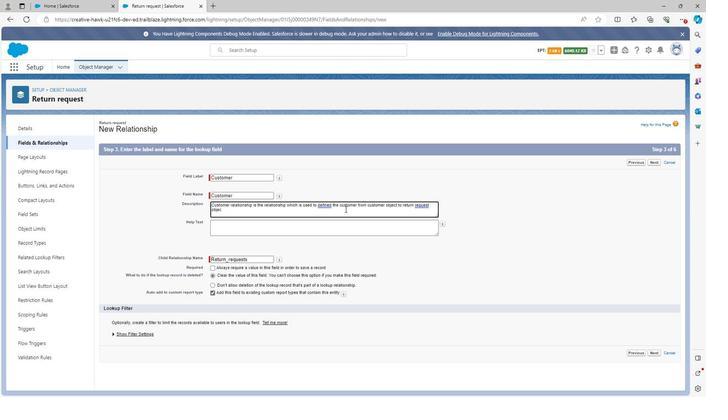 
Action: Mouse moved to (311, 225)
Screenshot: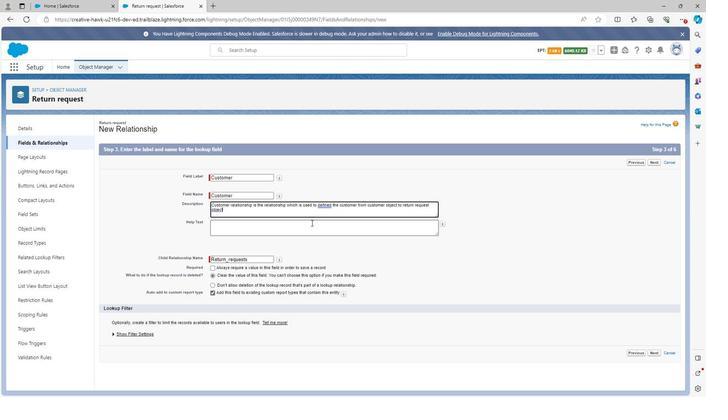 
Action: Mouse pressed left at (311, 225)
Screenshot: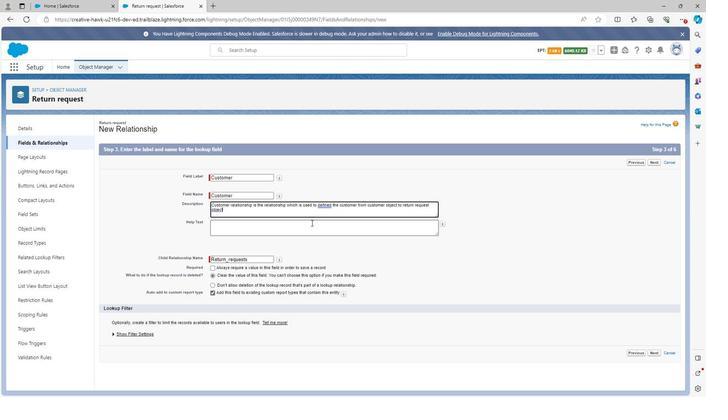
Action: Key pressed <Key.shift>C
Screenshot: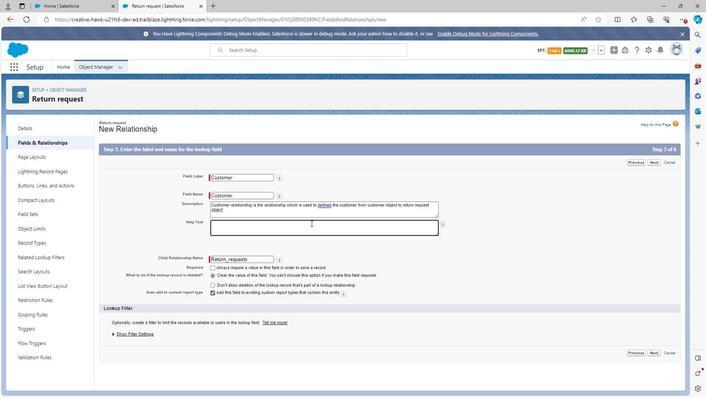 
Action: Mouse moved to (311, 223)
Screenshot: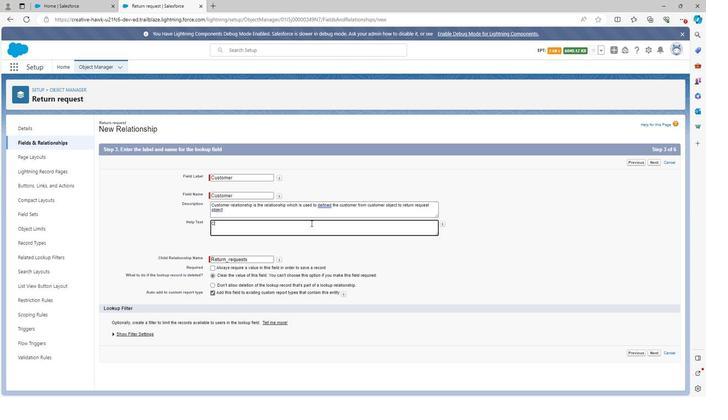 
Action: Key pressed u
Screenshot: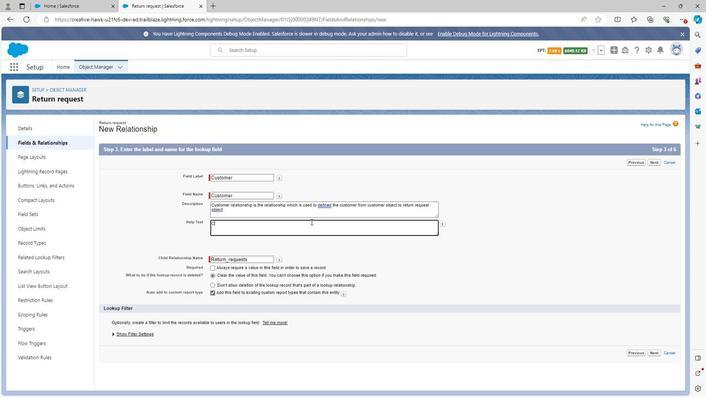 
Action: Mouse moved to (311, 223)
Screenshot: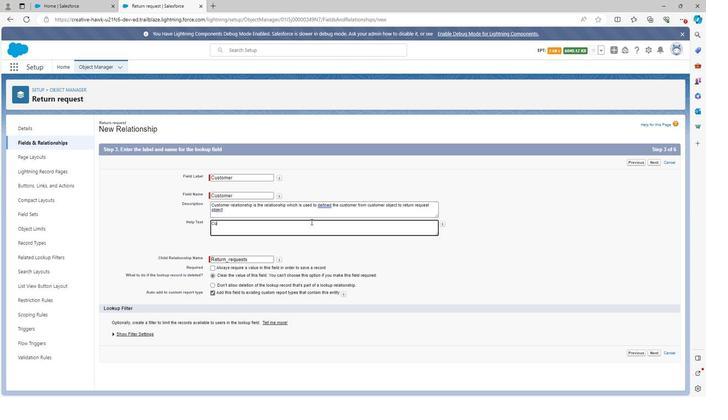 
Action: Key pressed stomer<Key.space>relationship
Screenshot: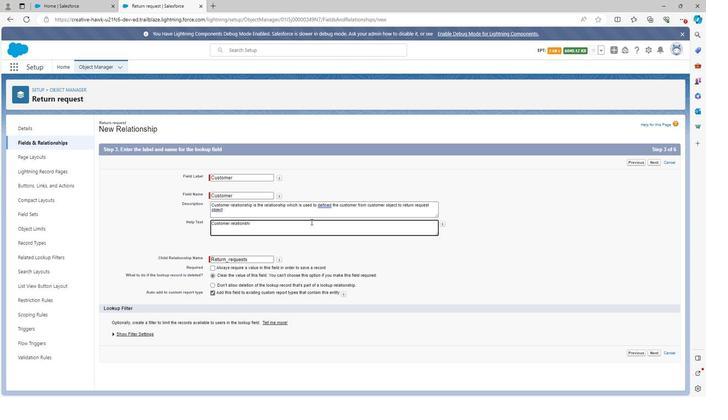 
Action: Mouse moved to (656, 354)
Screenshot: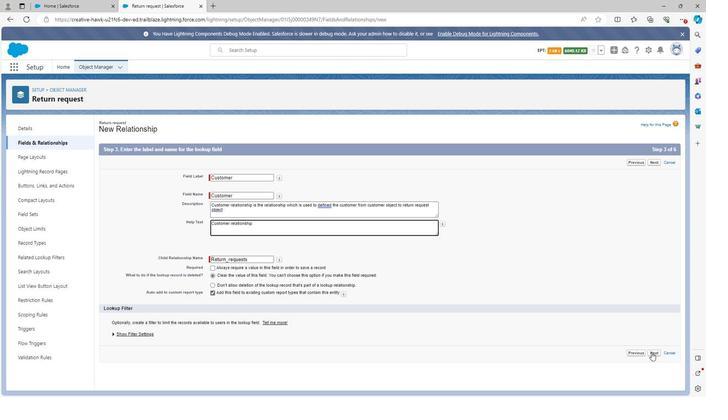 
Action: Mouse pressed left at (656, 354)
Screenshot: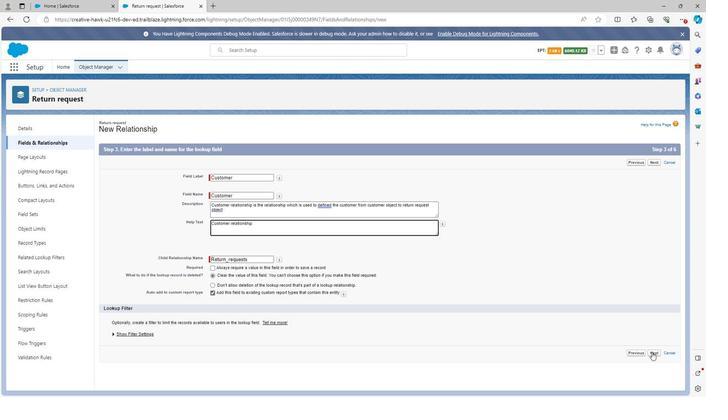 
Action: Mouse moved to (483, 226)
Screenshot: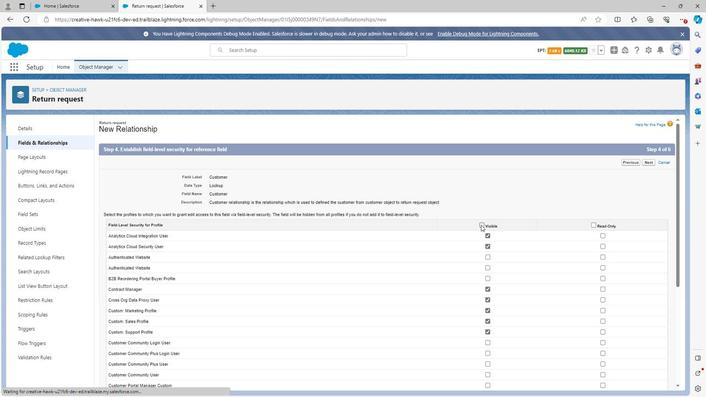 
Action: Mouse pressed left at (483, 226)
Screenshot: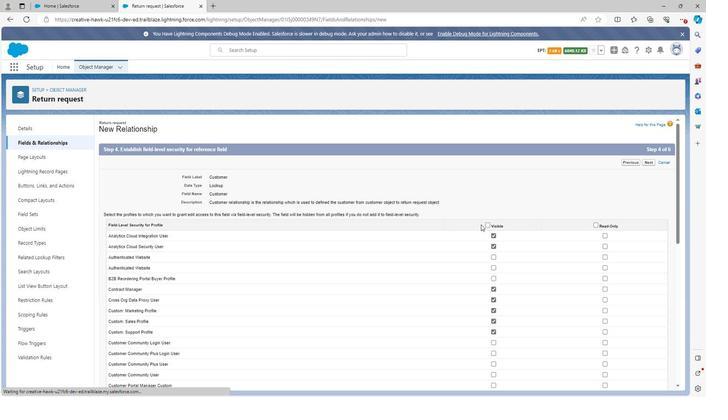 
Action: Mouse moved to (489, 226)
Screenshot: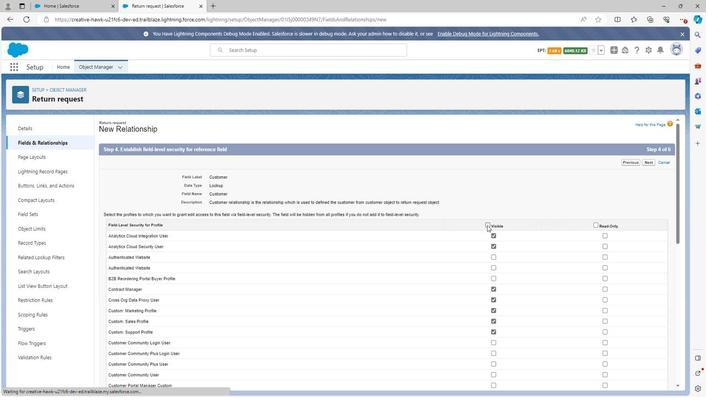 
Action: Mouse pressed left at (489, 226)
Screenshot: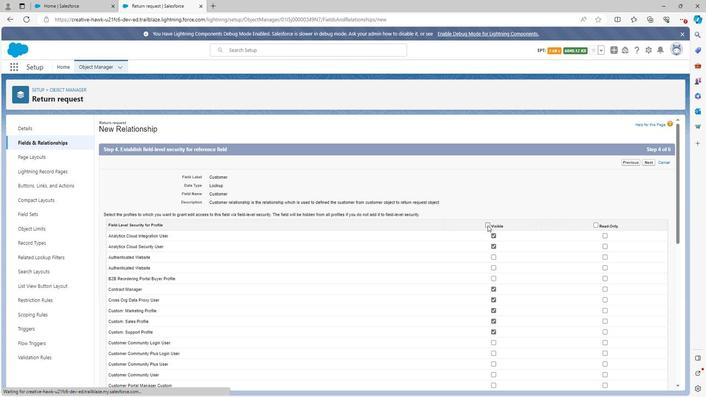 
Action: Mouse moved to (599, 226)
Screenshot: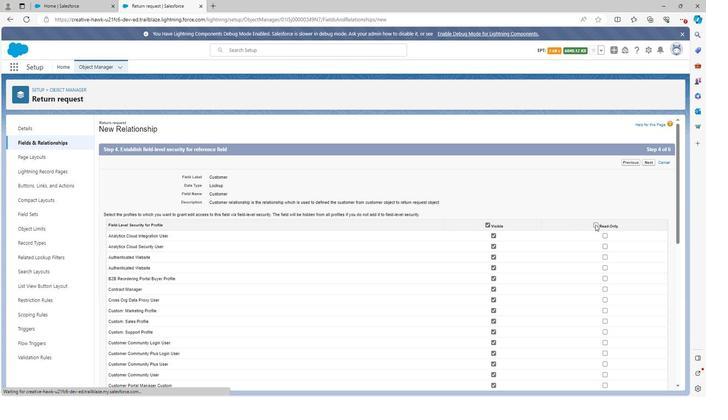 
Action: Mouse pressed left at (599, 226)
Screenshot: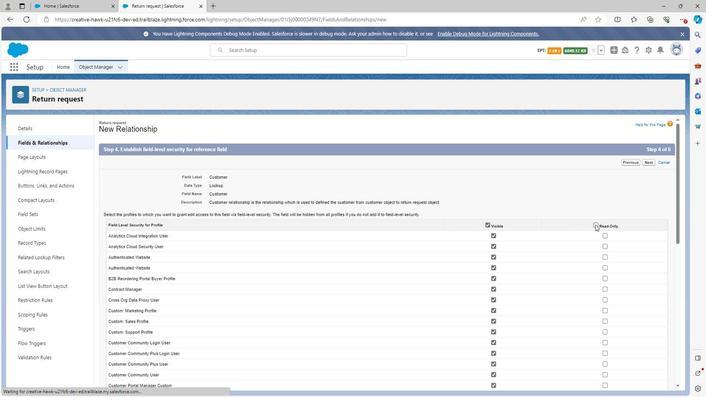 
Action: Mouse moved to (530, 217)
Screenshot: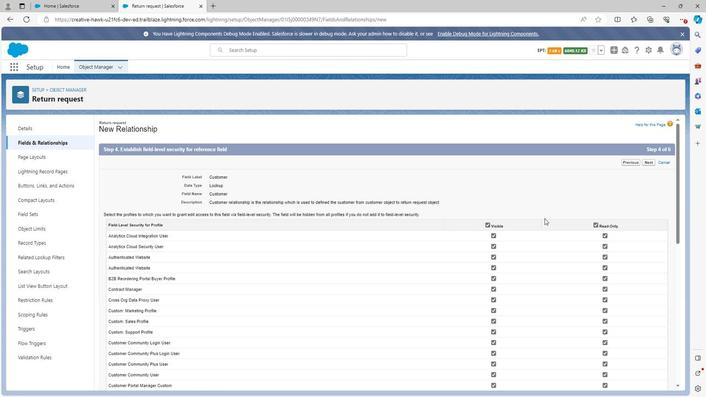 
Action: Mouse scrolled (530, 217) with delta (0, 0)
Screenshot: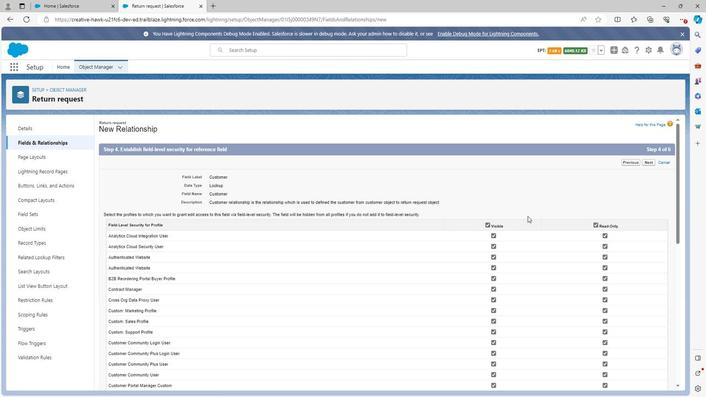 
Action: Mouse scrolled (530, 217) with delta (0, 0)
Screenshot: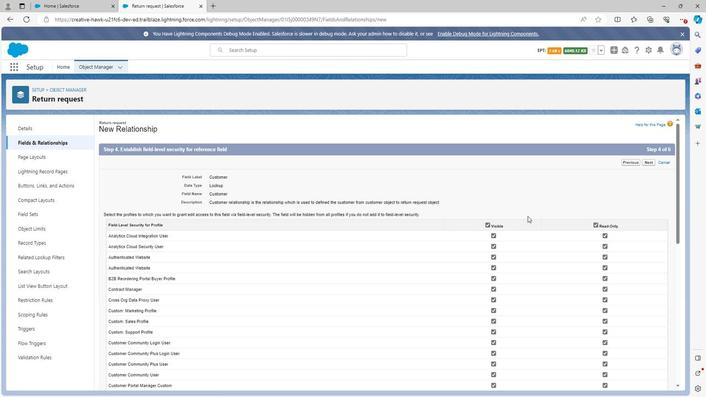 
Action: Mouse scrolled (530, 217) with delta (0, 0)
Screenshot: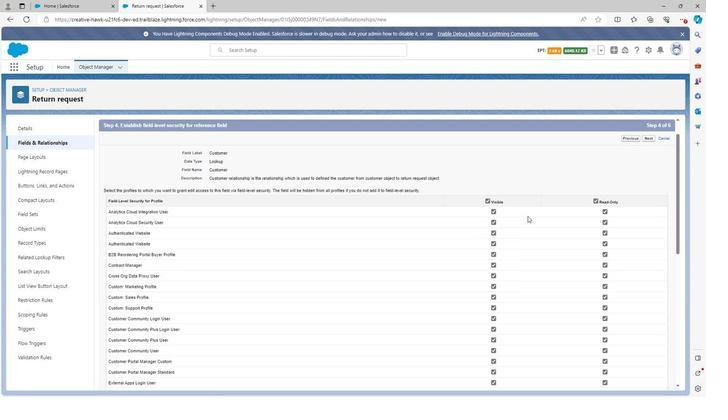 
Action: Mouse moved to (477, 119)
Screenshot: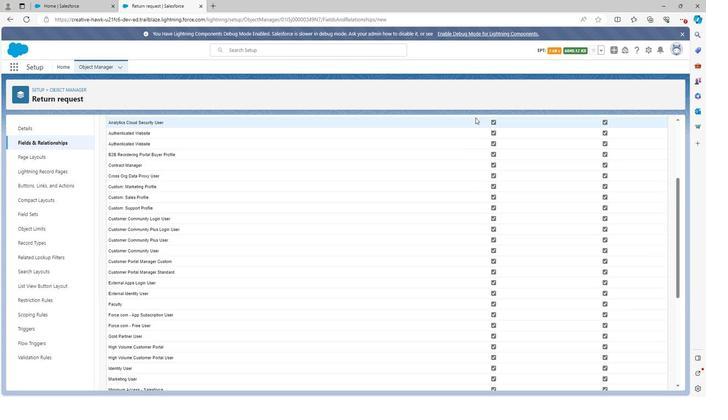 
Action: Mouse scrolled (477, 119) with delta (0, 0)
Screenshot: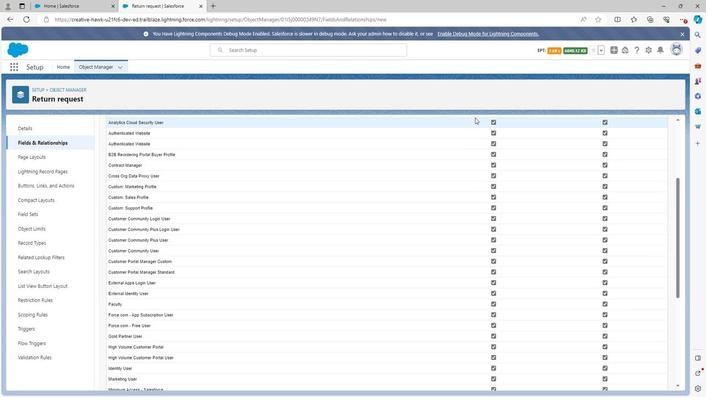 
Action: Mouse moved to (496, 153)
Screenshot: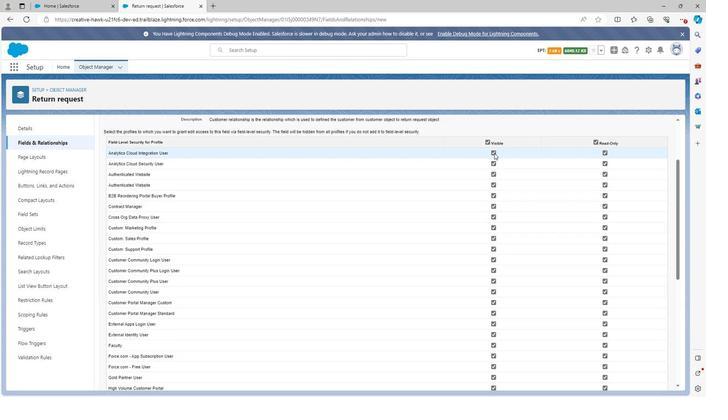 
Action: Mouse pressed left at (496, 153)
